 Task: Buy 4 Tattoo Machine Parts from Piercing & Tattoo Supplies section under best seller category for shipping address: Leah Clark, 525 Junior Avenue, Duluth, Georgia 30097, Cell Number 4046170247. Pay from credit card ending with 7965, CVV 549
Action: Mouse moved to (14, 84)
Screenshot: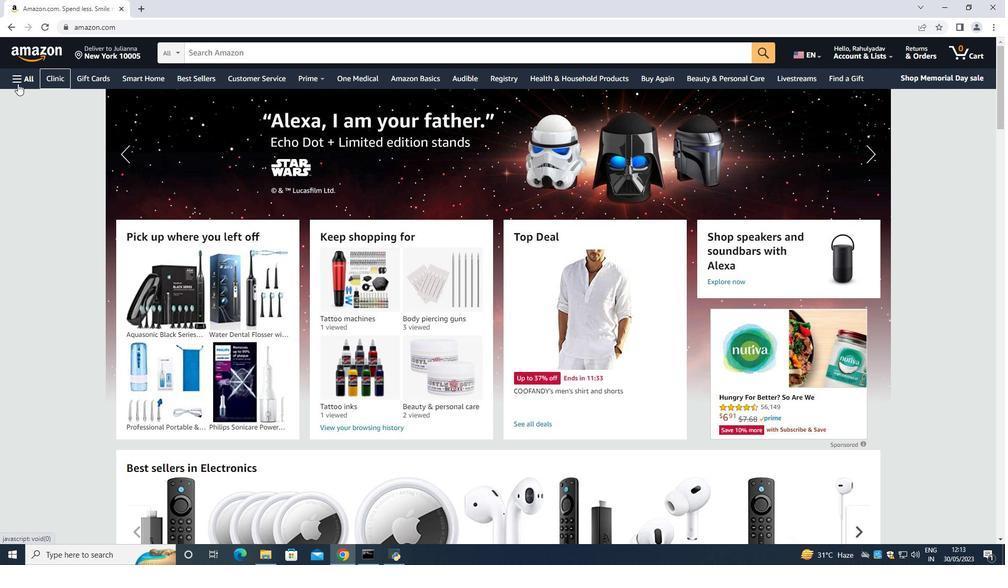 
Action: Mouse pressed left at (14, 84)
Screenshot: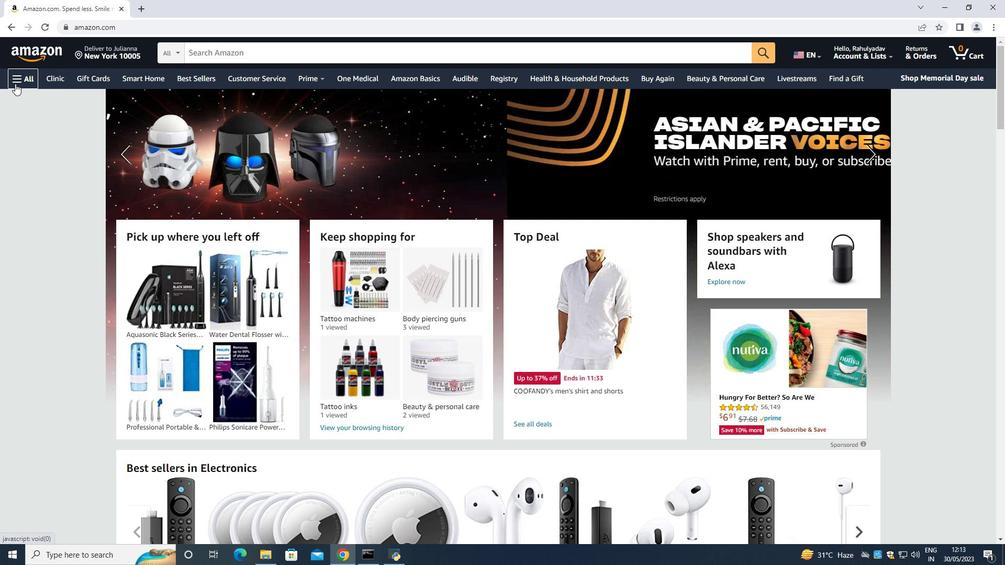 
Action: Mouse moved to (32, 107)
Screenshot: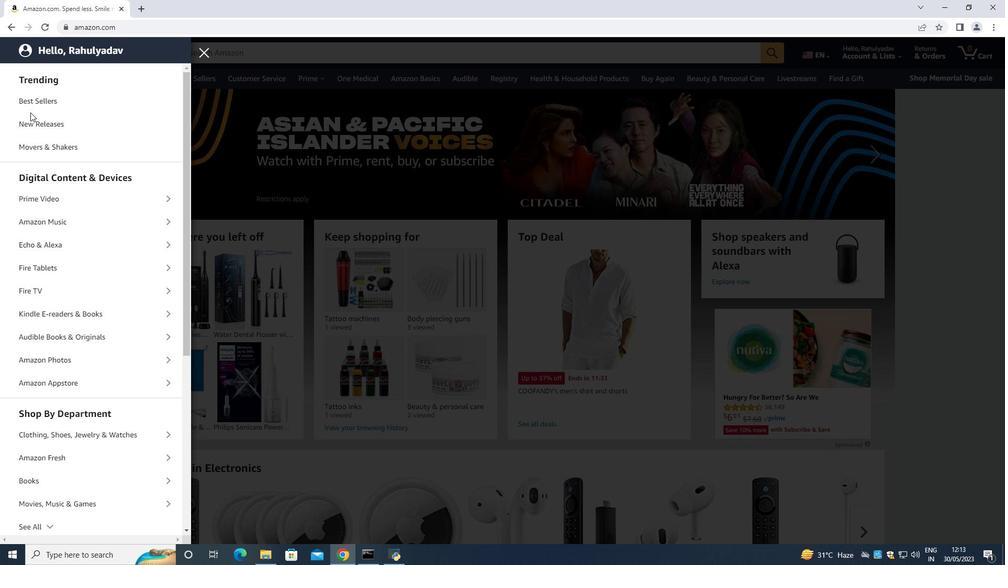 
Action: Mouse pressed left at (32, 107)
Screenshot: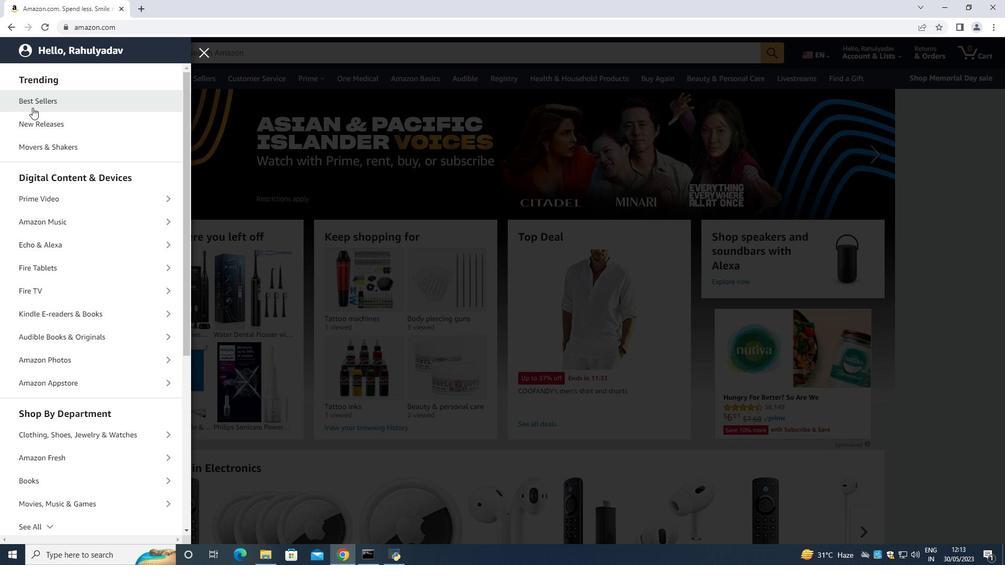 
Action: Mouse moved to (300, 51)
Screenshot: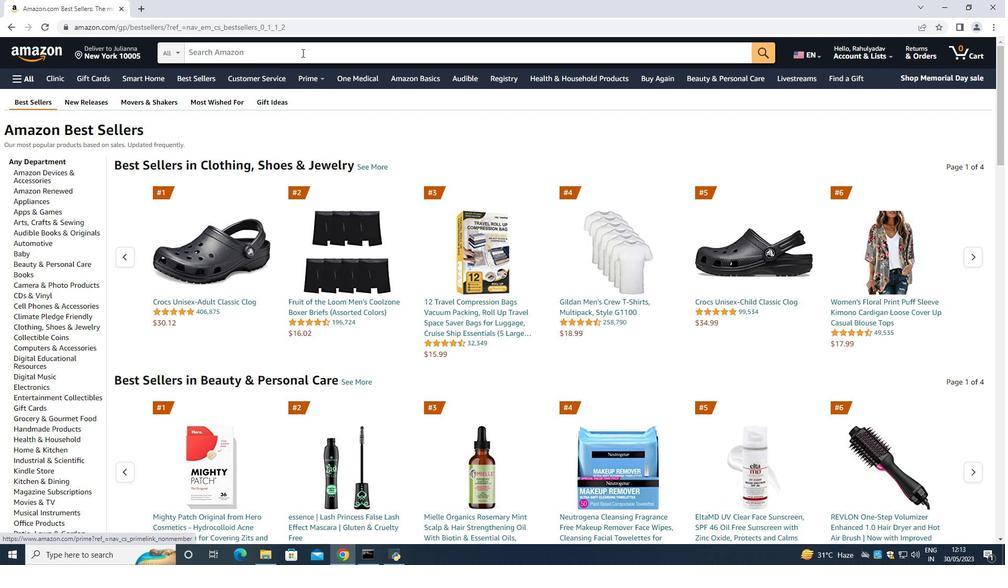 
Action: Mouse pressed left at (300, 51)
Screenshot: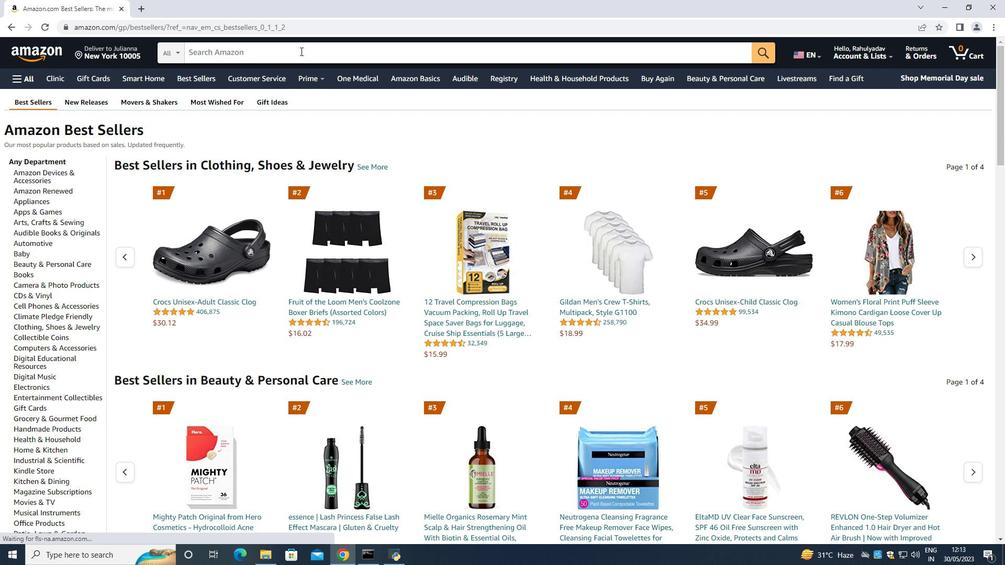 
Action: Key pressed <Key.shift><Key.shift><Key.shift><Key.shift><Key.shift><Key.shift><Key.shift><Key.shift><Key.shift><Key.shift><Key.shift><Key.shift>Tattoo<Key.space><Key.shift_r>Machine<Key.space><Key.shift_r>Parts<Key.space><Key.enter>
Screenshot: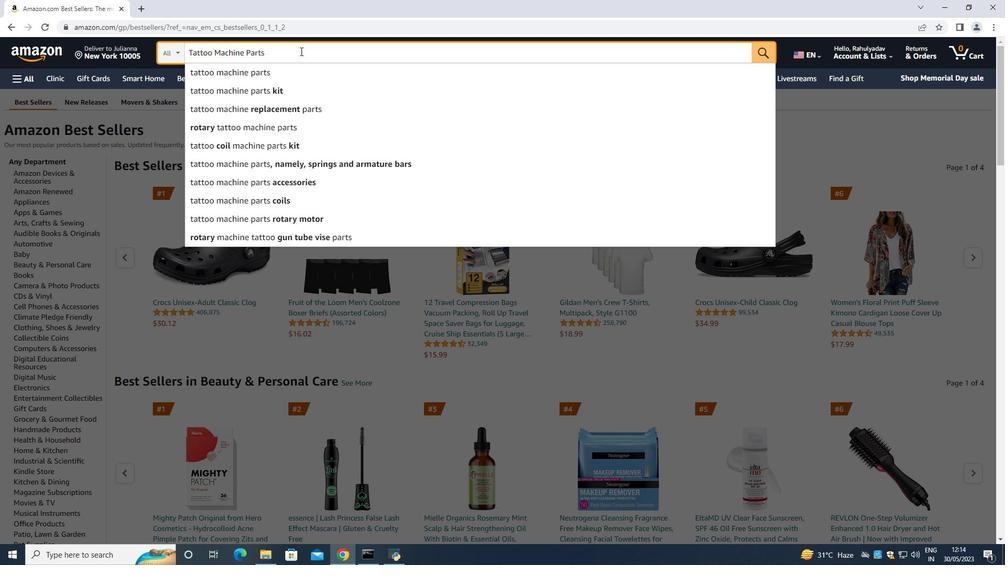 
Action: Mouse moved to (71, 216)
Screenshot: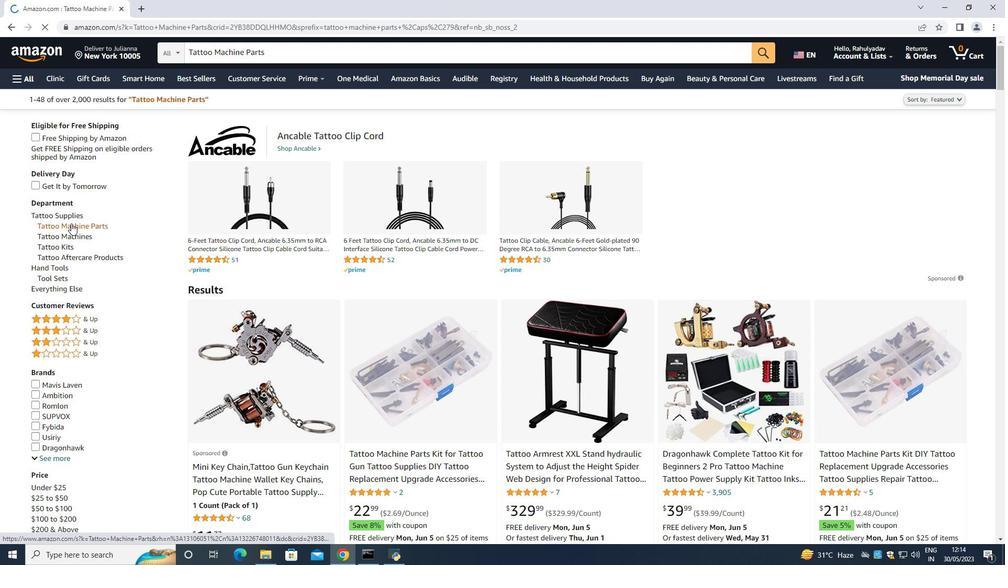 
Action: Mouse pressed left at (71, 216)
Screenshot: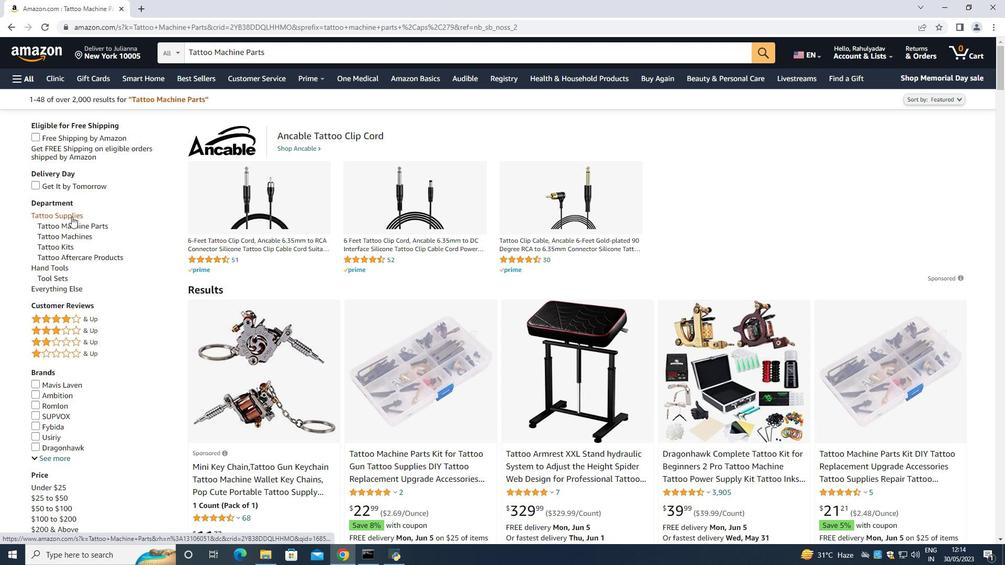 
Action: Mouse moved to (97, 294)
Screenshot: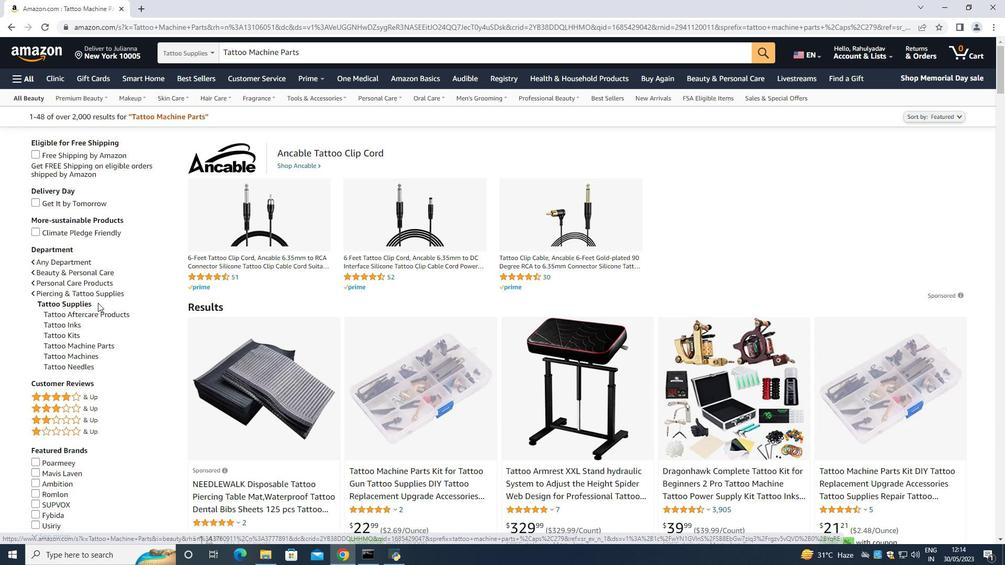 
Action: Mouse pressed left at (97, 294)
Screenshot: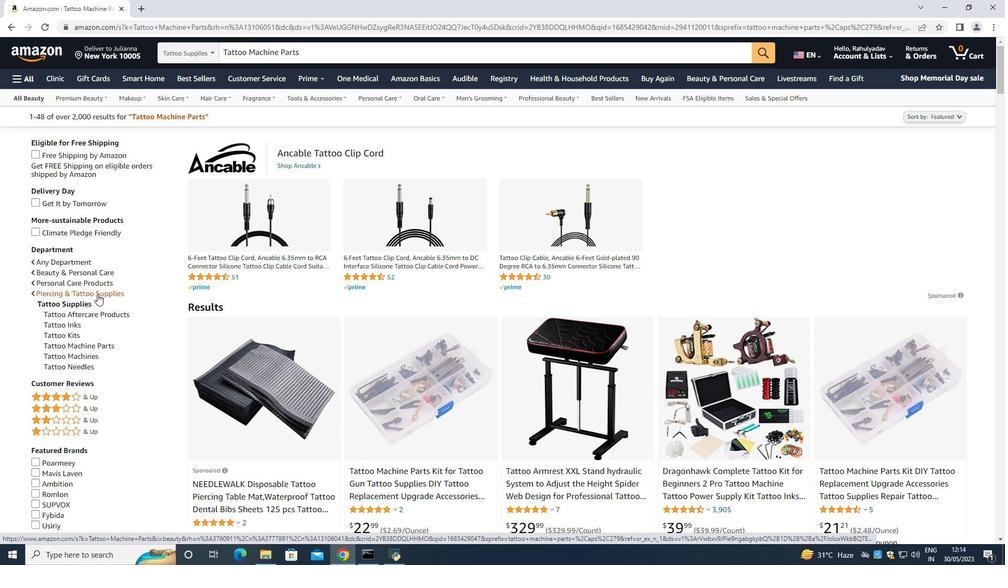 
Action: Mouse moved to (356, 303)
Screenshot: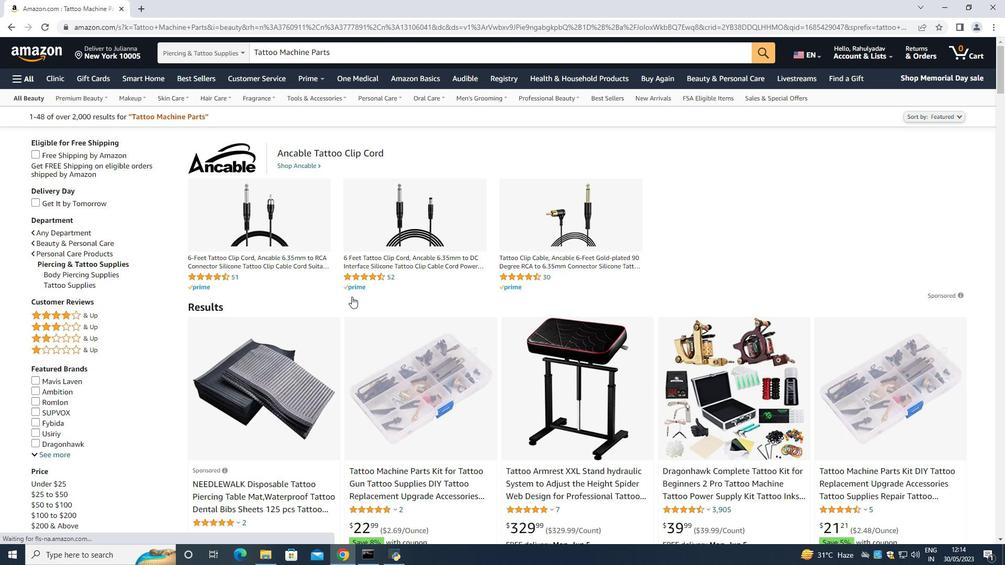 
Action: Mouse scrolled (356, 302) with delta (0, 0)
Screenshot: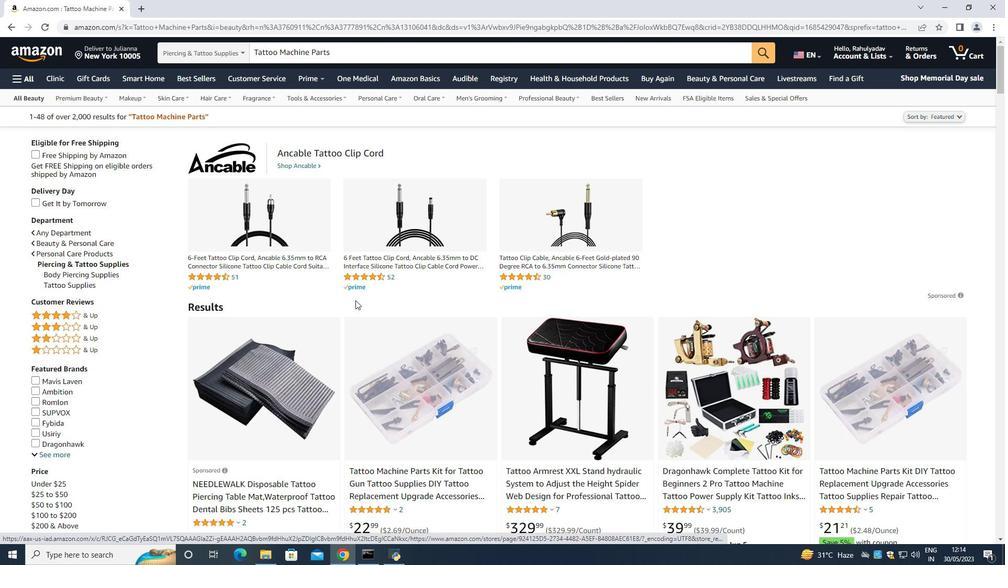 
Action: Mouse scrolled (356, 302) with delta (0, 0)
Screenshot: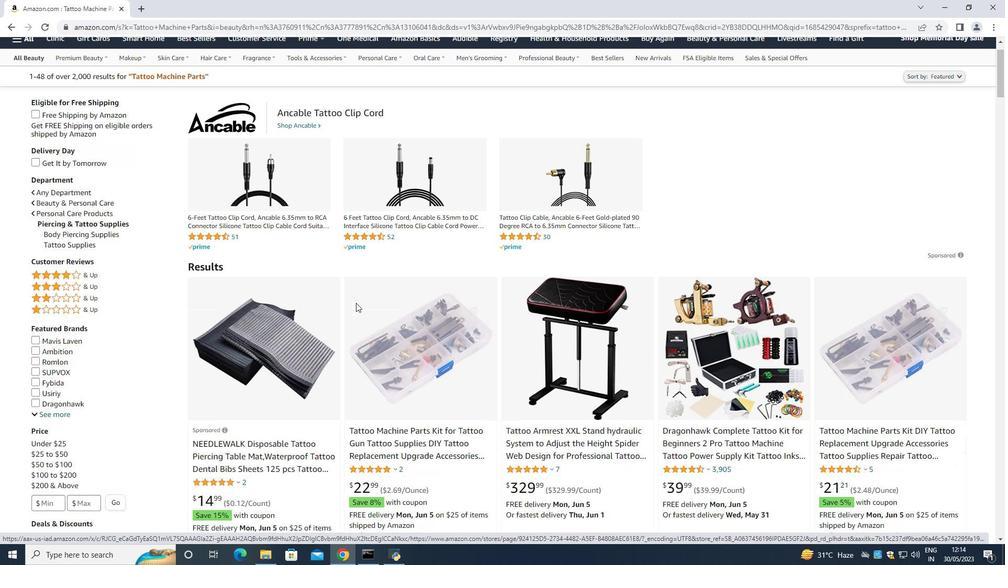 
Action: Mouse moved to (468, 287)
Screenshot: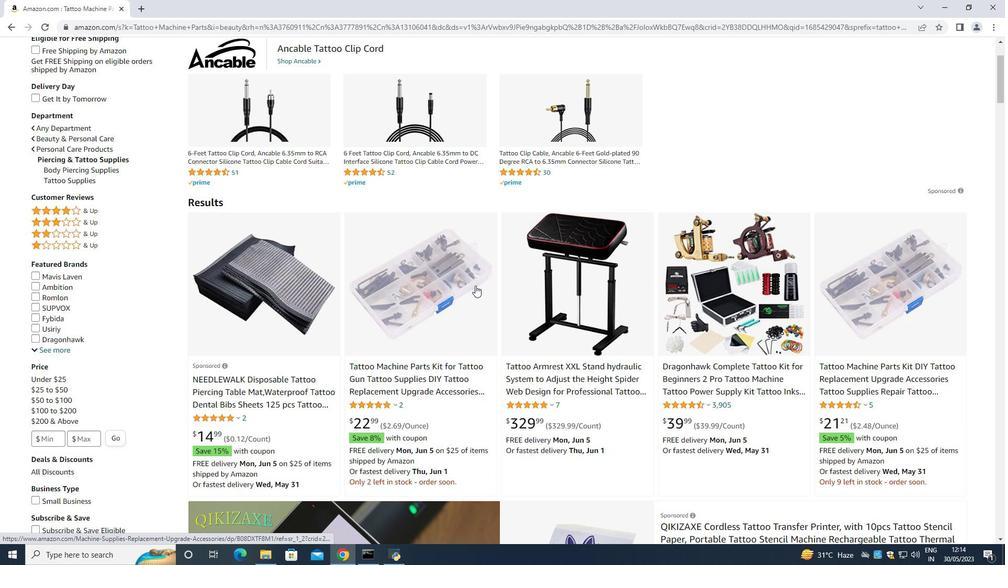 
Action: Mouse scrolled (468, 286) with delta (0, 0)
Screenshot: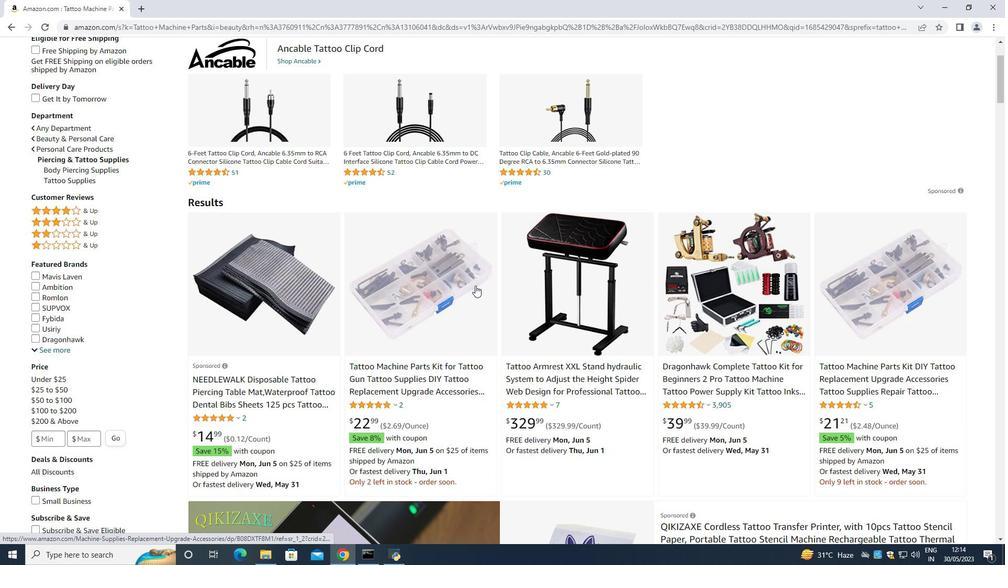 
Action: Mouse moved to (460, 298)
Screenshot: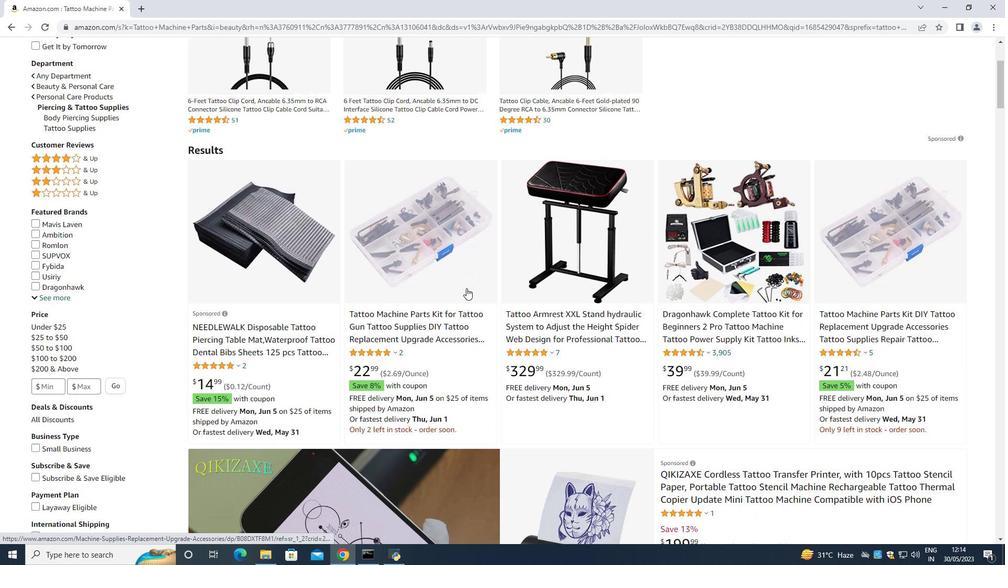 
Action: Mouse scrolled (460, 297) with delta (0, 0)
Screenshot: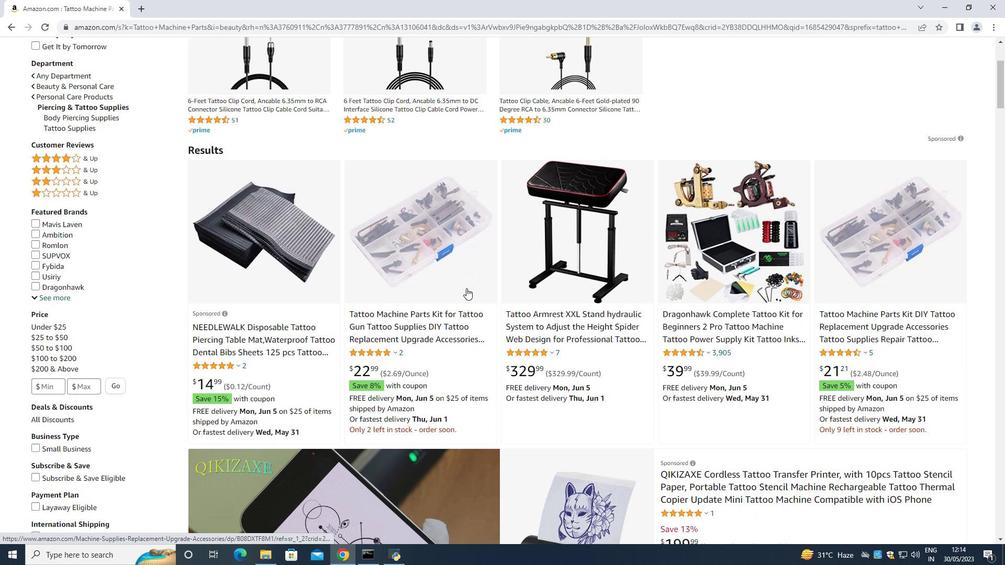 
Action: Mouse moved to (460, 299)
Screenshot: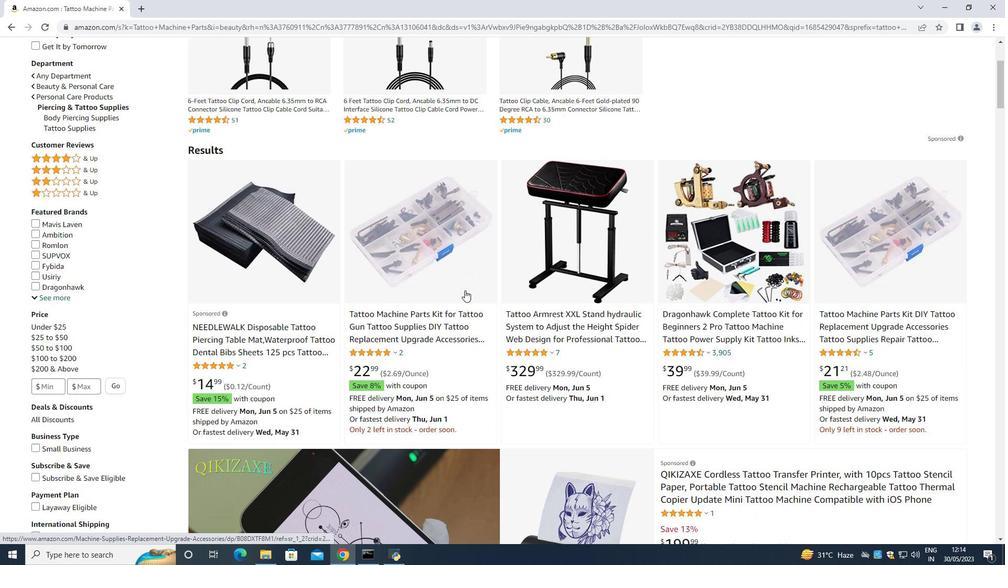 
Action: Mouse scrolled (460, 299) with delta (0, 0)
Screenshot: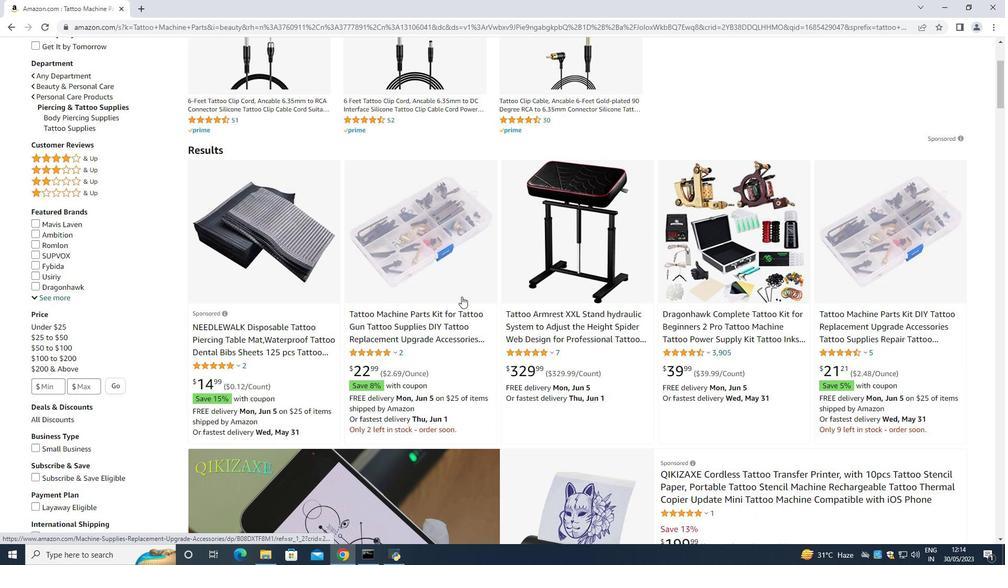 
Action: Mouse scrolled (460, 299) with delta (0, 0)
Screenshot: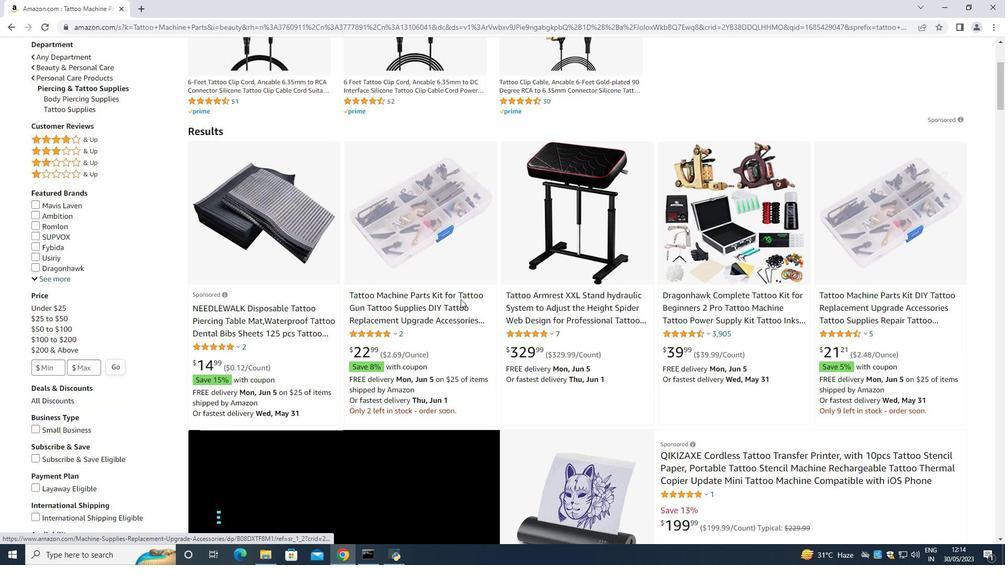 
Action: Mouse scrolled (460, 299) with delta (0, 0)
Screenshot: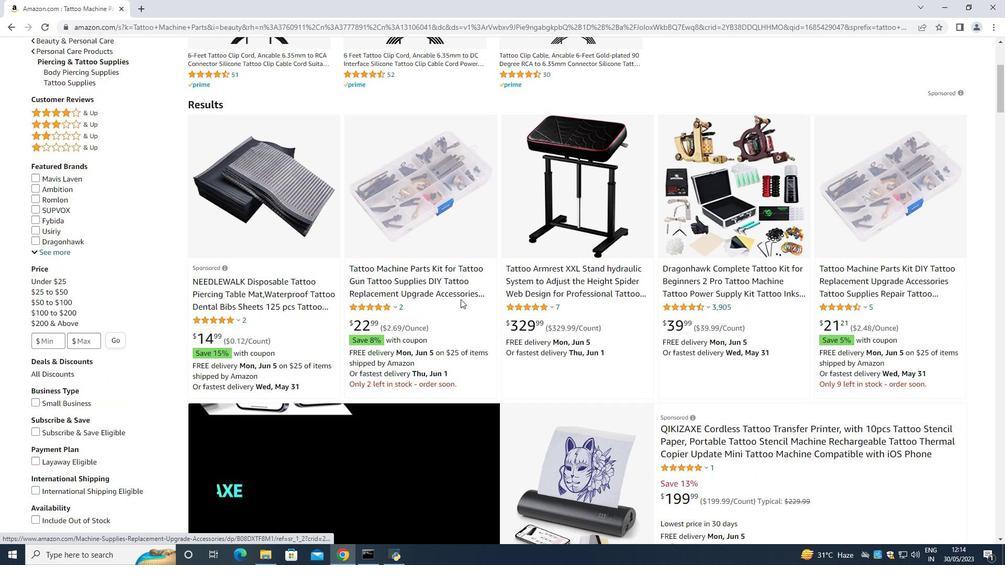 
Action: Mouse scrolled (460, 299) with delta (0, 0)
Screenshot: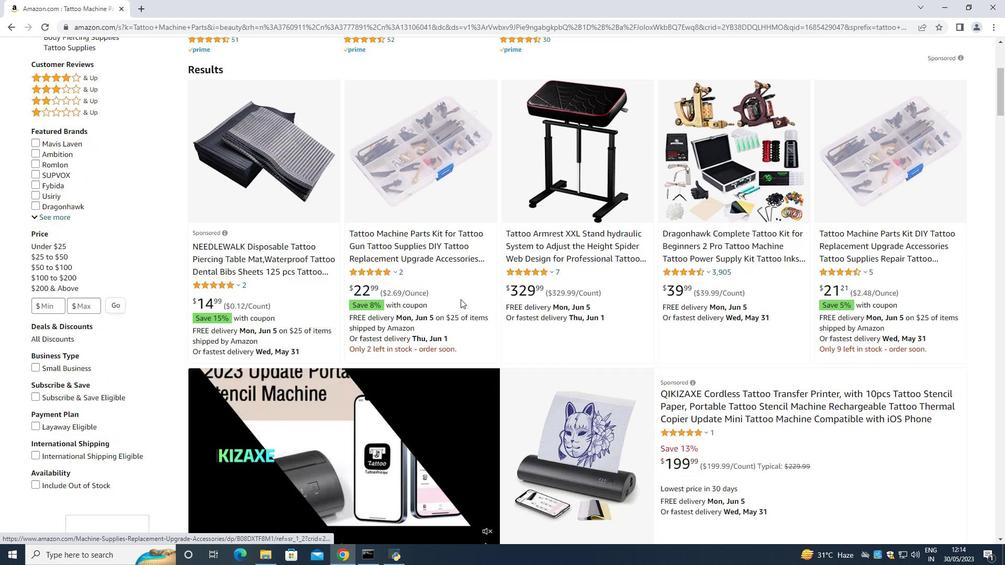 
Action: Mouse scrolled (460, 299) with delta (0, 0)
Screenshot: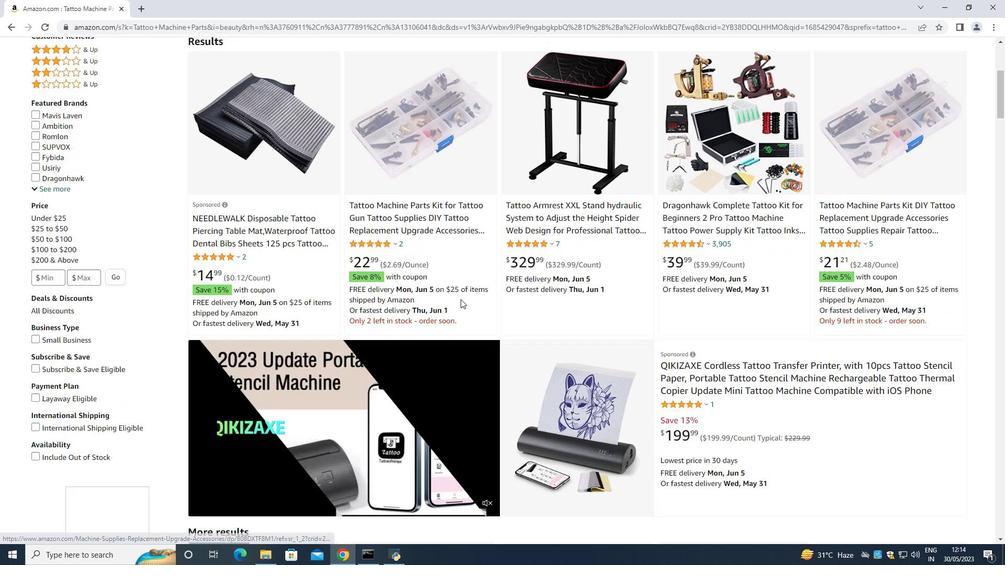 
Action: Mouse moved to (389, 355)
Screenshot: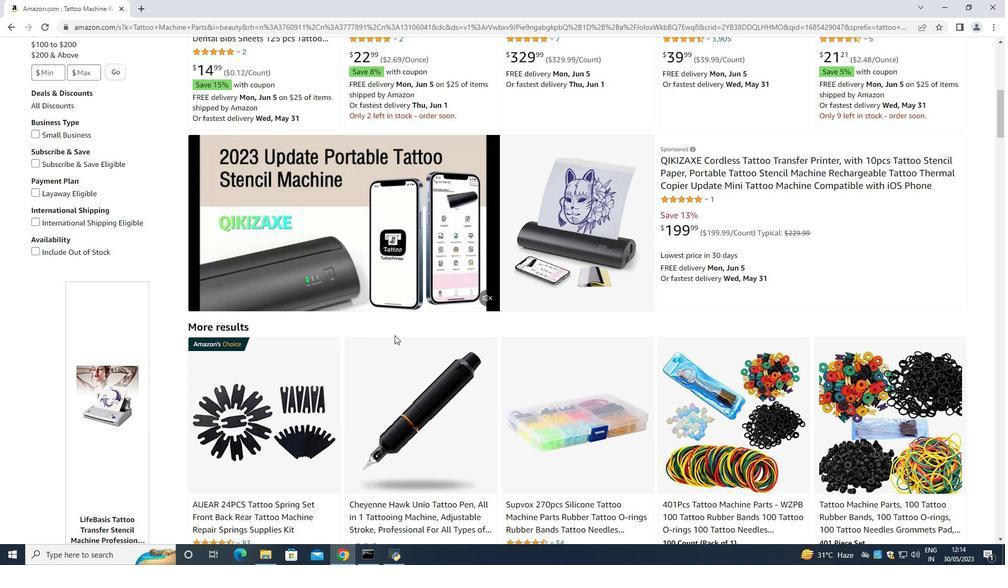 
Action: Mouse scrolled (389, 354) with delta (0, 0)
Screenshot: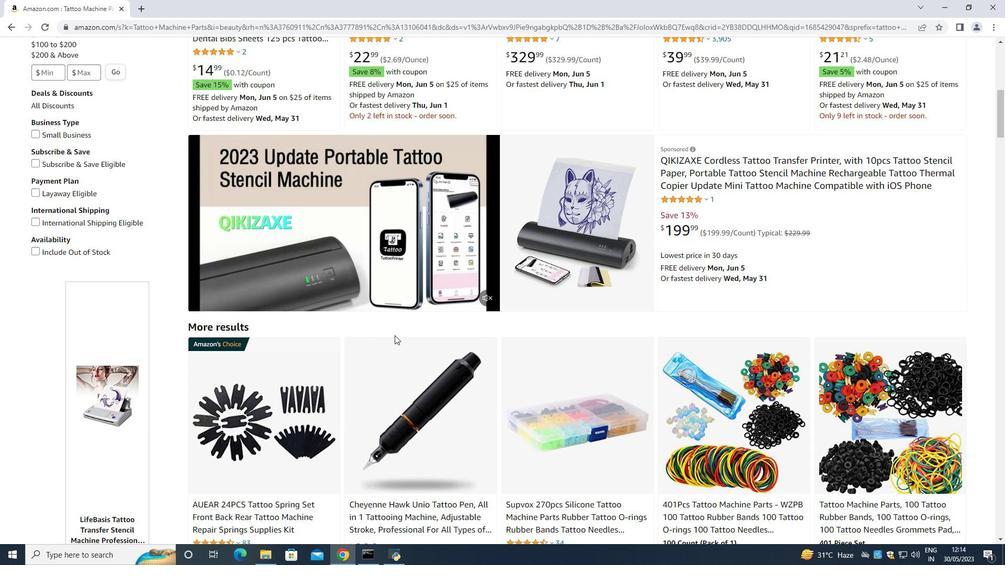 
Action: Mouse moved to (392, 356)
Screenshot: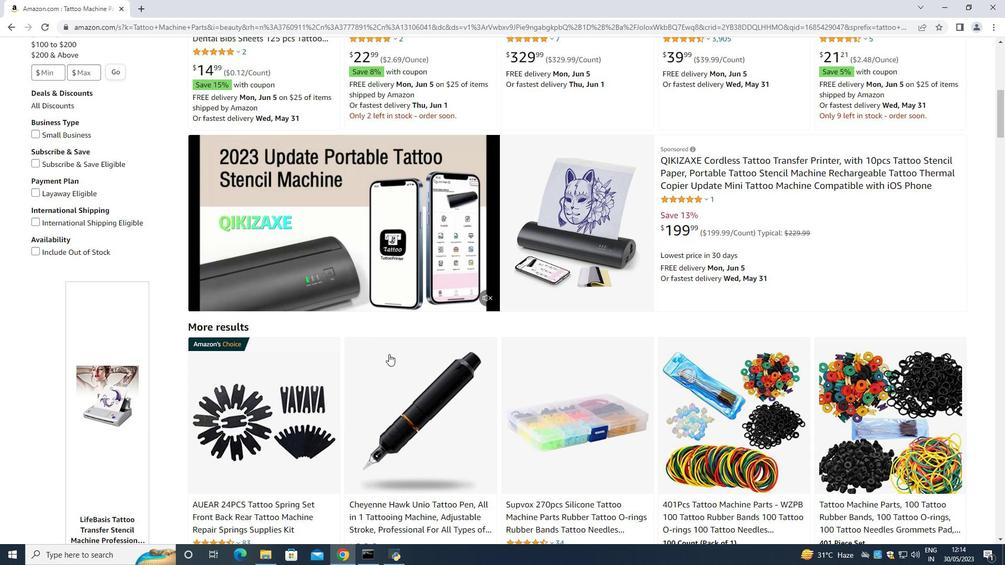 
Action: Mouse scrolled (392, 356) with delta (0, 0)
Screenshot: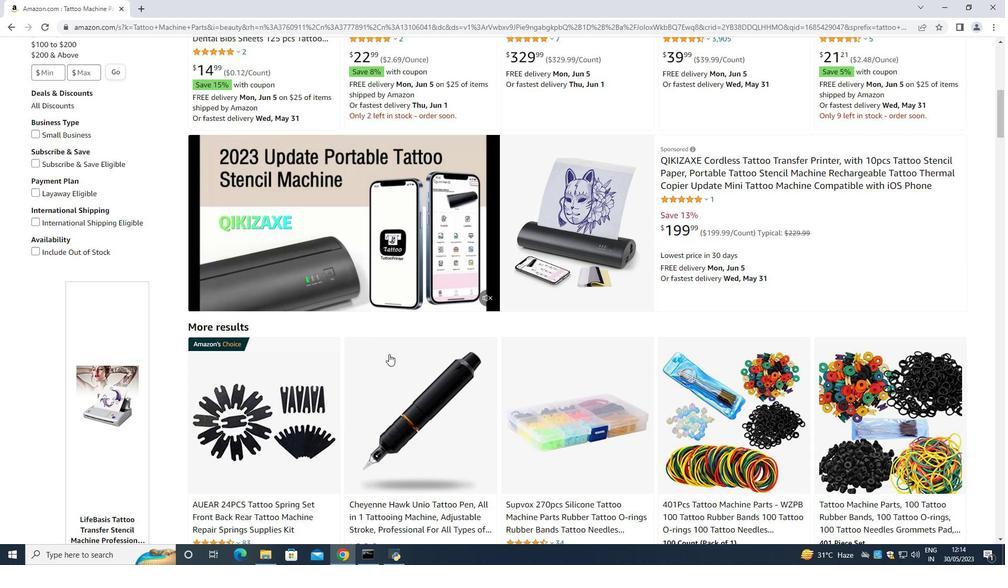
Action: Mouse moved to (520, 467)
Screenshot: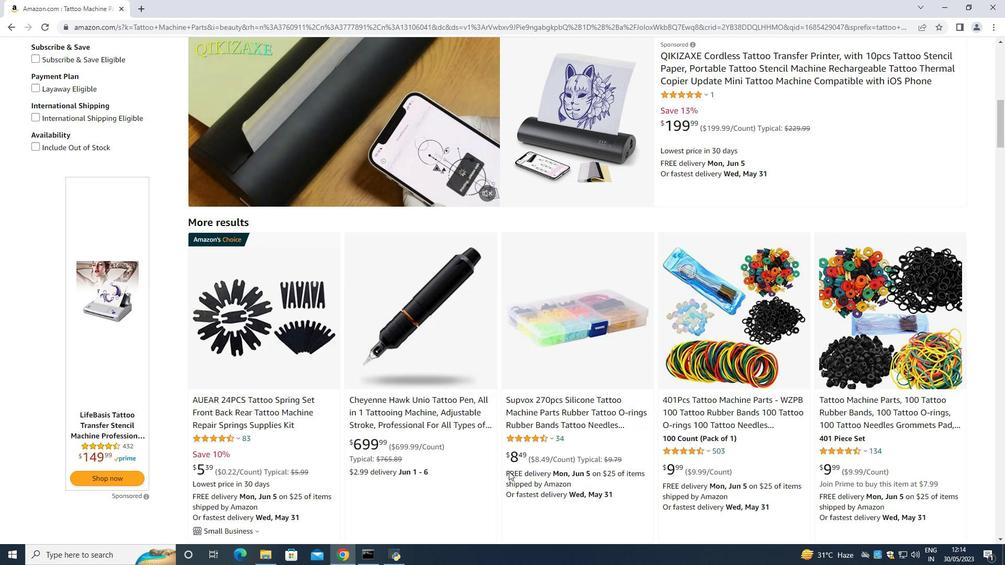 
Action: Mouse scrolled (520, 467) with delta (0, 0)
Screenshot: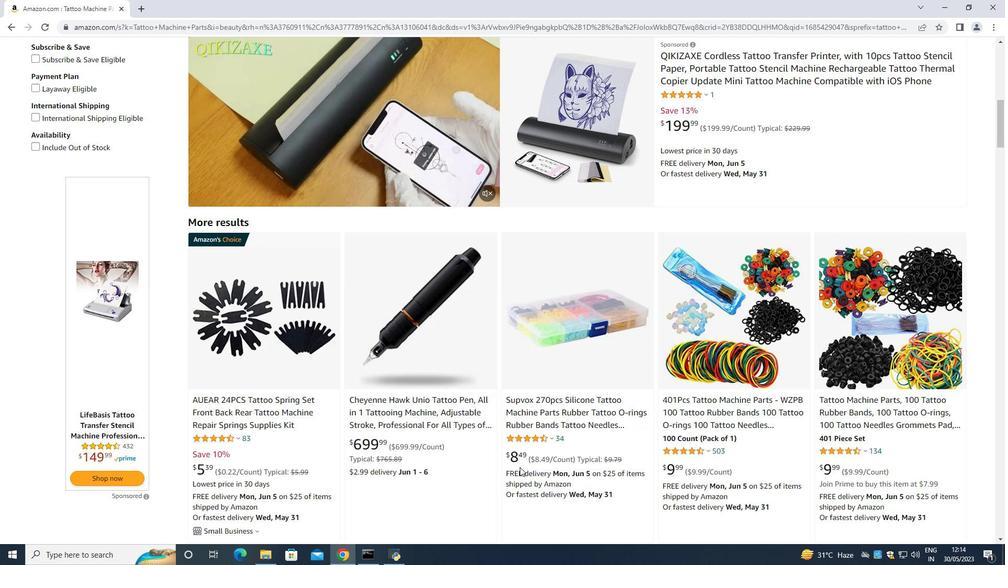 
Action: Mouse moved to (518, 468)
Screenshot: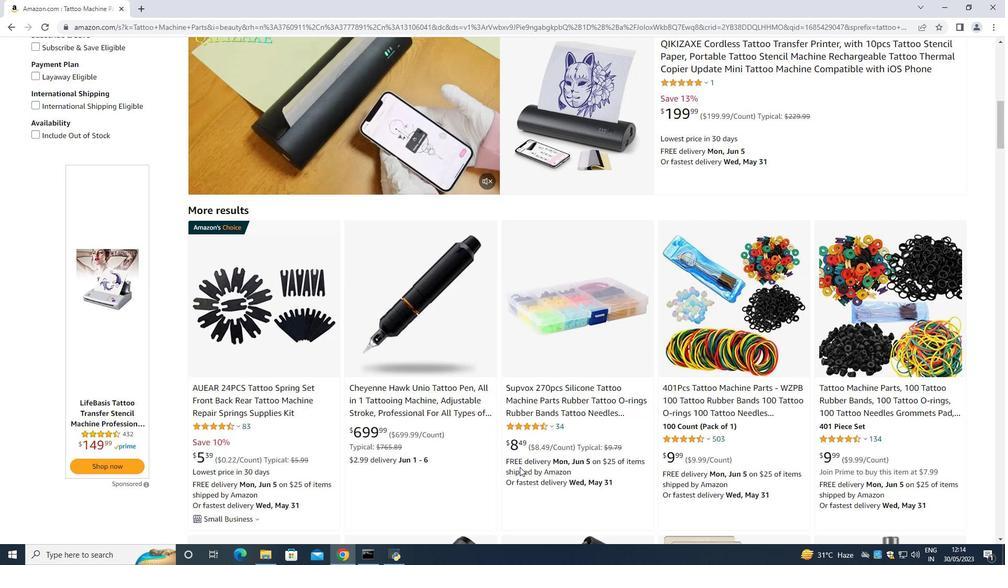
Action: Mouse scrolled (518, 467) with delta (0, 0)
Screenshot: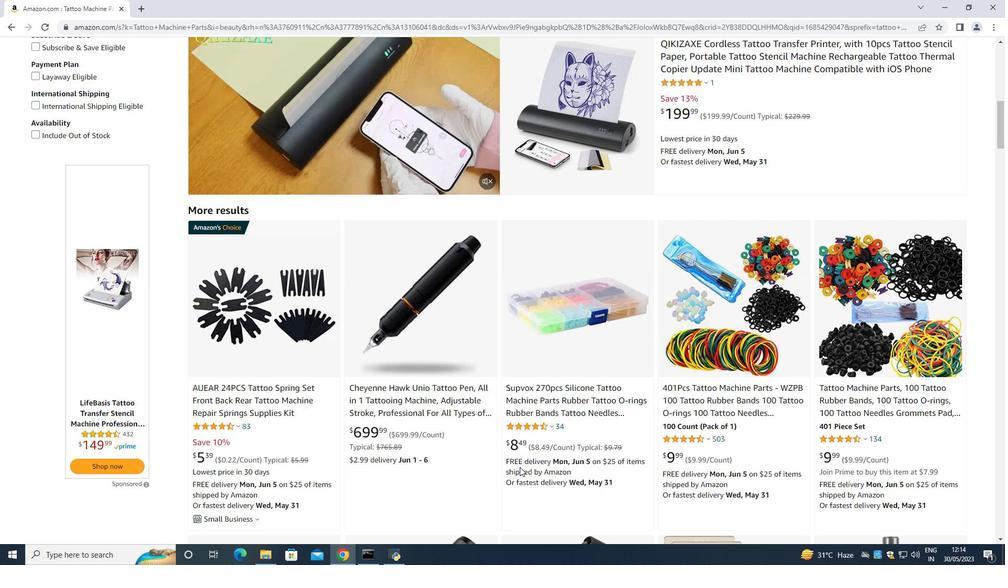 
Action: Mouse moved to (515, 468)
Screenshot: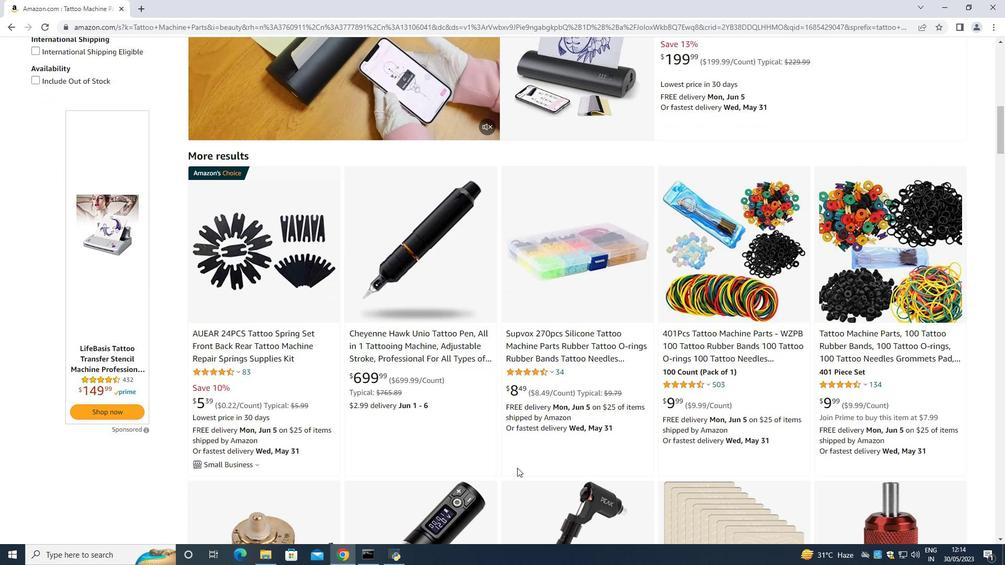 
Action: Mouse scrolled (515, 467) with delta (0, 0)
Screenshot: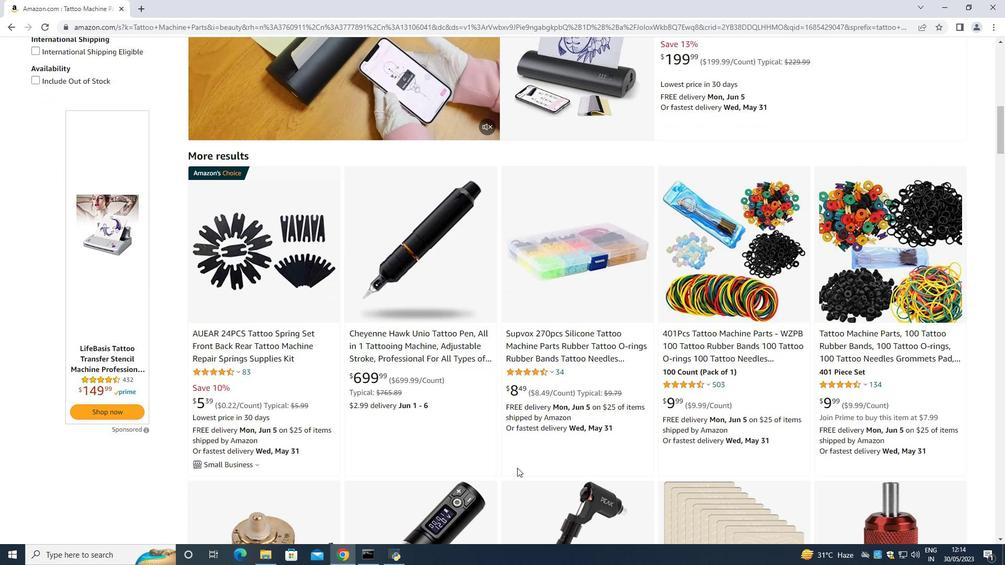 
Action: Mouse moved to (506, 465)
Screenshot: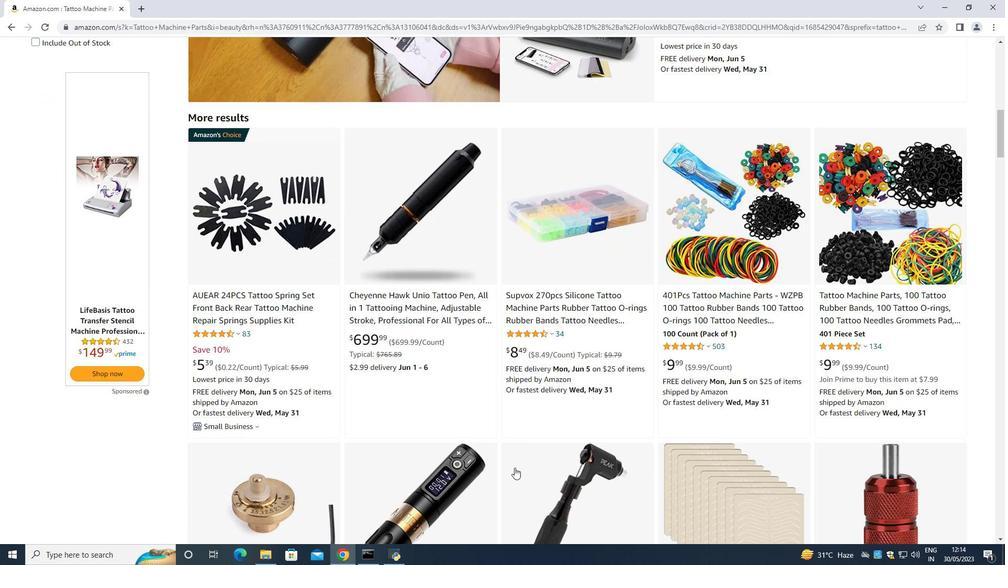 
Action: Mouse scrolled (507, 465) with delta (0, 0)
Screenshot: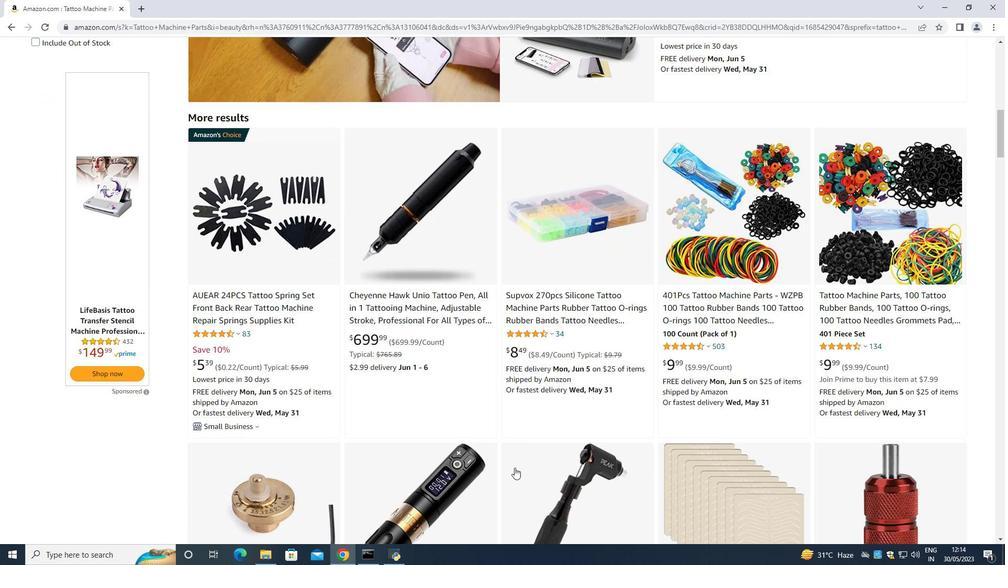 
Action: Mouse moved to (503, 464)
Screenshot: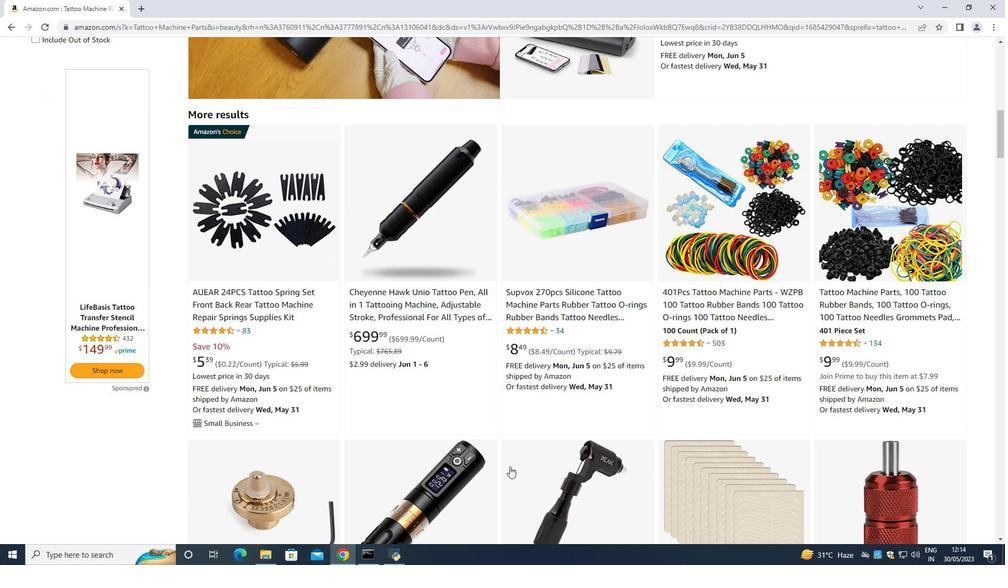 
Action: Mouse scrolled (503, 463) with delta (0, 0)
Screenshot: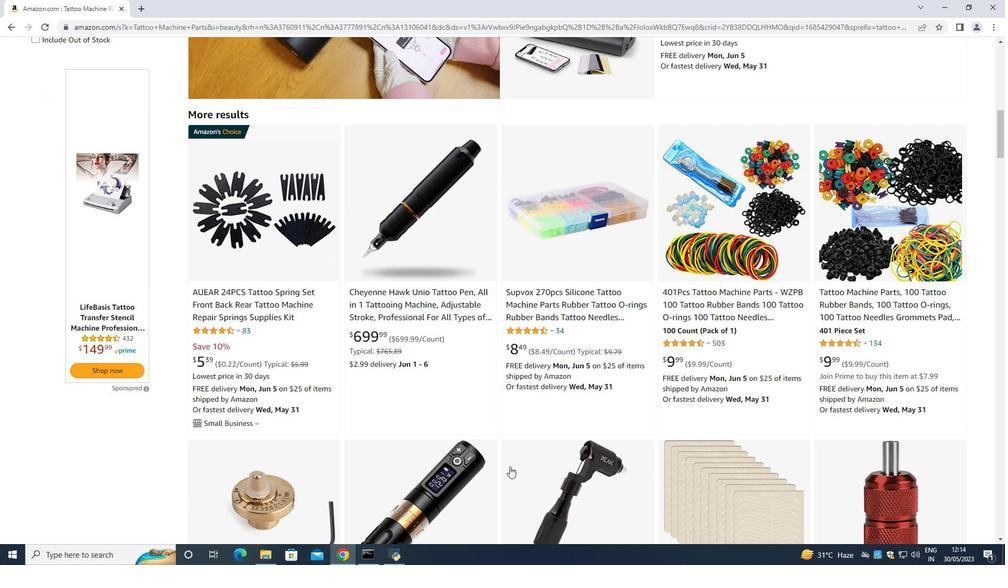
Action: Mouse moved to (424, 394)
Screenshot: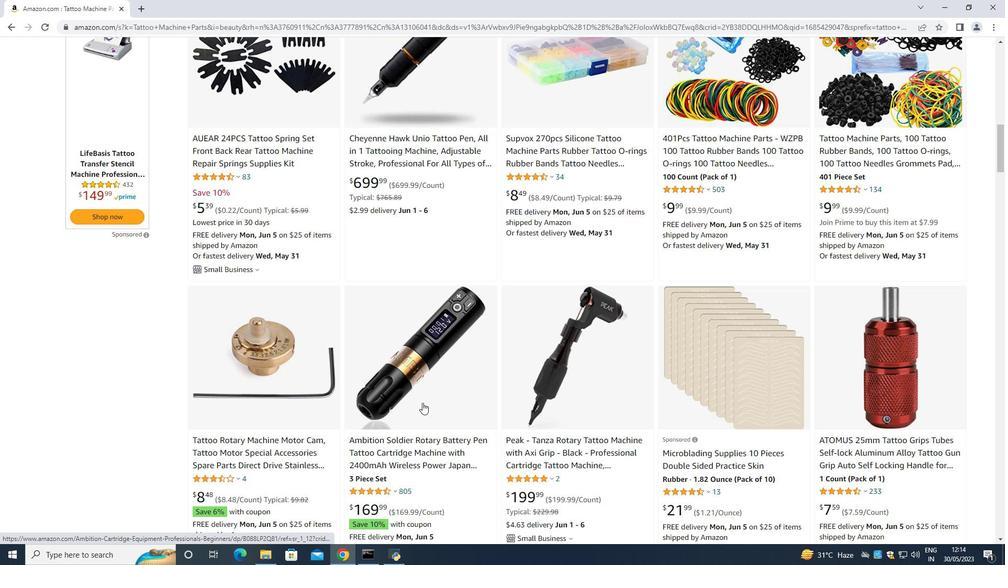 
Action: Mouse scrolled (424, 394) with delta (0, 0)
Screenshot: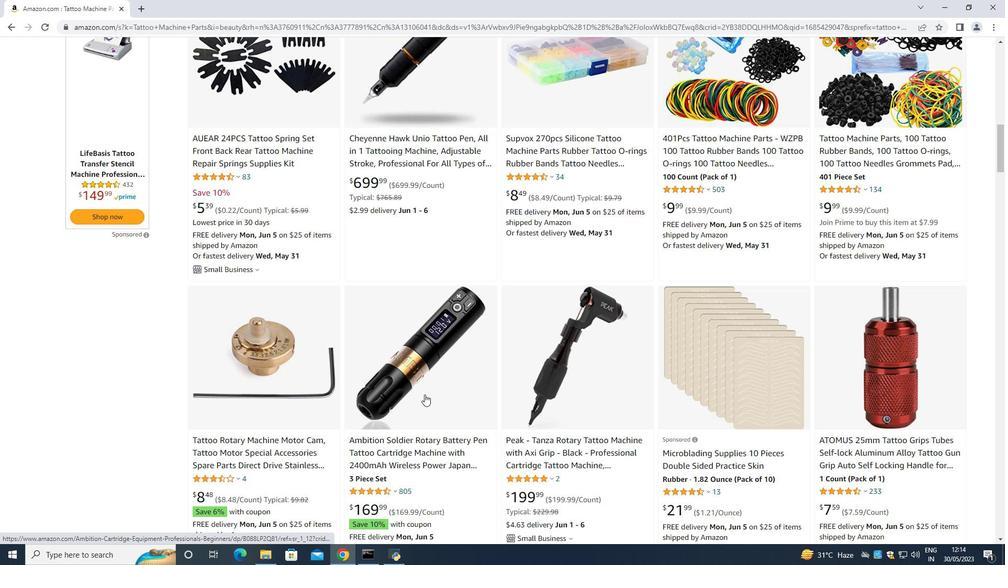 
Action: Mouse scrolled (424, 394) with delta (0, 0)
Screenshot: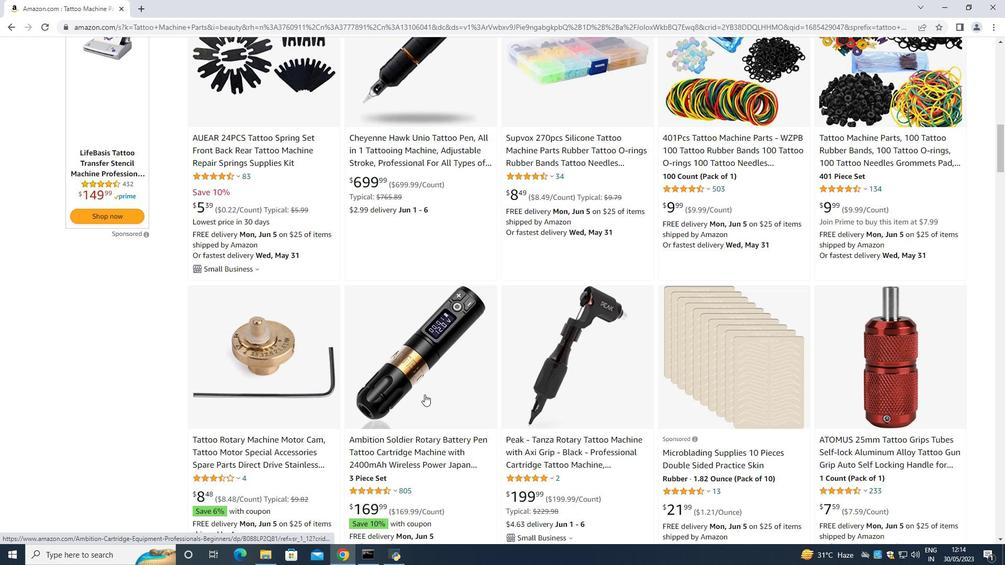 
Action: Mouse scrolled (424, 394) with delta (0, 0)
Screenshot: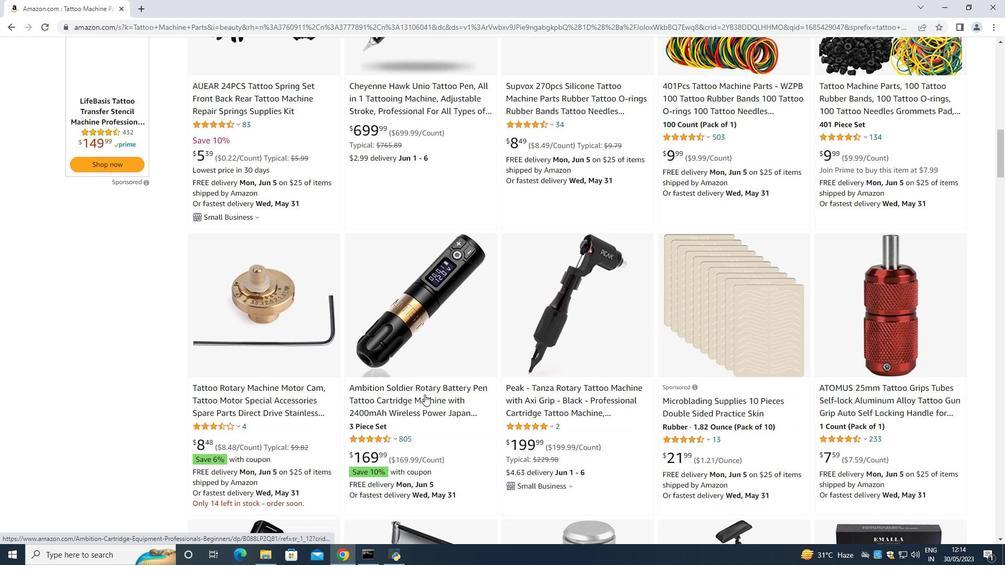
Action: Mouse scrolled (424, 394) with delta (0, 0)
Screenshot: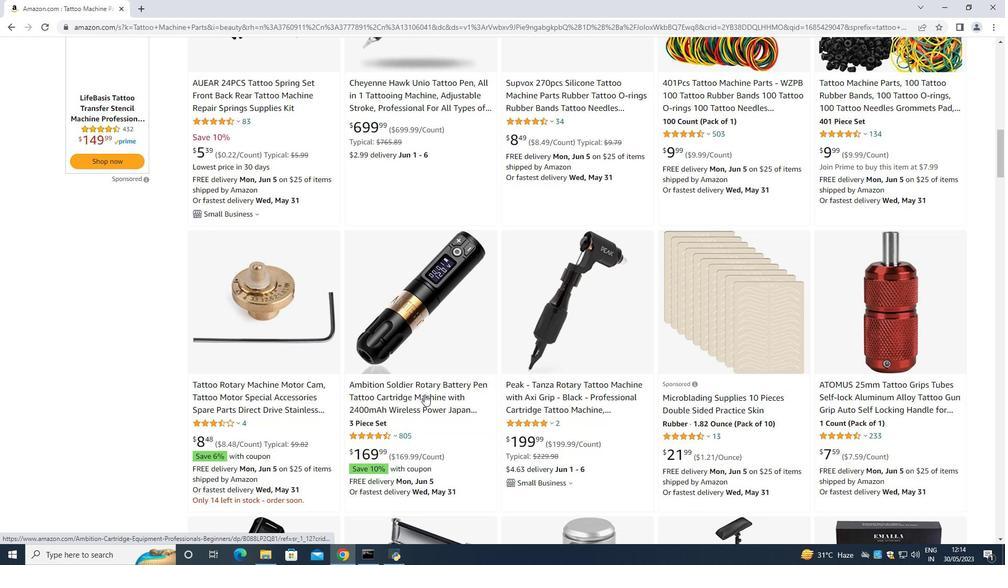 
Action: Mouse moved to (424, 392)
Screenshot: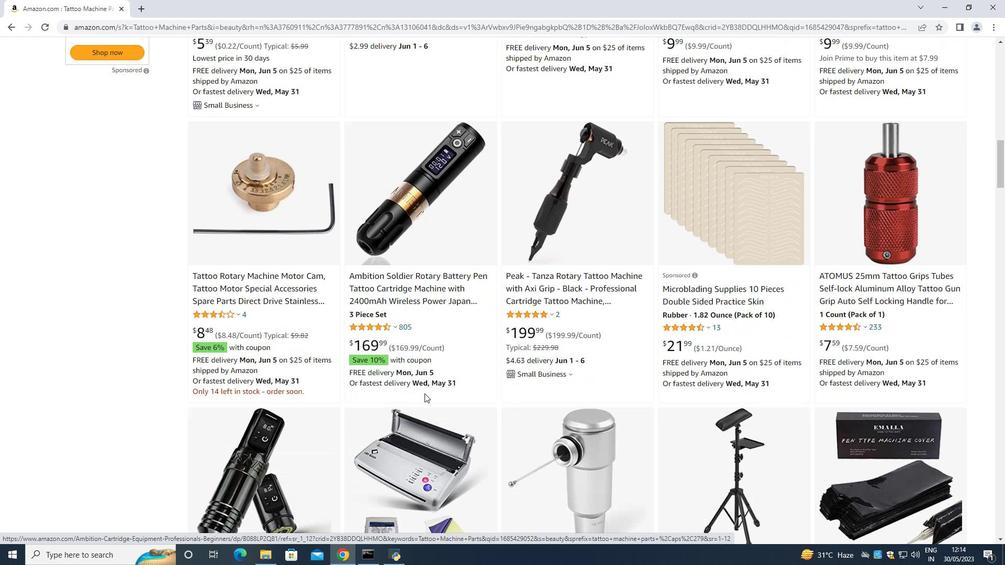 
Action: Mouse scrolled (424, 392) with delta (0, 0)
Screenshot: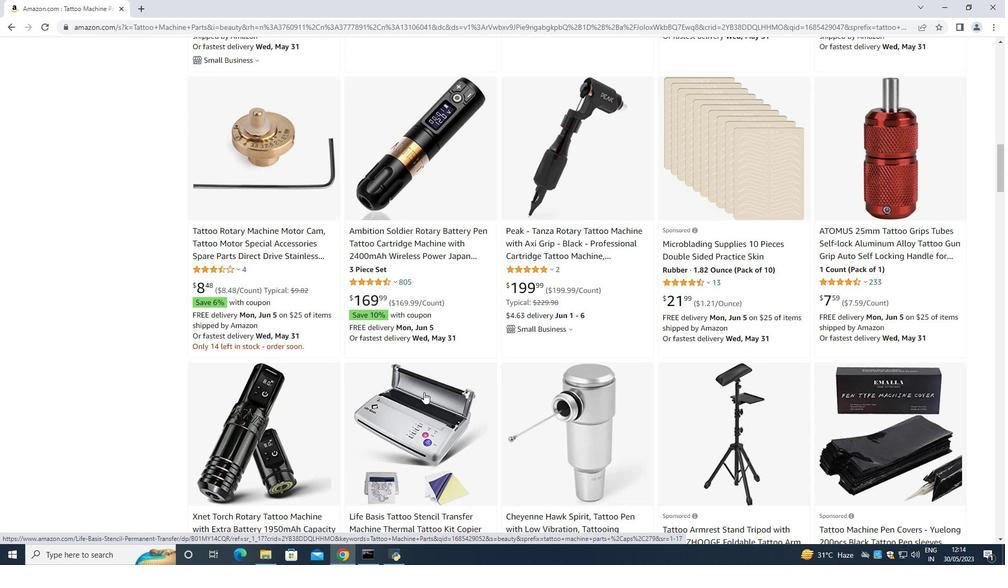
Action: Mouse moved to (424, 391)
Screenshot: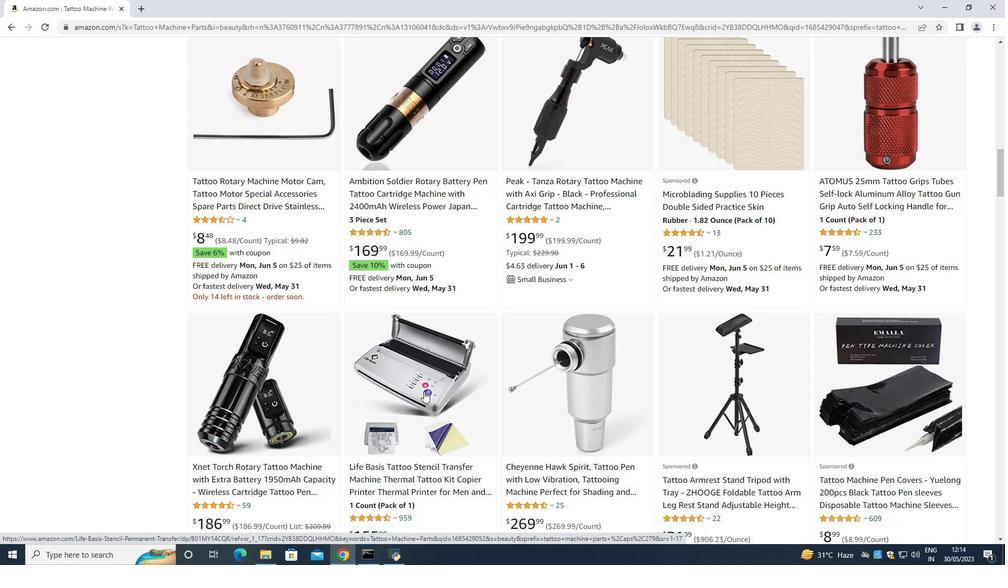 
Action: Mouse scrolled (424, 391) with delta (0, 0)
Screenshot: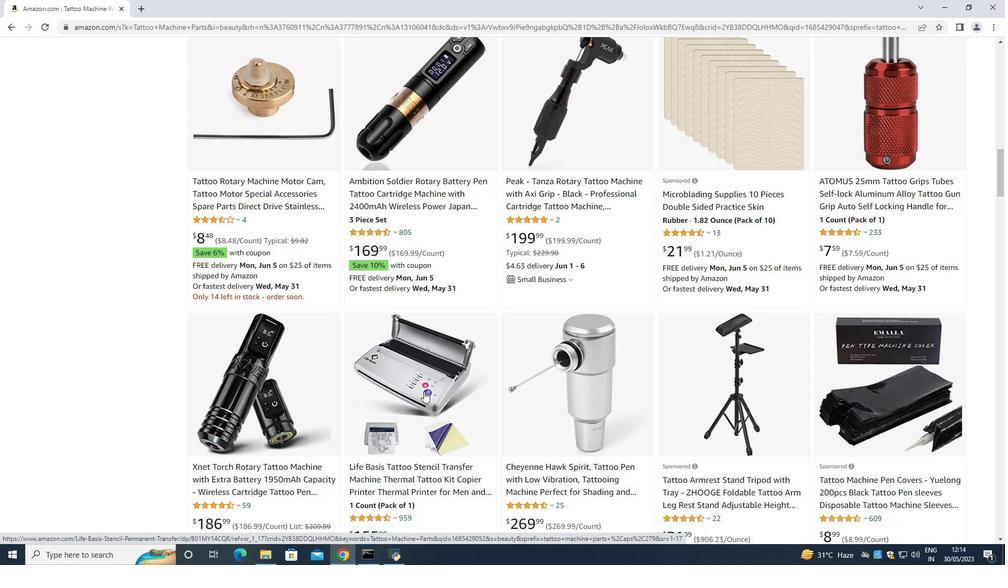 
Action: Mouse moved to (439, 443)
Screenshot: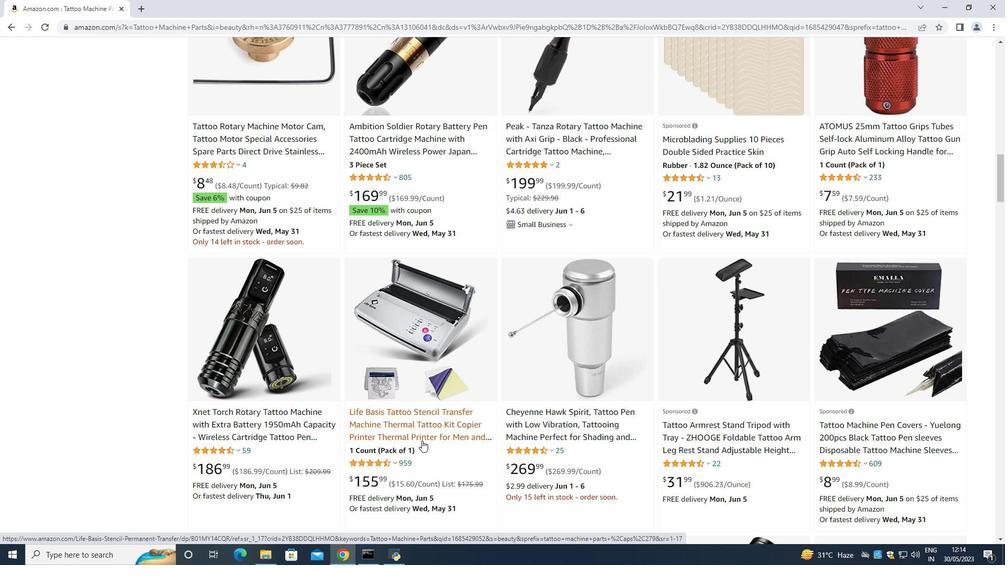 
Action: Mouse scrolled (439, 442) with delta (0, 0)
Screenshot: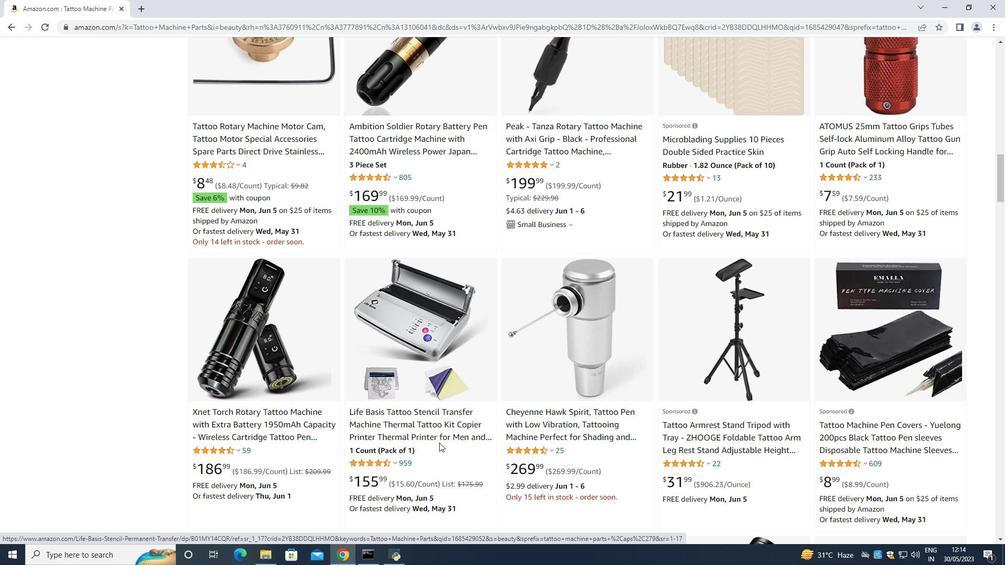 
Action: Mouse scrolled (439, 442) with delta (0, 0)
Screenshot: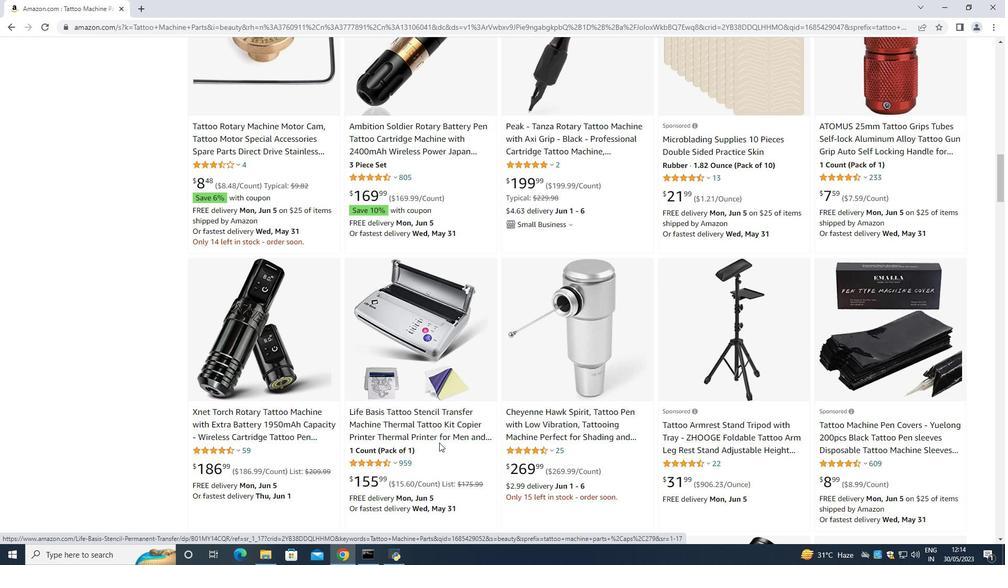 
Action: Mouse moved to (439, 443)
Screenshot: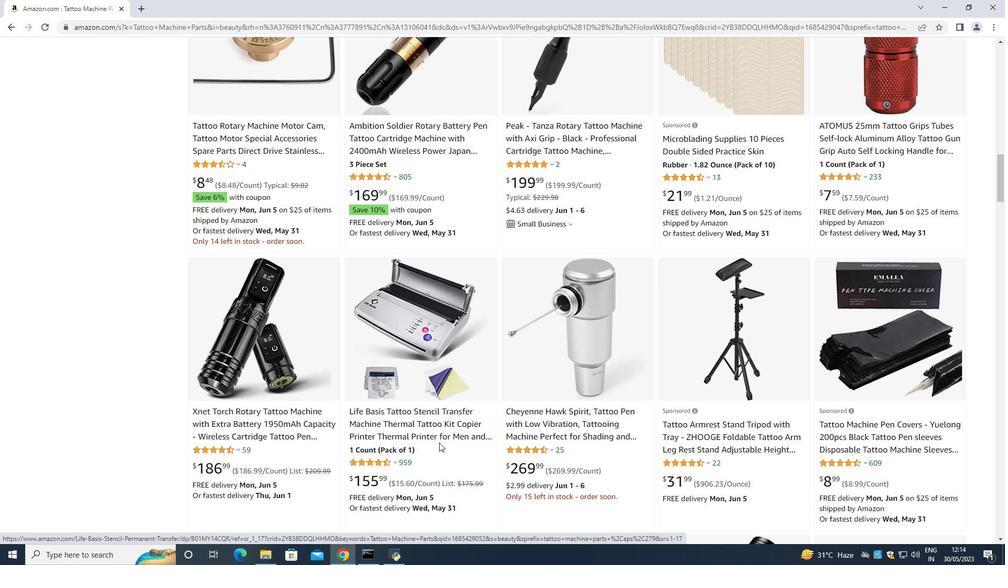 
Action: Mouse scrolled (439, 442) with delta (0, 0)
Screenshot: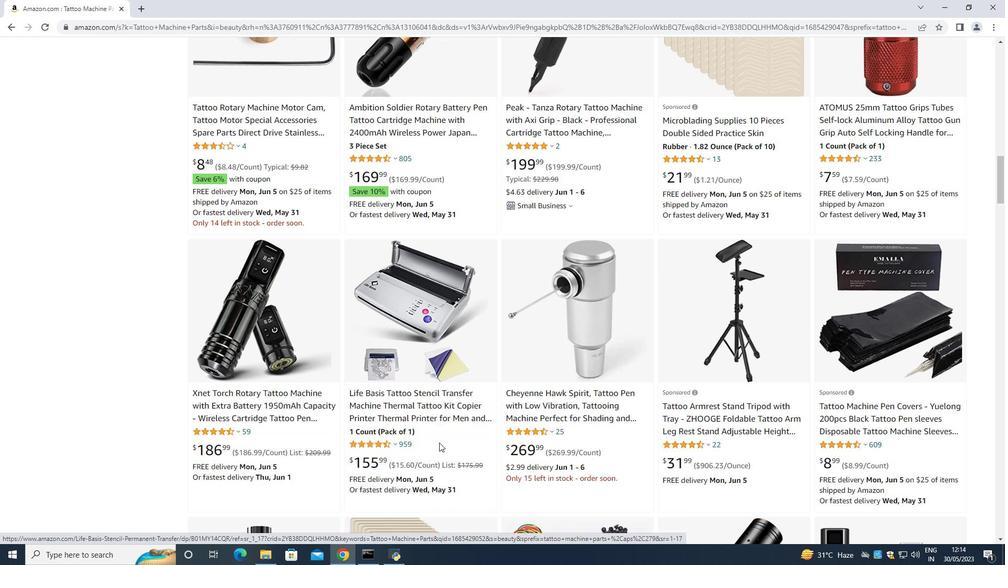 
Action: Mouse scrolled (439, 442) with delta (0, 0)
Screenshot: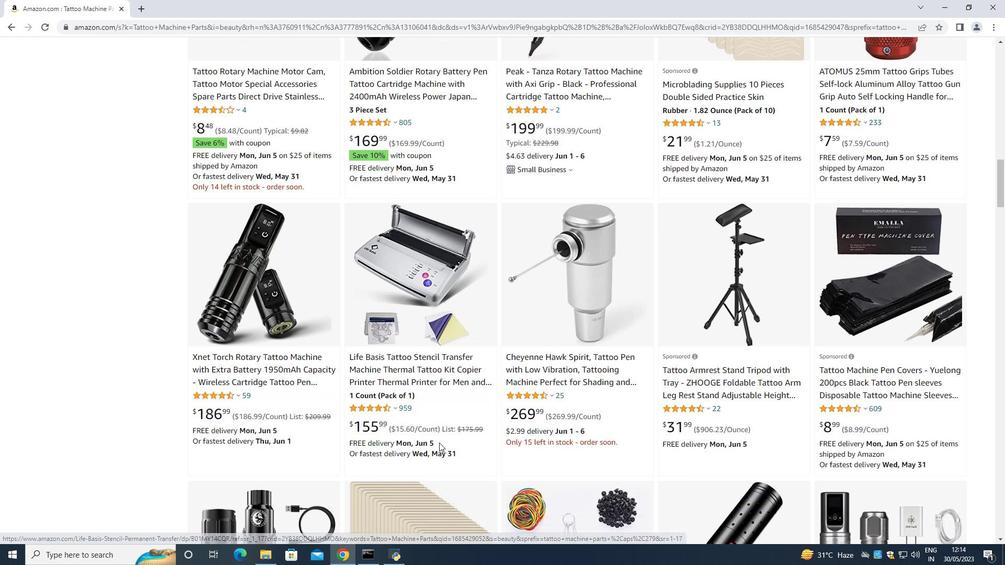 
Action: Mouse moved to (439, 441)
Screenshot: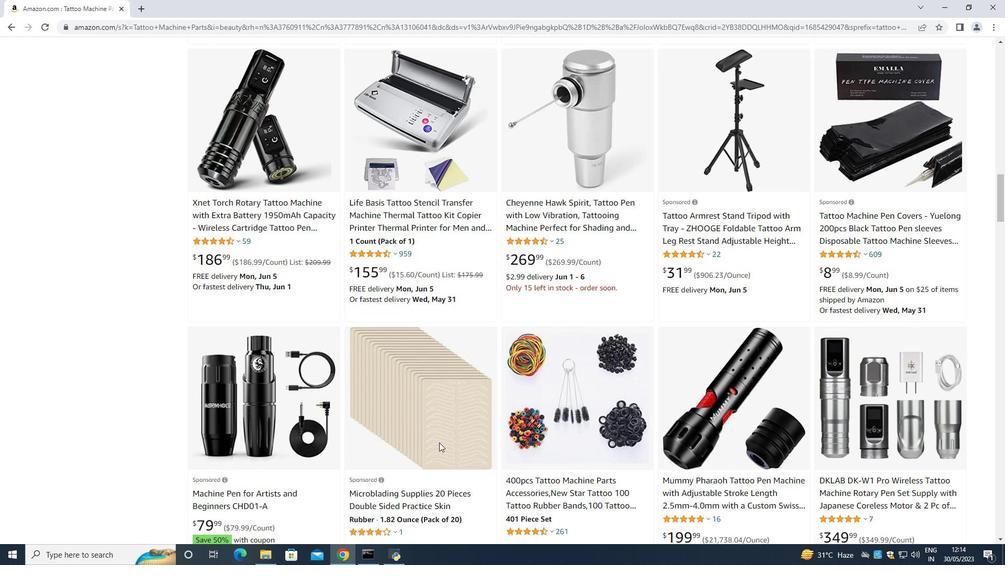 
Action: Mouse scrolled (439, 441) with delta (0, 0)
Screenshot: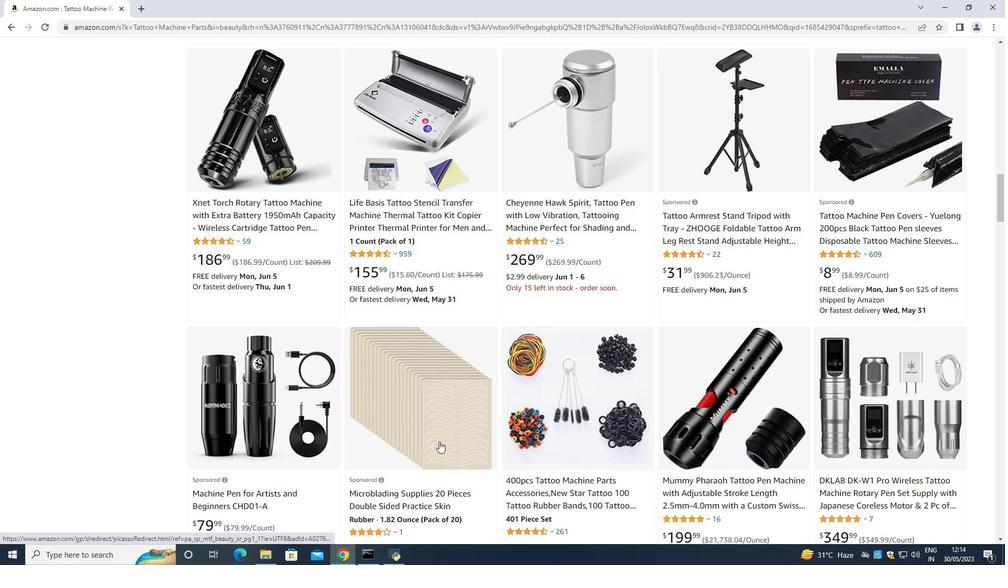 
Action: Mouse scrolled (439, 441) with delta (0, 0)
Screenshot: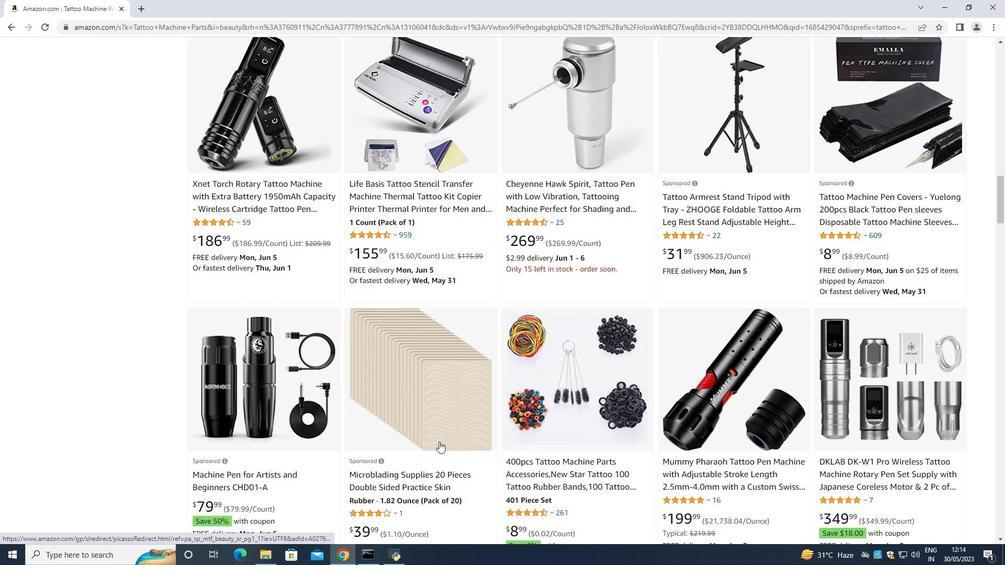 
Action: Mouse moved to (445, 424)
Screenshot: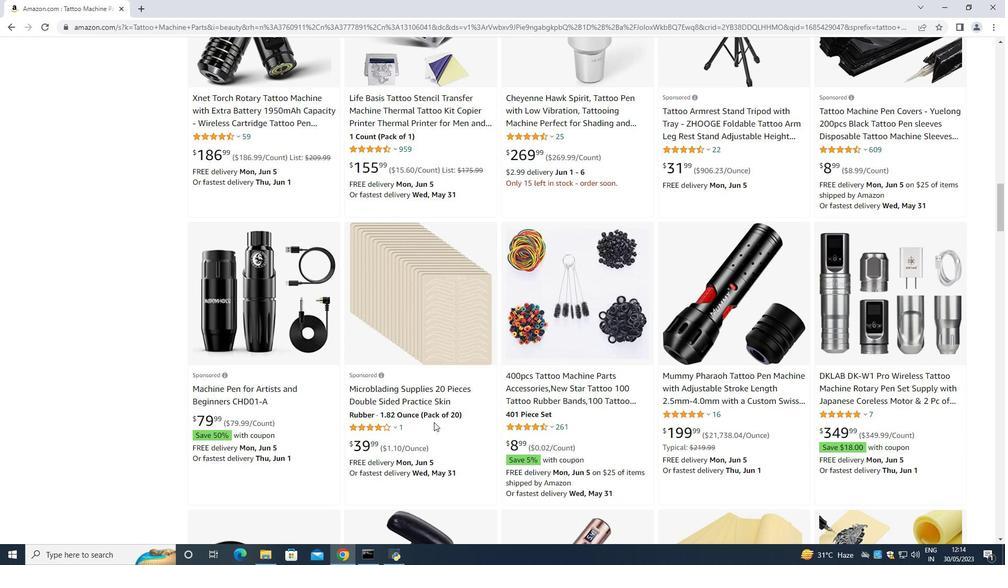 
Action: Mouse scrolled (445, 424) with delta (0, 0)
Screenshot: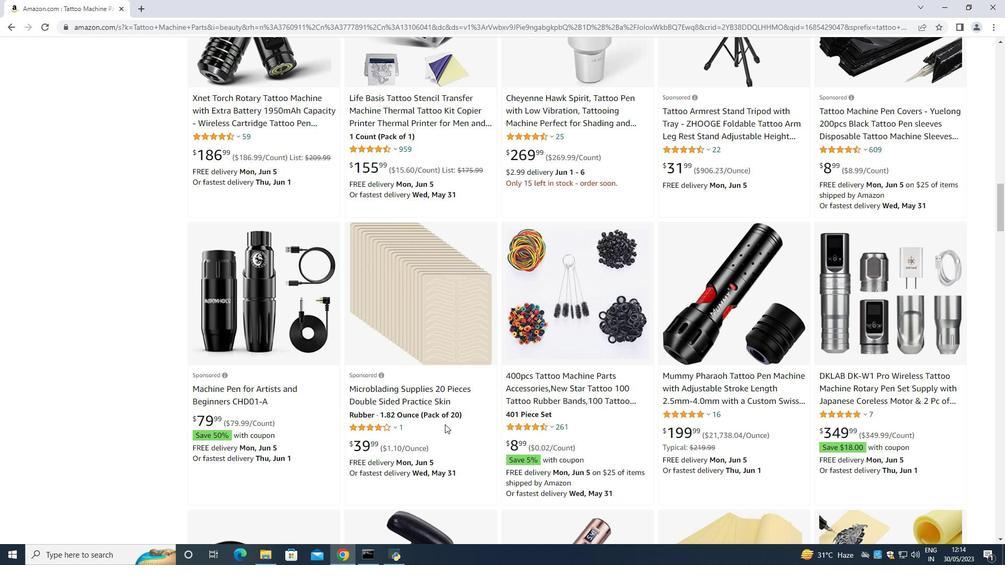 
Action: Mouse scrolled (445, 424) with delta (0, 0)
Screenshot: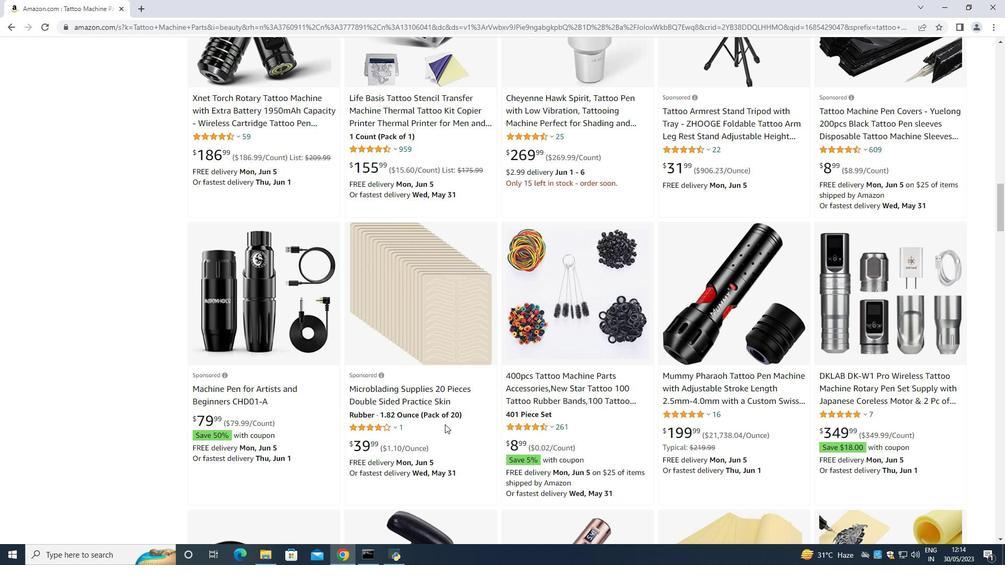 
Action: Mouse scrolled (445, 424) with delta (0, 0)
Screenshot: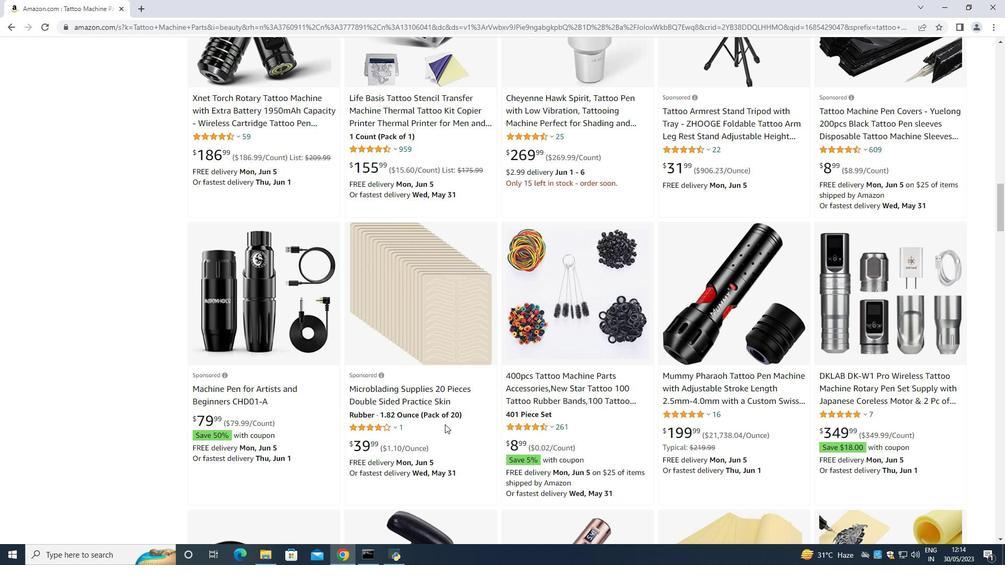 
Action: Mouse scrolled (445, 424) with delta (0, 0)
Screenshot: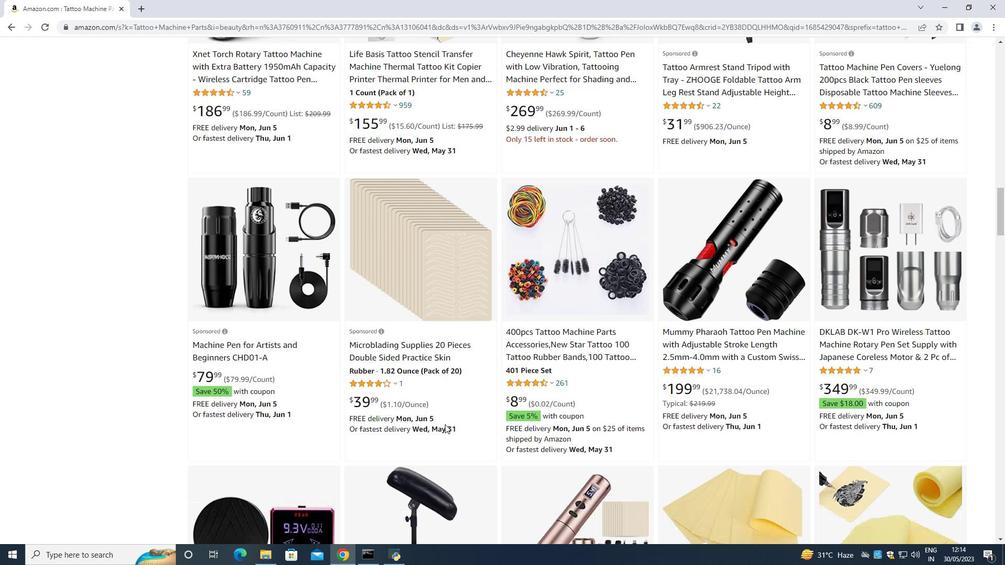 
Action: Mouse moved to (445, 424)
Screenshot: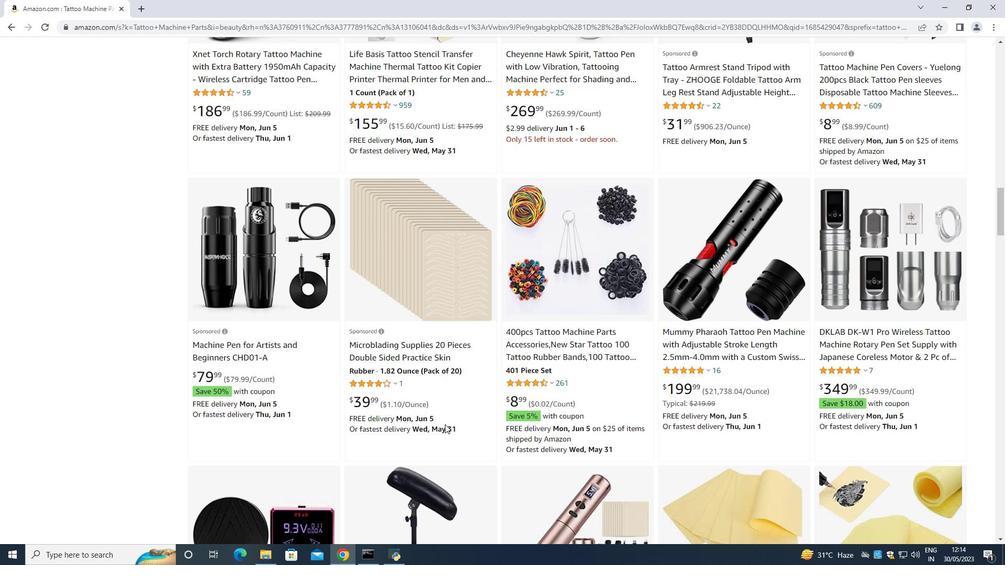 
Action: Mouse scrolled (445, 424) with delta (0, 0)
Screenshot: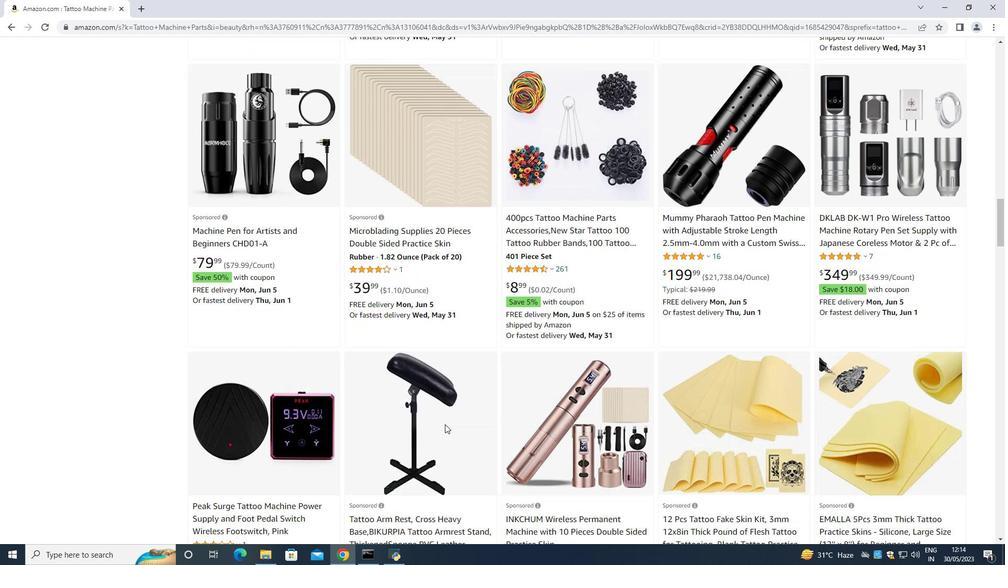 
Action: Mouse moved to (444, 424)
Screenshot: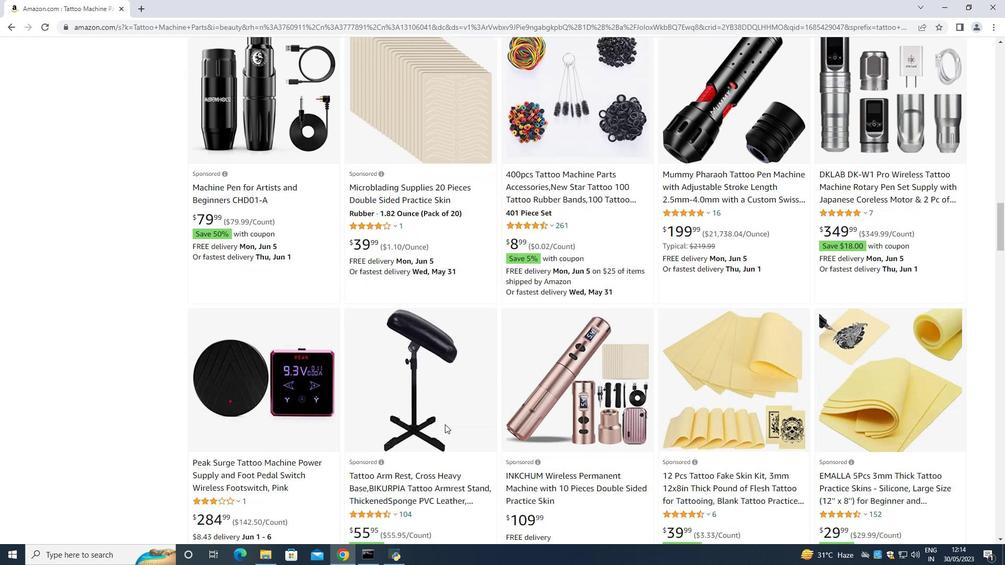 
Action: Mouse scrolled (444, 425) with delta (0, 0)
Screenshot: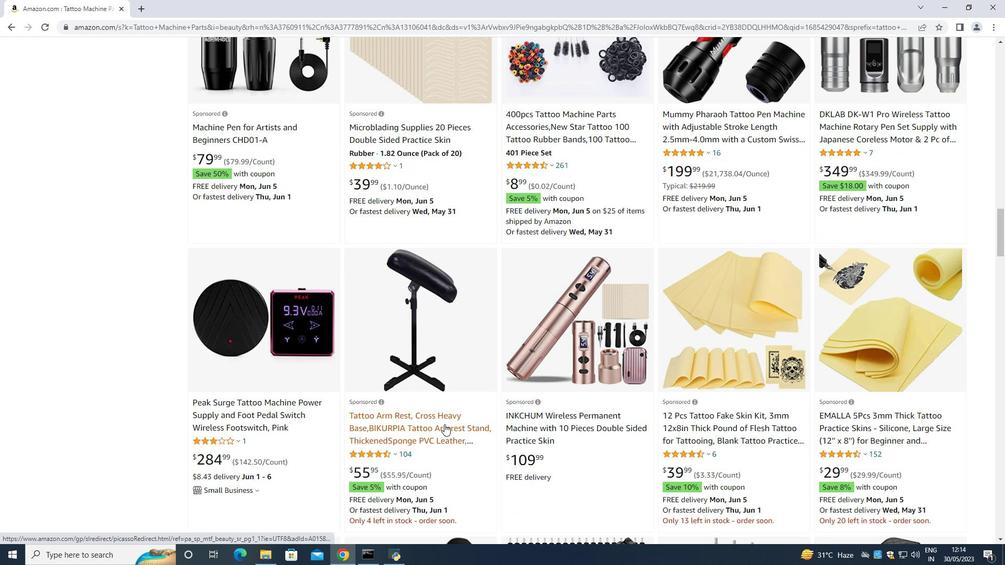 
Action: Mouse scrolled (444, 425) with delta (0, 0)
Screenshot: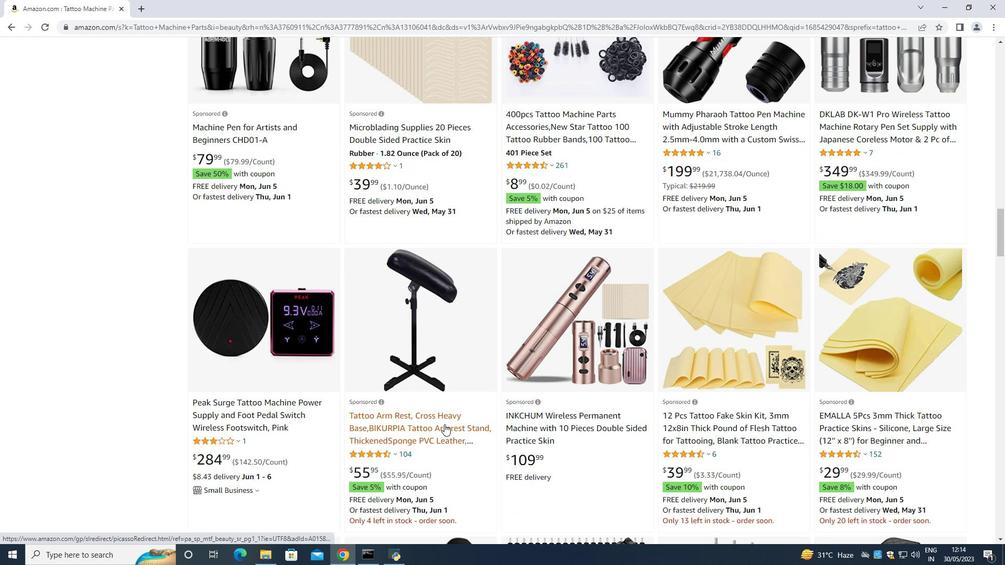 
Action: Mouse scrolled (444, 425) with delta (0, 0)
Screenshot: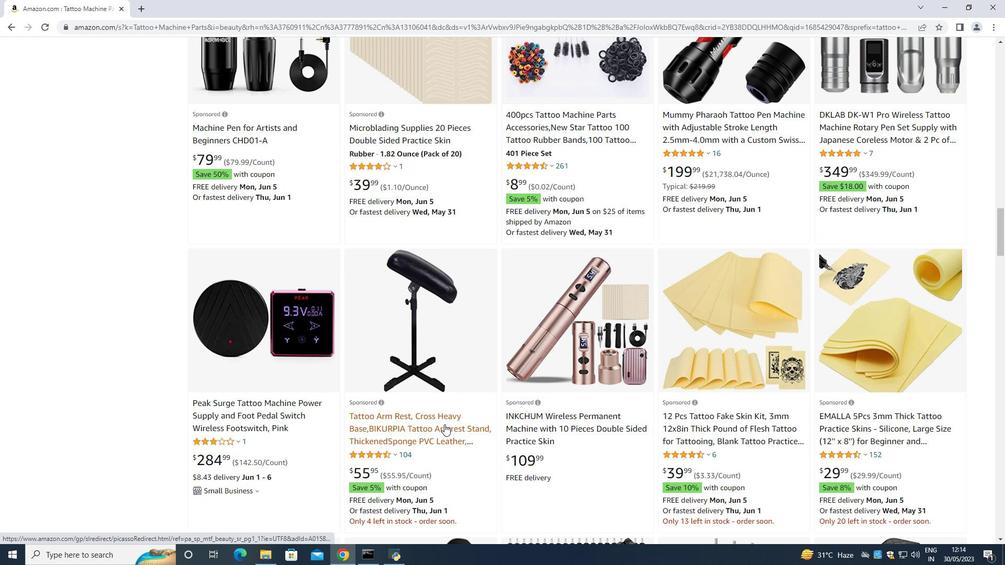 
Action: Mouse scrolled (444, 425) with delta (0, 0)
Screenshot: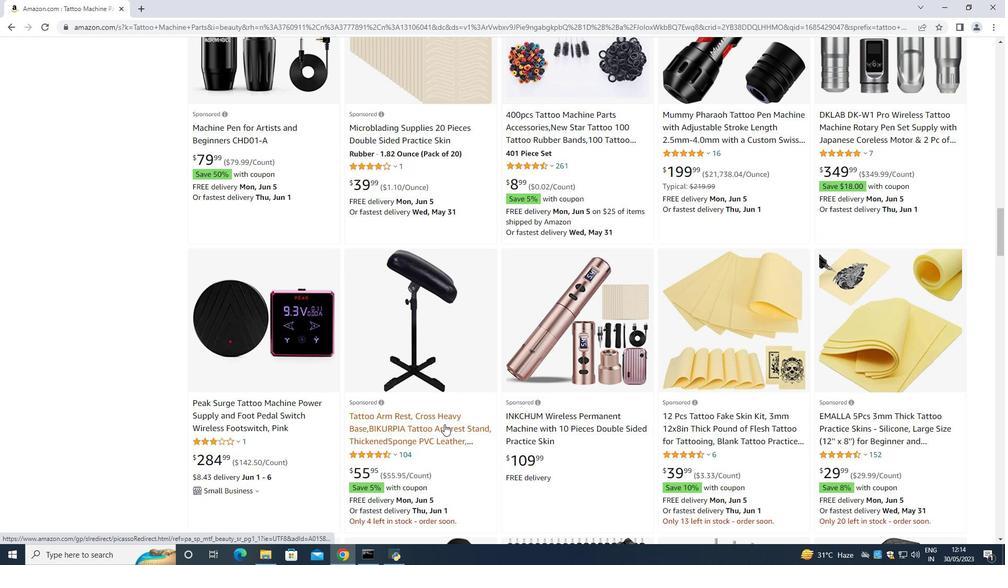 
Action: Mouse scrolled (444, 425) with delta (0, 0)
Screenshot: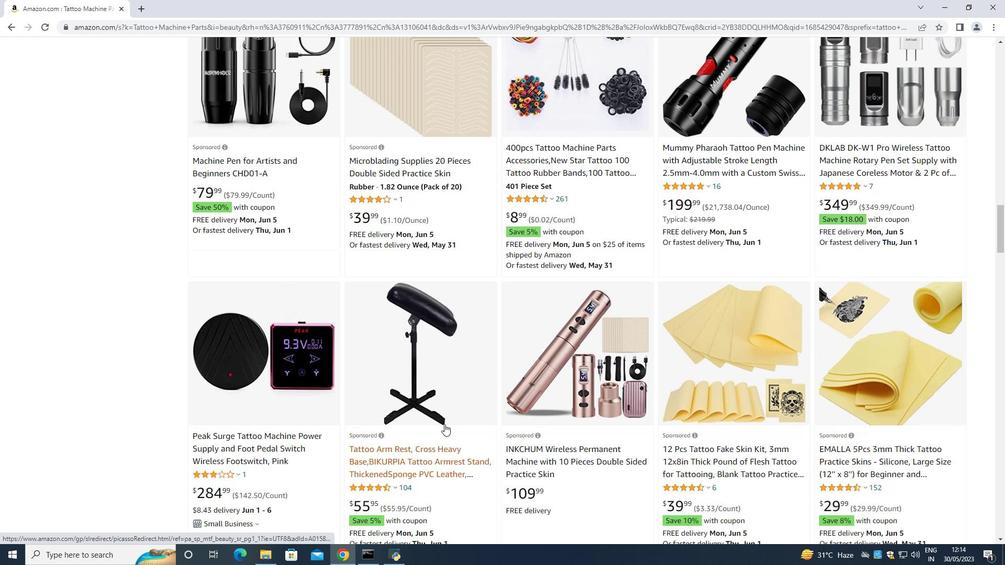 
Action: Mouse scrolled (444, 425) with delta (0, 0)
Screenshot: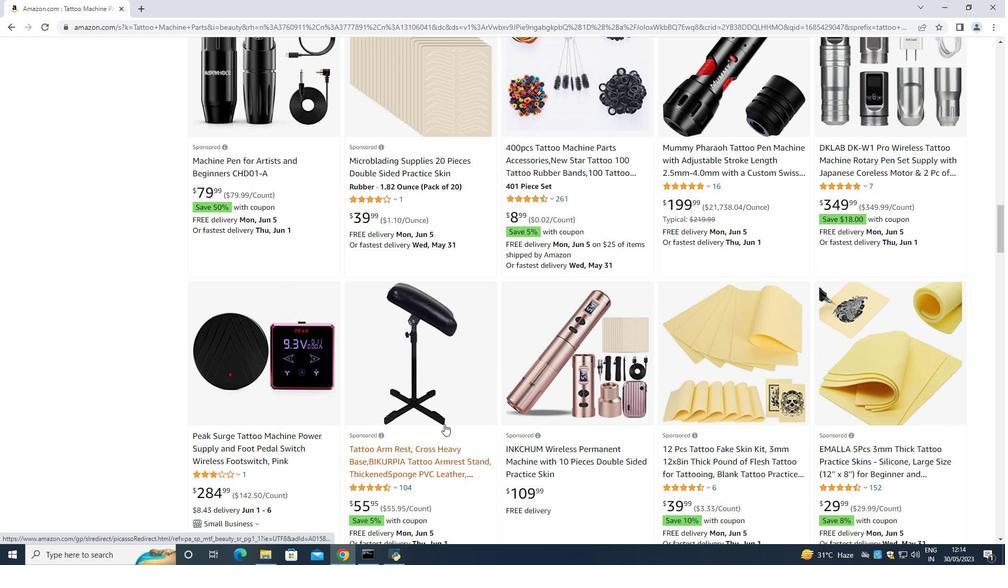 
Action: Mouse scrolled (444, 425) with delta (0, 0)
Screenshot: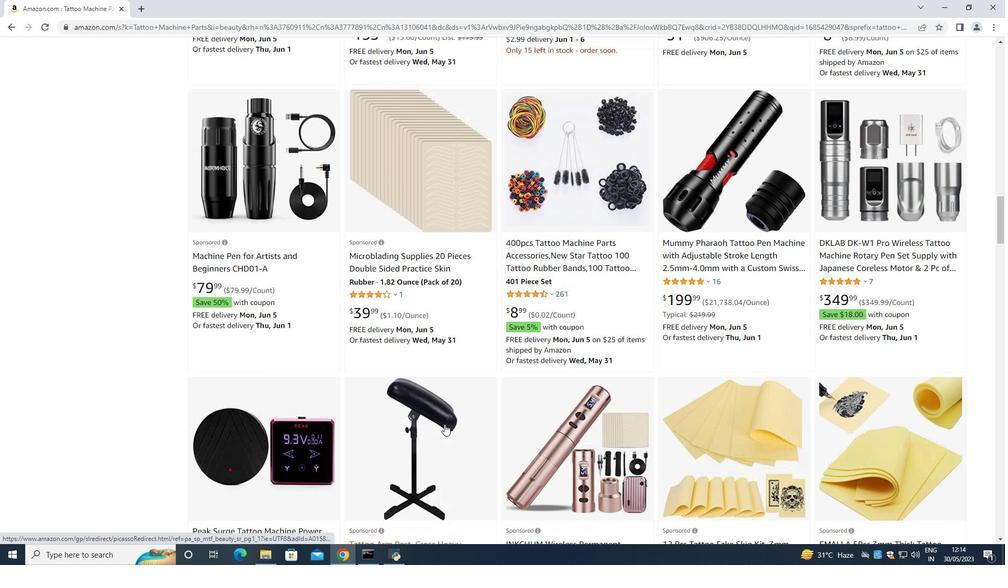 
Action: Mouse scrolled (444, 425) with delta (0, 0)
Screenshot: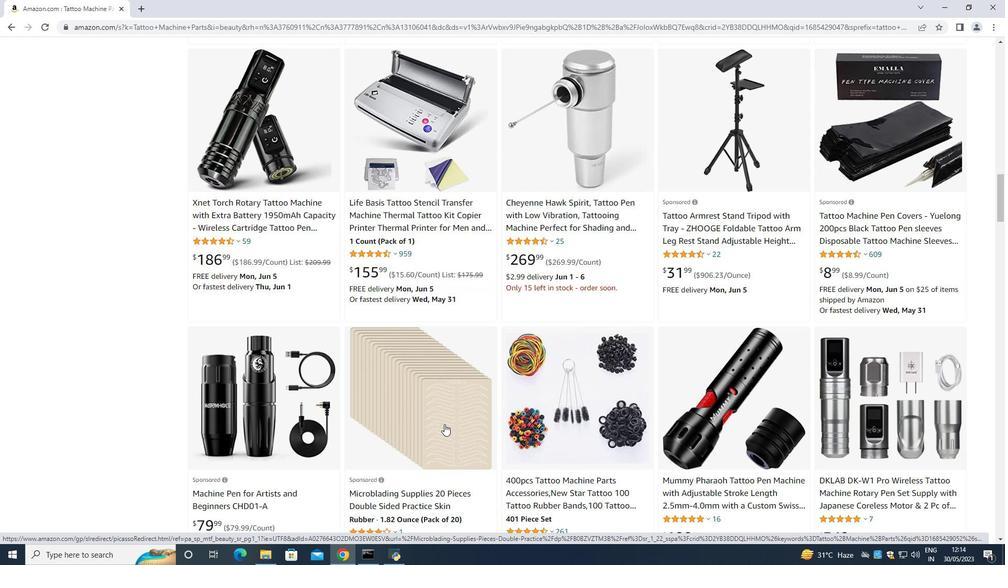 
Action: Mouse scrolled (444, 425) with delta (0, 0)
Screenshot: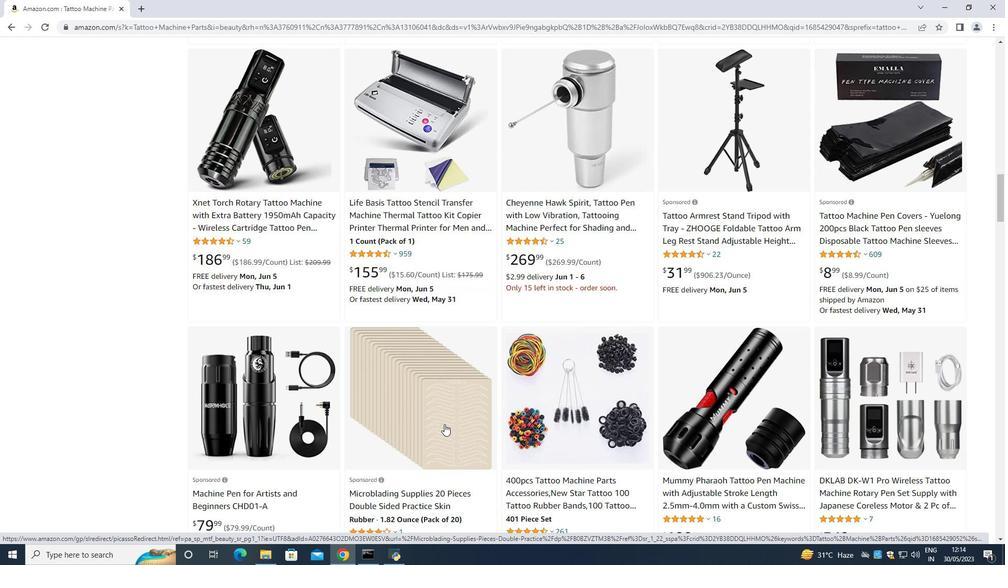 
Action: Mouse moved to (432, 312)
Screenshot: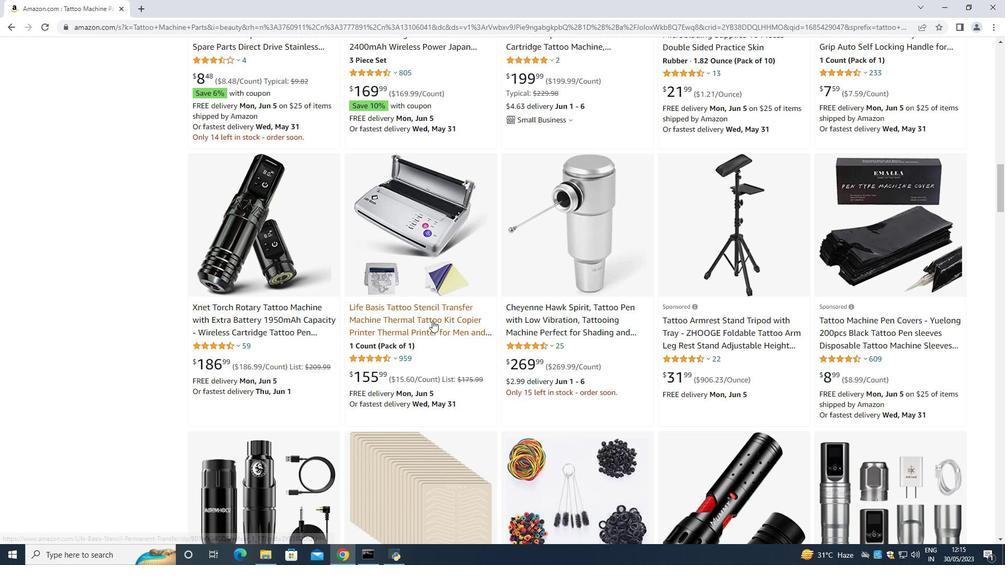 
Action: Mouse scrolled (432, 312) with delta (0, 0)
Screenshot: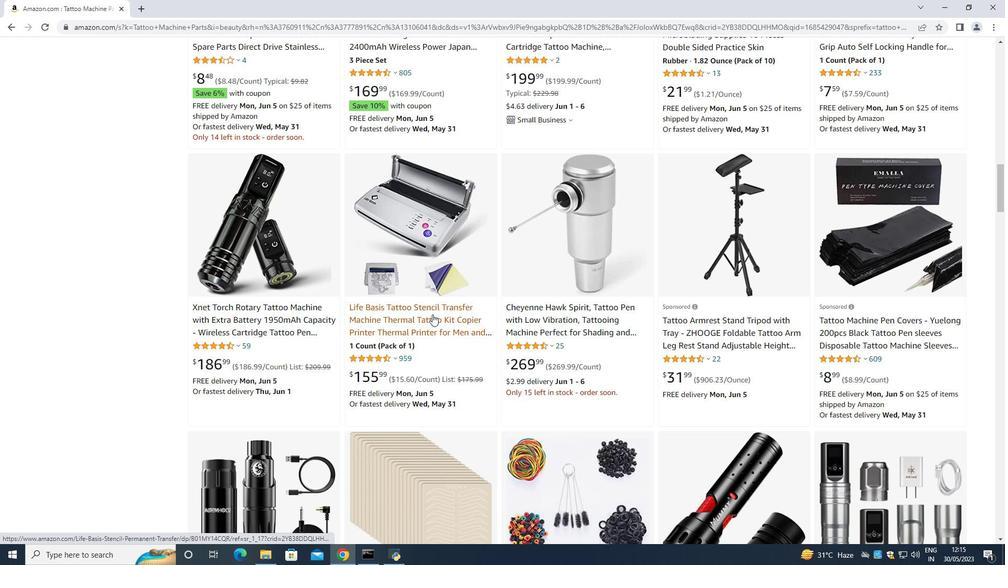 
Action: Mouse scrolled (432, 312) with delta (0, 0)
Screenshot: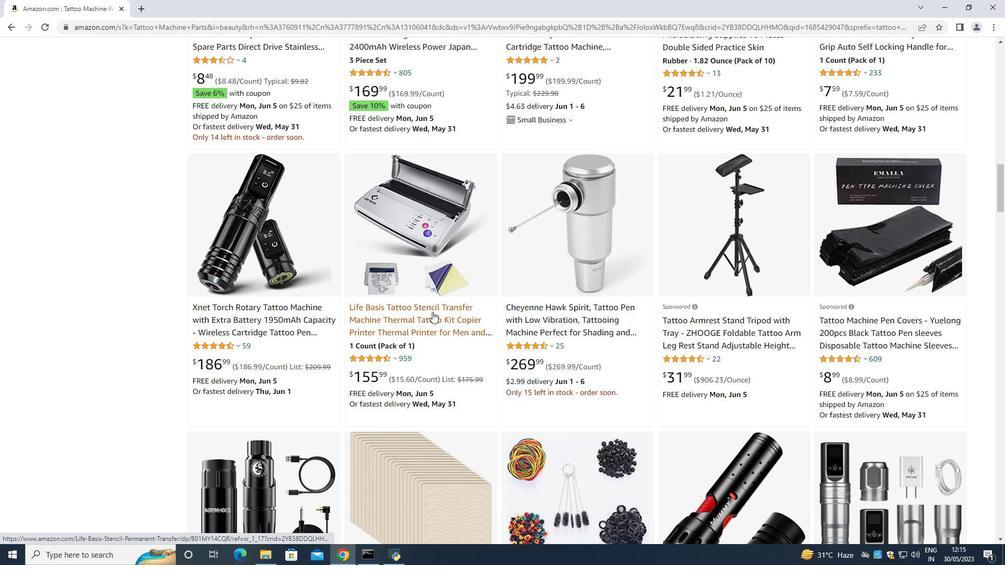 
Action: Mouse scrolled (432, 312) with delta (0, 0)
Screenshot: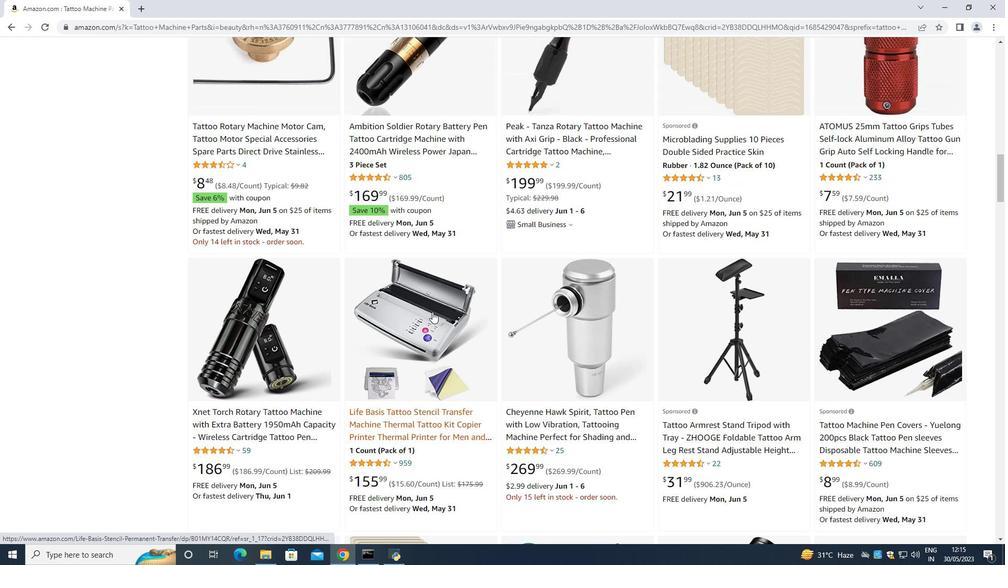 
Action: Mouse scrolled (432, 312) with delta (0, 0)
Screenshot: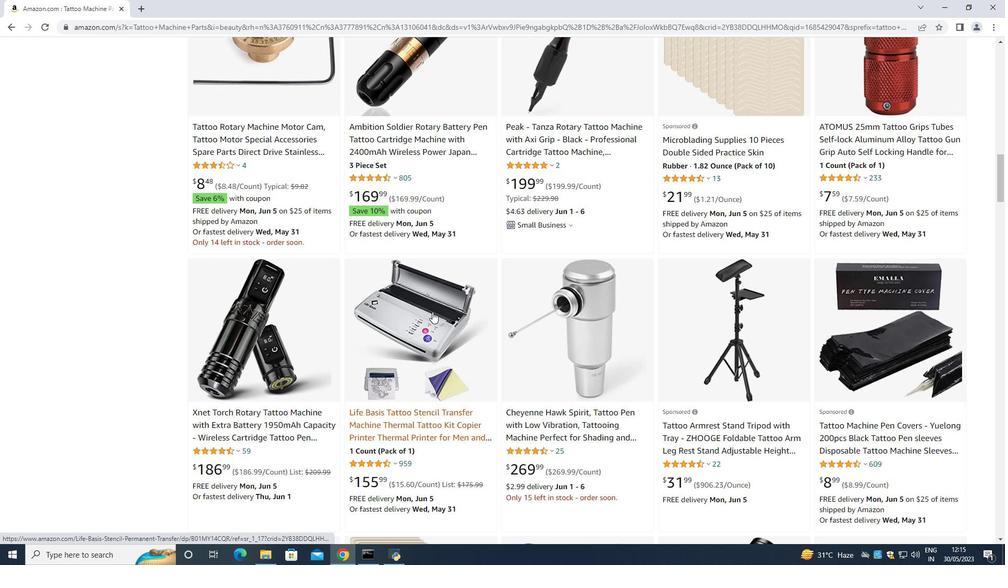 
Action: Mouse scrolled (432, 312) with delta (0, 0)
Screenshot: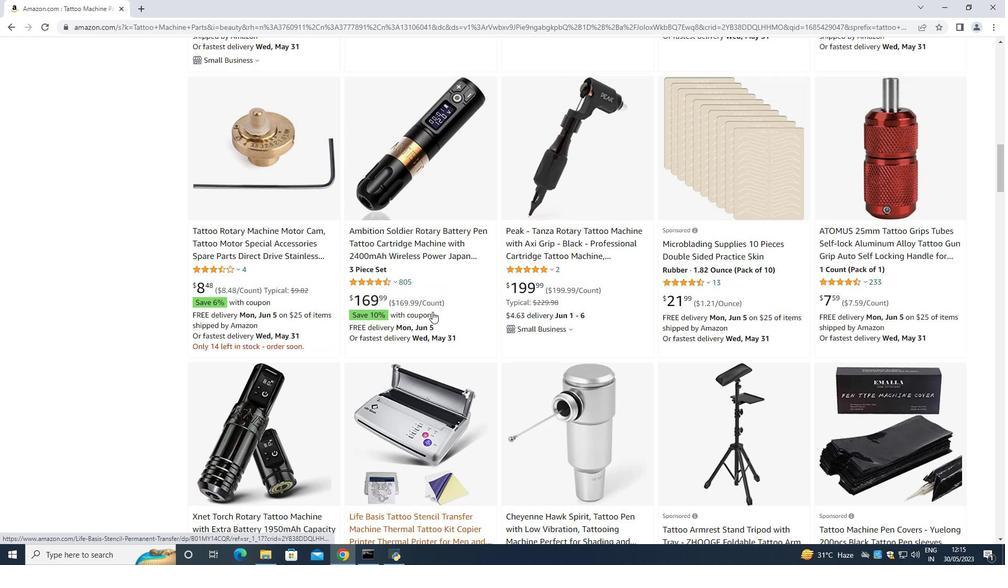 
Action: Mouse moved to (435, 293)
Screenshot: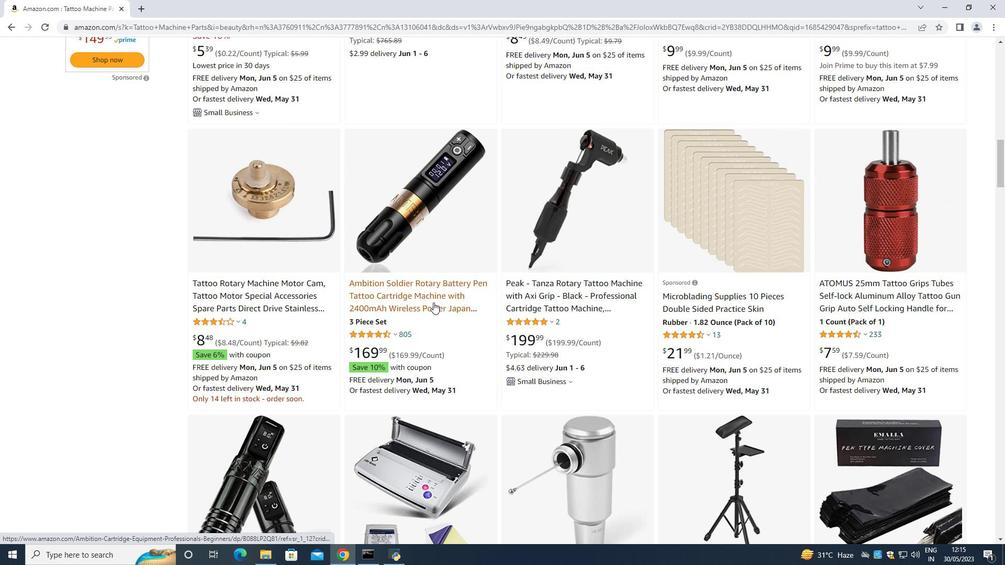 
Action: Mouse pressed left at (435, 293)
Screenshot: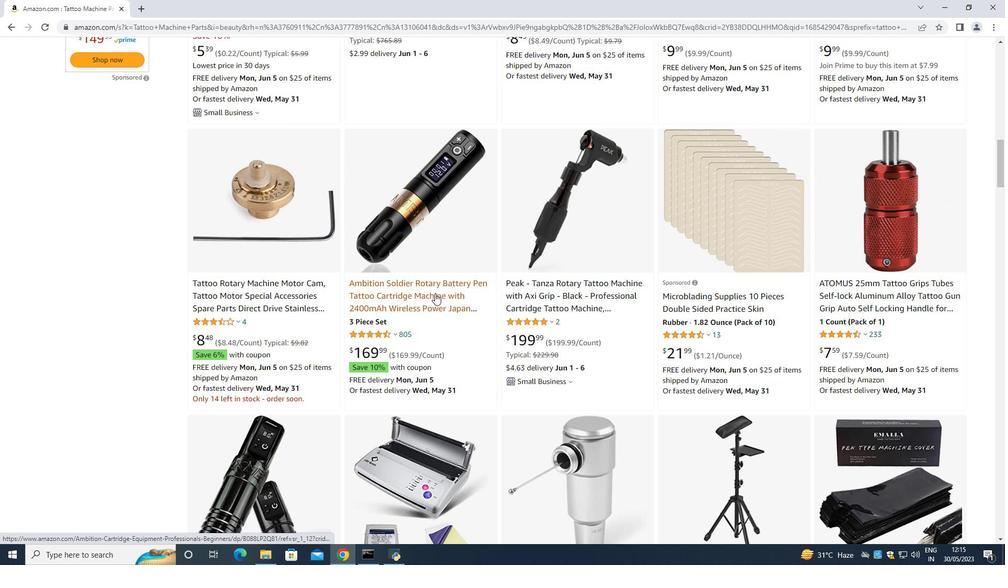 
Action: Mouse moved to (791, 381)
Screenshot: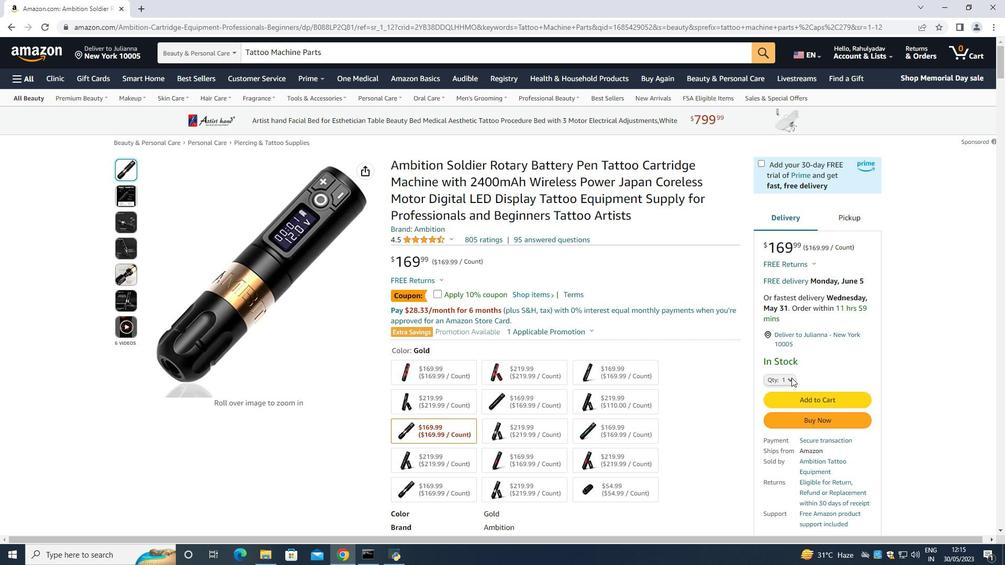 
Action: Mouse pressed left at (791, 381)
Screenshot: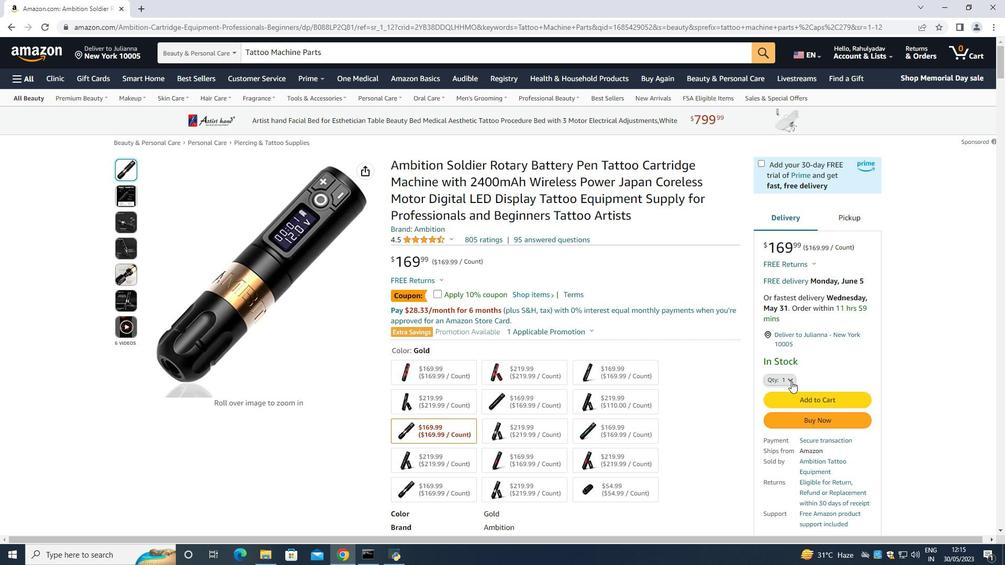 
Action: Mouse moved to (780, 103)
Screenshot: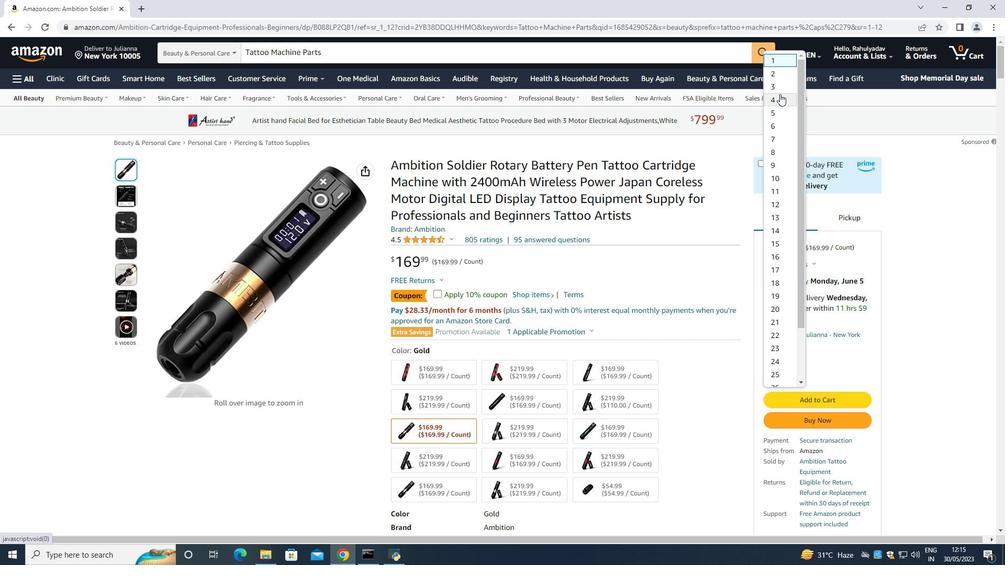 
Action: Mouse pressed left at (780, 103)
Screenshot: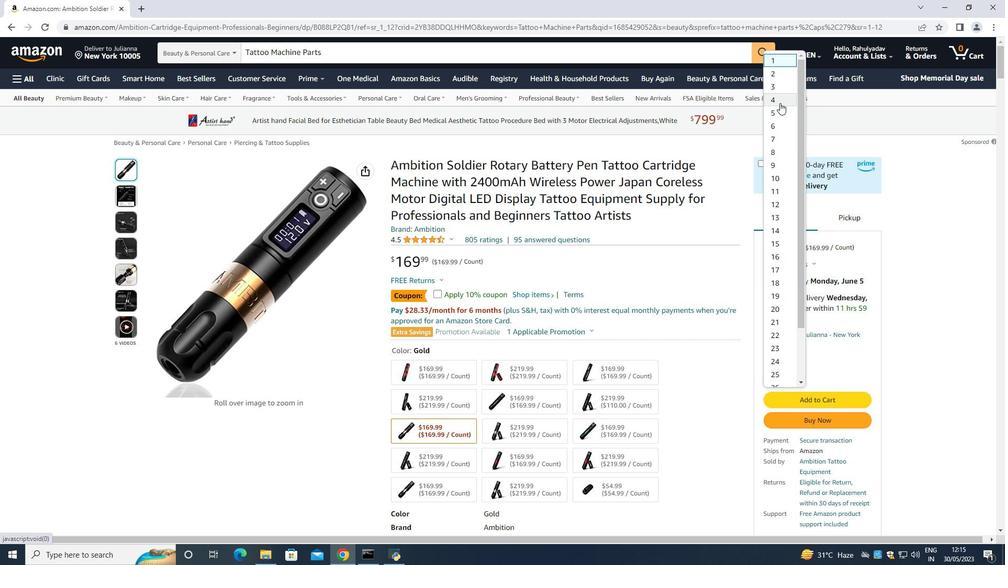 
Action: Mouse moved to (827, 417)
Screenshot: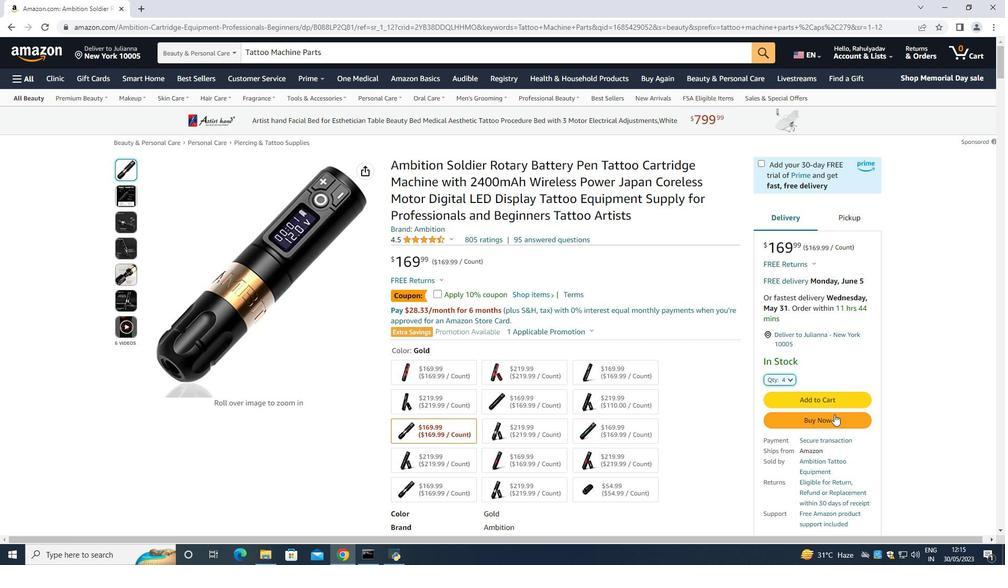 
Action: Mouse pressed left at (827, 417)
Screenshot: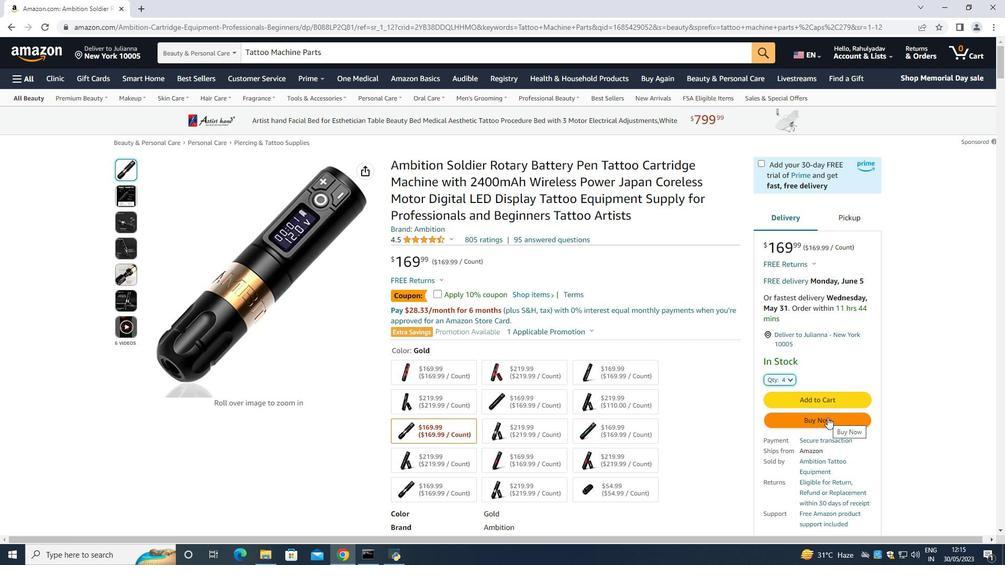 
Action: Mouse moved to (606, 85)
Screenshot: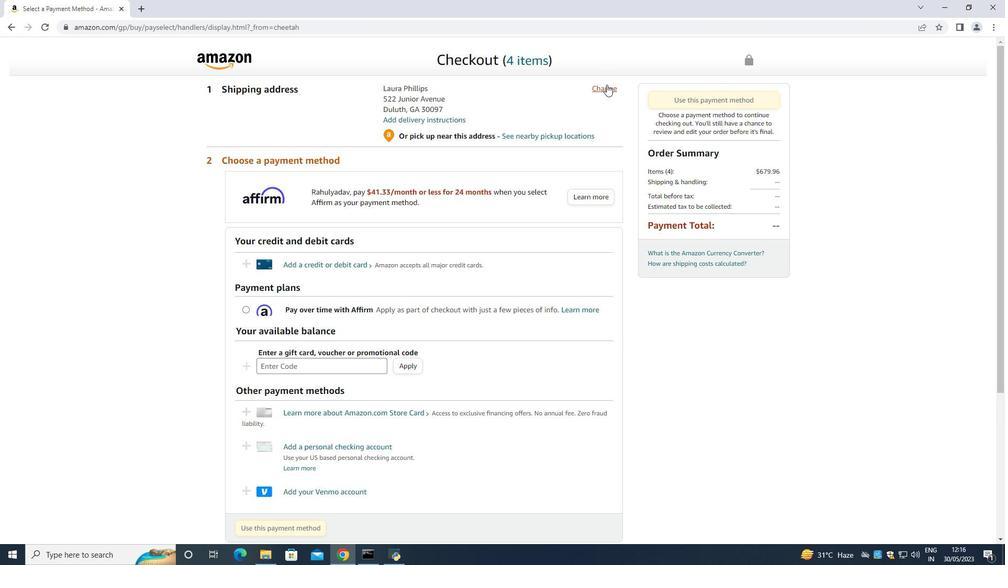 
Action: Mouse pressed left at (606, 85)
Screenshot: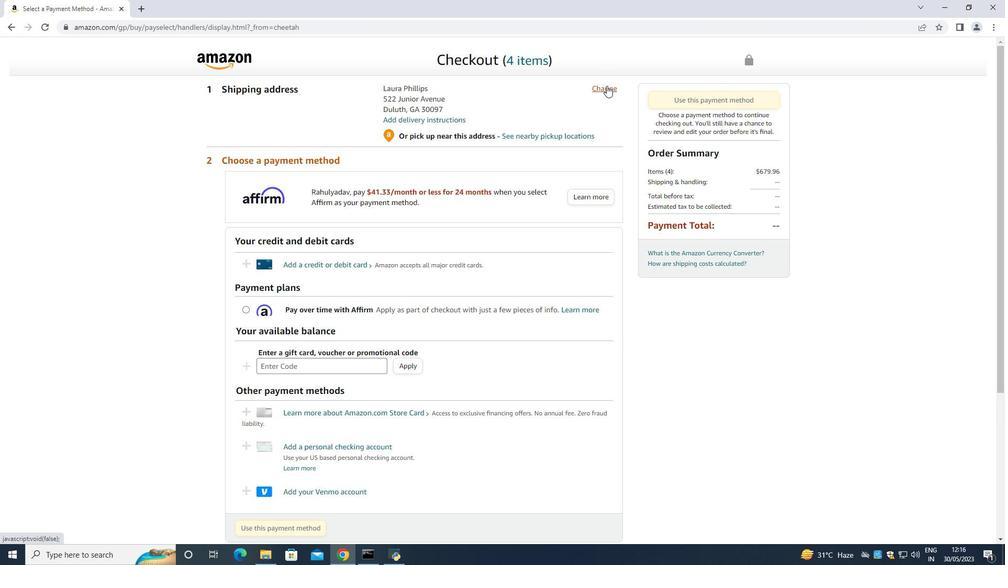 
Action: Mouse moved to (606, 87)
Screenshot: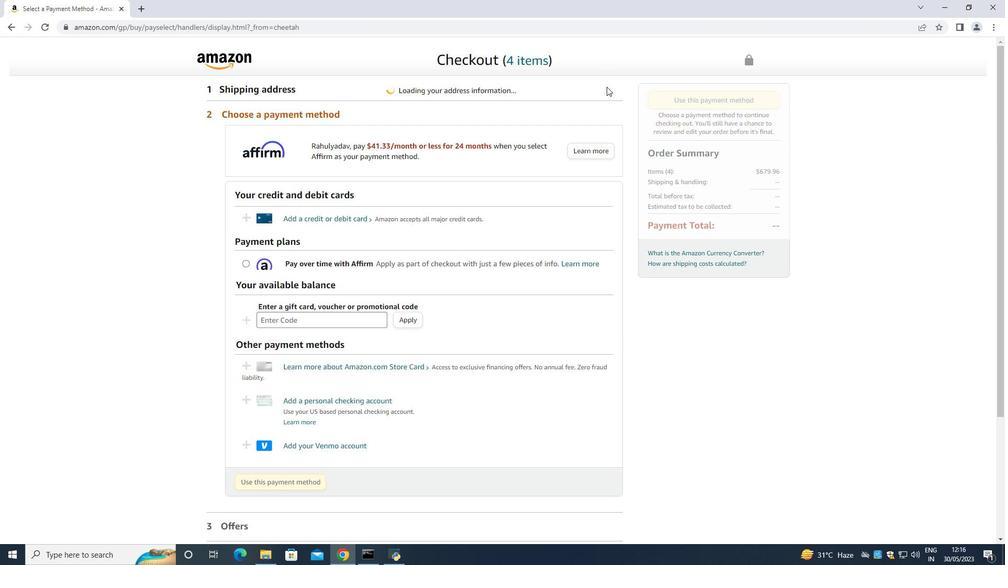 
Action: Key pressed <Key.down><Key.down><Key.down><Key.down><Key.down><Key.down><Key.down><Key.down><Key.down><Key.down><Key.down><Key.down><Key.down><Key.down><Key.down><Key.down><Key.down><Key.down><Key.down><Key.down><Key.down><Key.down><Key.down><Key.down><Key.down><Key.down><Key.down><Key.down><Key.down><Key.down><Key.down><Key.down><Key.down><Key.down><Key.down><Key.down><Key.down><Key.down><Key.down><Key.down><Key.down><Key.down><Key.down><Key.down><Key.down><Key.down><Key.down><Key.down><Key.down><Key.down><Key.down><Key.down><Key.down><Key.down><Key.down><Key.down><Key.down><Key.down><Key.down><Key.down><Key.down><Key.down><Key.down><Key.down><Key.down><Key.down><Key.down><Key.down><Key.down><Key.down><Key.down><Key.down><Key.down><Key.down><Key.down><Key.down><Key.down><Key.down><Key.down><Key.down><Key.down><Key.down><Key.down><Key.down><Key.down><Key.down><Key.down><Key.down><Key.down><Key.down><Key.down><Key.down><Key.down><Key.down><Key.down><Key.down><Key.down><Key.down><Key.down><Key.down><Key.down><Key.down><Key.down><Key.down><Key.down><Key.down><Key.down><Key.down><Key.down><Key.down><Key.down><Key.down><Key.down><Key.down><Key.down><Key.down><Key.down><Key.down><Key.down><Key.down><Key.down><Key.down><Key.down><Key.down><Key.down><Key.down><Key.down><Key.down><Key.down><Key.down><Key.down><Key.down><Key.down><Key.down><Key.down><Key.down><Key.down><Key.down><Key.down><Key.down><Key.down><Key.down><Key.down><Key.down><Key.down><Key.down><Key.down><Key.down><Key.down><Key.down><Key.down><Key.down><Key.down><Key.down>
Screenshot: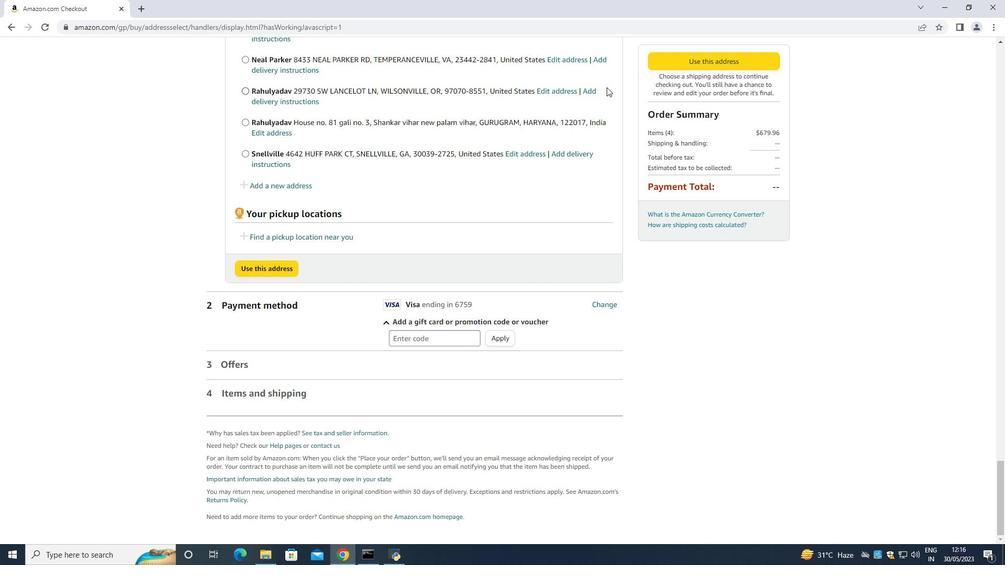 
Action: Mouse moved to (275, 184)
Screenshot: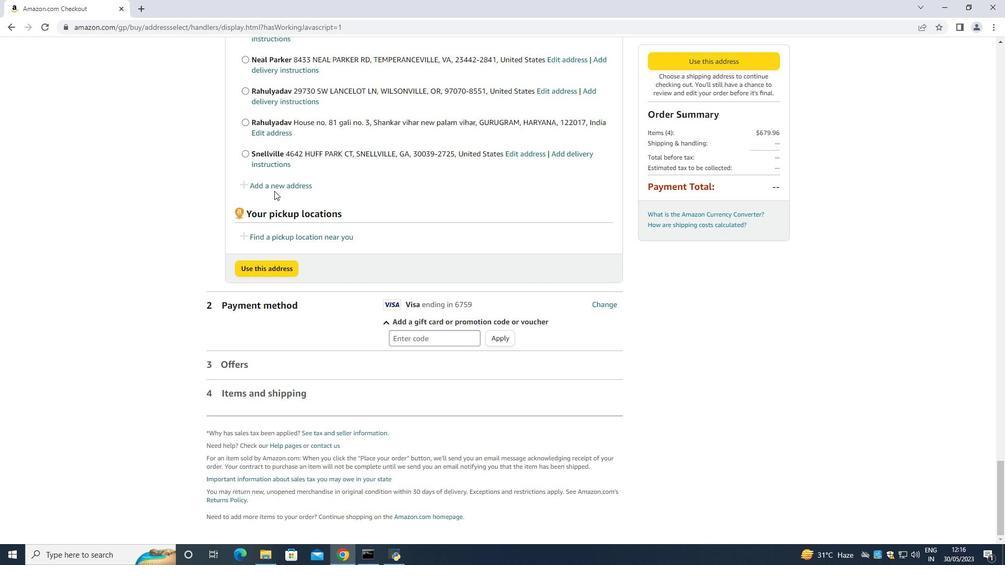 
Action: Mouse pressed left at (275, 184)
Screenshot: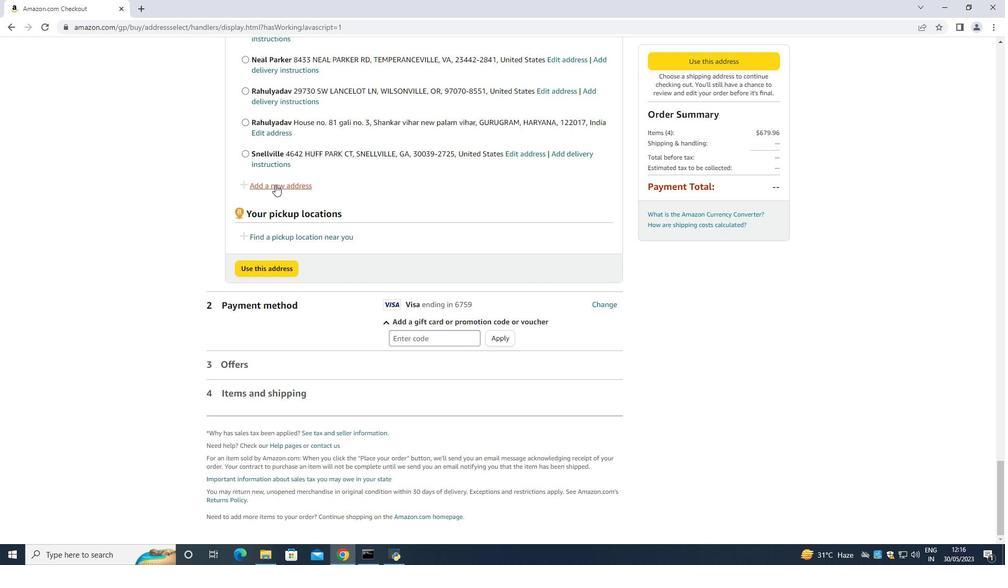
Action: Mouse moved to (360, 248)
Screenshot: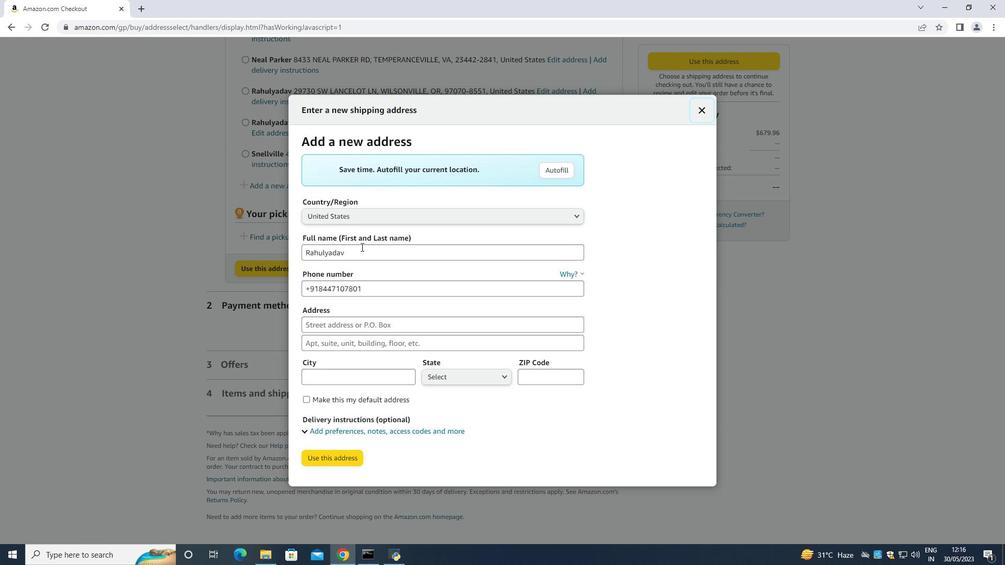 
Action: Mouse pressed left at (360, 248)
Screenshot: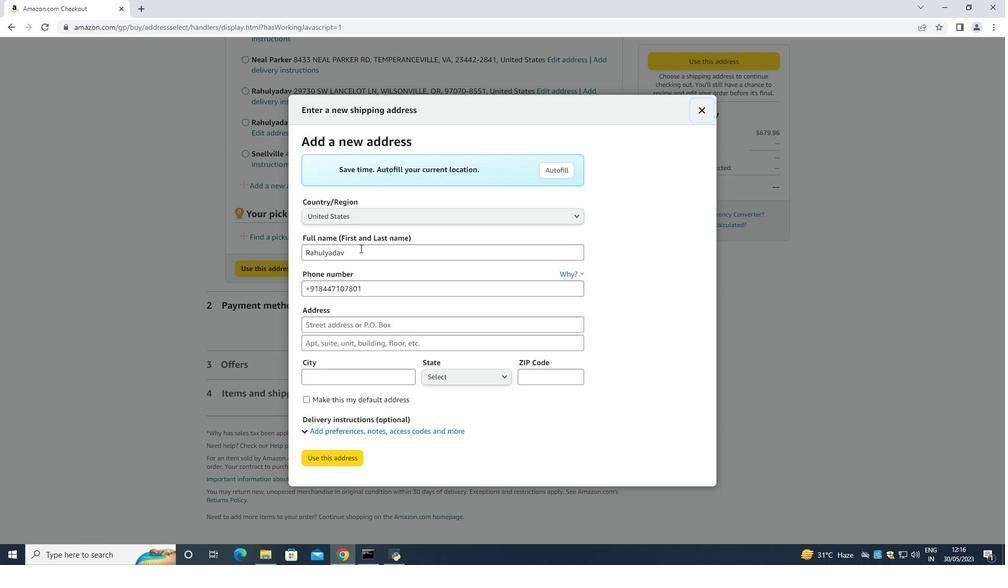 
Action: Key pressed <Key.backspace><Key.backspace><Key.backspace><Key.backspace><Key.backspace><Key.backspace><Key.backspace><Key.backspace><Key.backspace><Key.backspace><Key.backspace><Key.backspace><Key.backspace><Key.backspace><Key.backspace><Key.backspace><Key.backspace><Key.backspace><Key.backspace><Key.backspace><Key.backspace><Key.backspace><Key.backspace><Key.backspace><Key.backspace><Key.shift_r>Leah<Key.space><Key.shift><Key.shift><Key.shift><Key.shift>Clark<Key.space><Key.tab><Key.tab><Key.backspace>4046170247
Screenshot: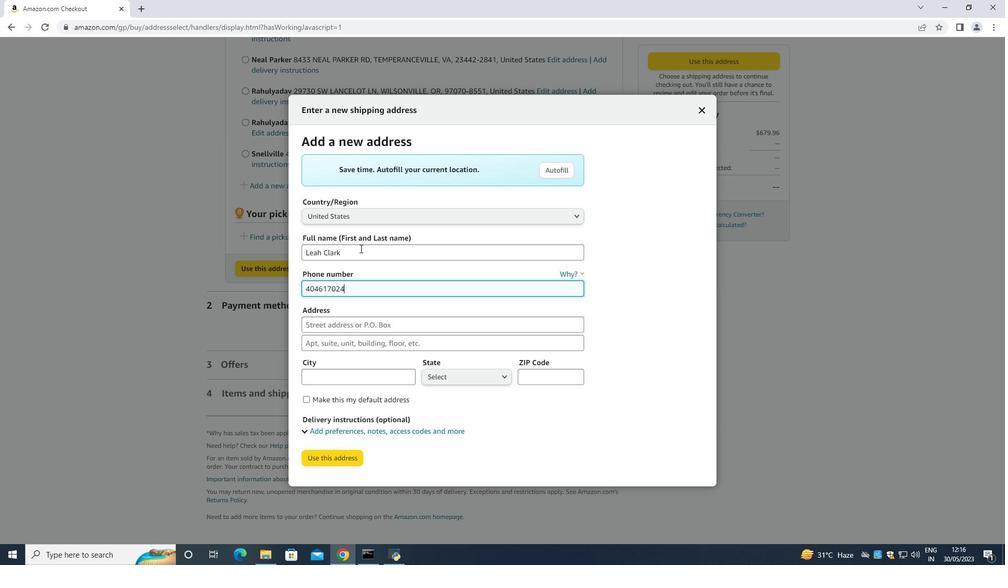 
Action: Mouse moved to (354, 319)
Screenshot: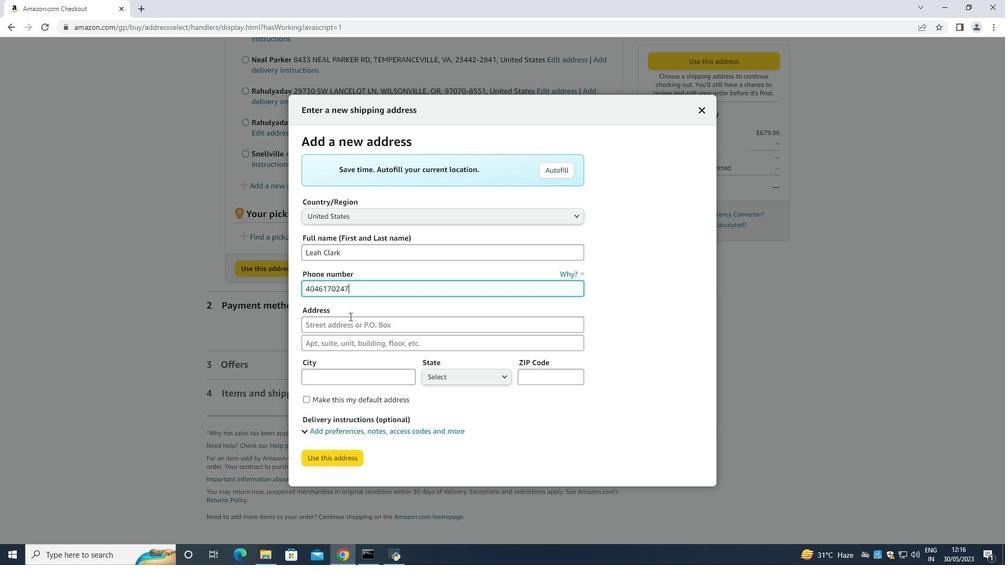 
Action: Mouse pressed left at (354, 319)
Screenshot: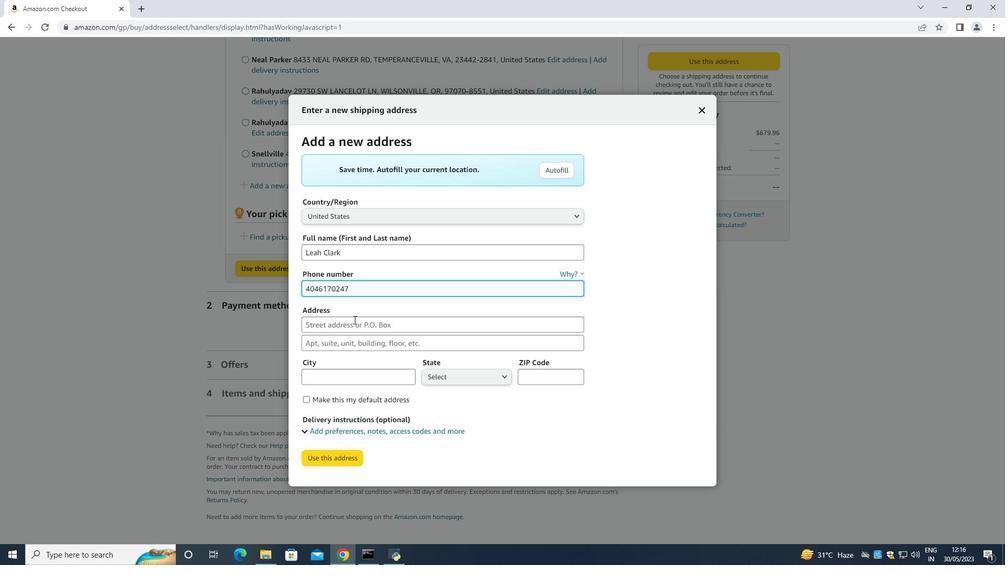 
Action: Mouse moved to (350, 317)
Screenshot: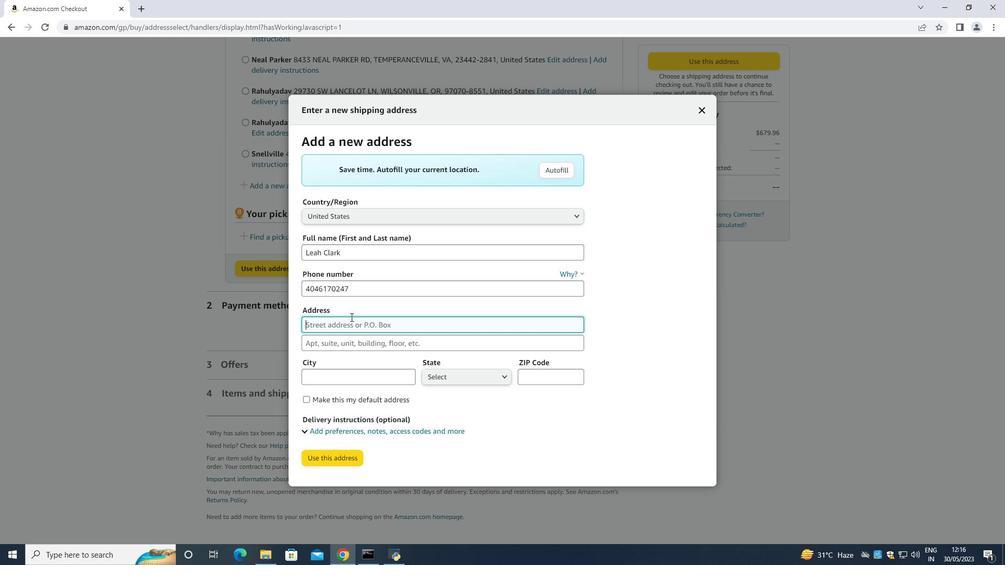 
Action: Key pressed 252<Key.space><Key.shift><Key.shift><Key.shift><Key.shift><Key.shift><Key.shift><Key.shift><Key.shift><Key.shift><Key.shift><Key.shift><Key.shift><Key.shift>Junior<Key.space><Key.shift>Avenue<Key.space><Key.tab><Key.tab><Key.shift><Key.shift><Key.shift><Key.shift><Key.shift><Key.shift><Key.shift><Key.shift><Key.shift><Key.shift><Key.shift>Duluth<Key.space>
Screenshot: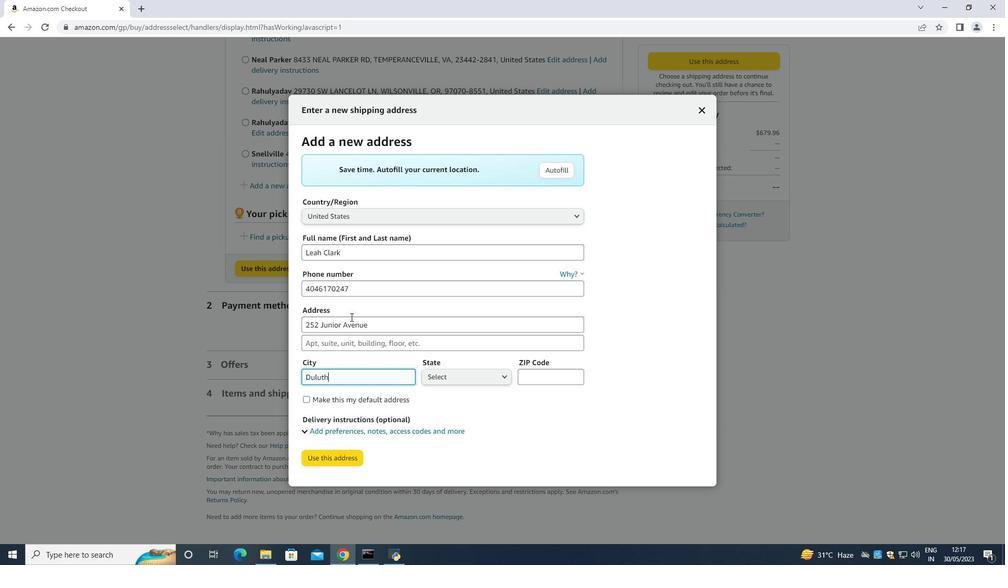 
Action: Mouse moved to (462, 379)
Screenshot: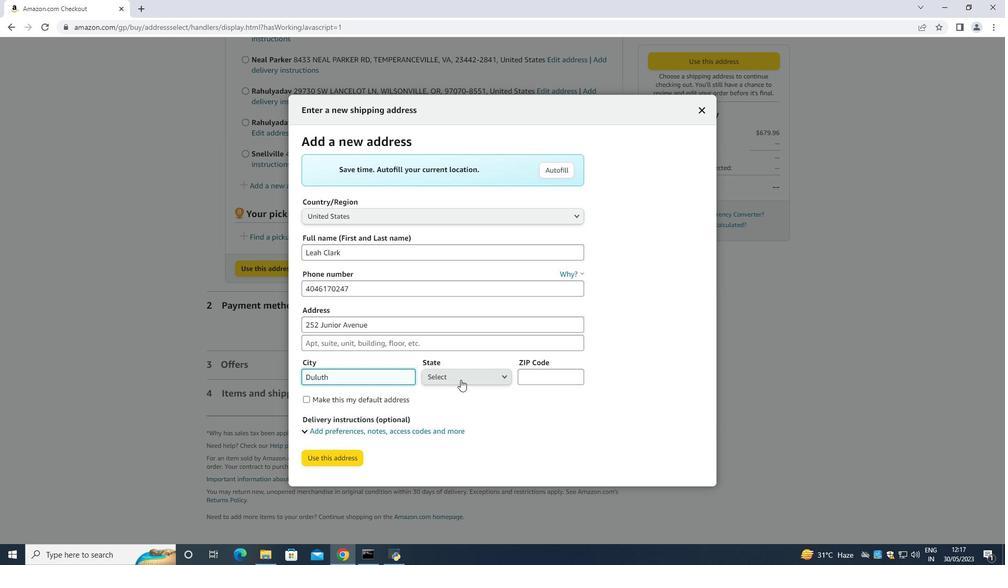 
Action: Mouse pressed left at (462, 379)
Screenshot: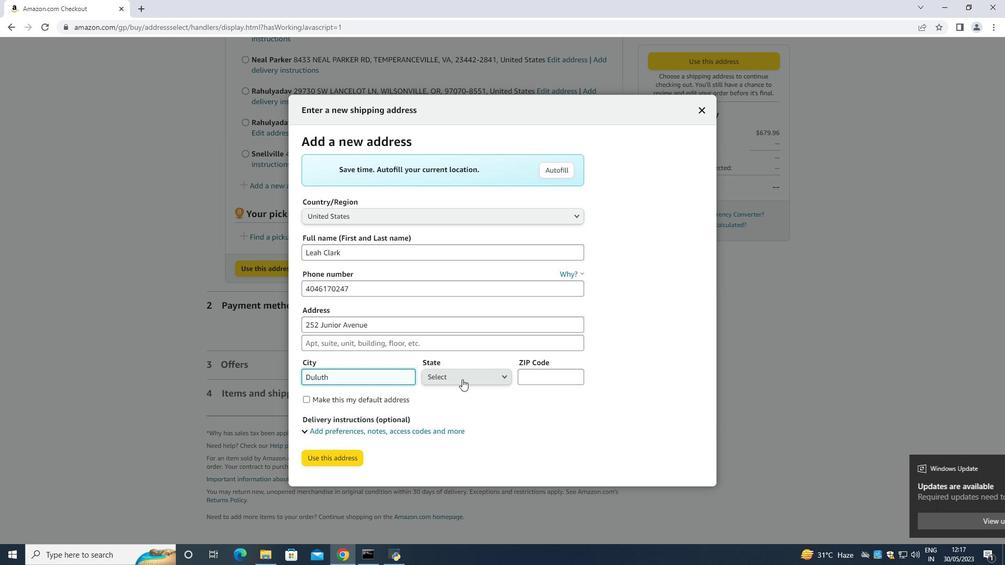 
Action: Mouse moved to (465, 219)
Screenshot: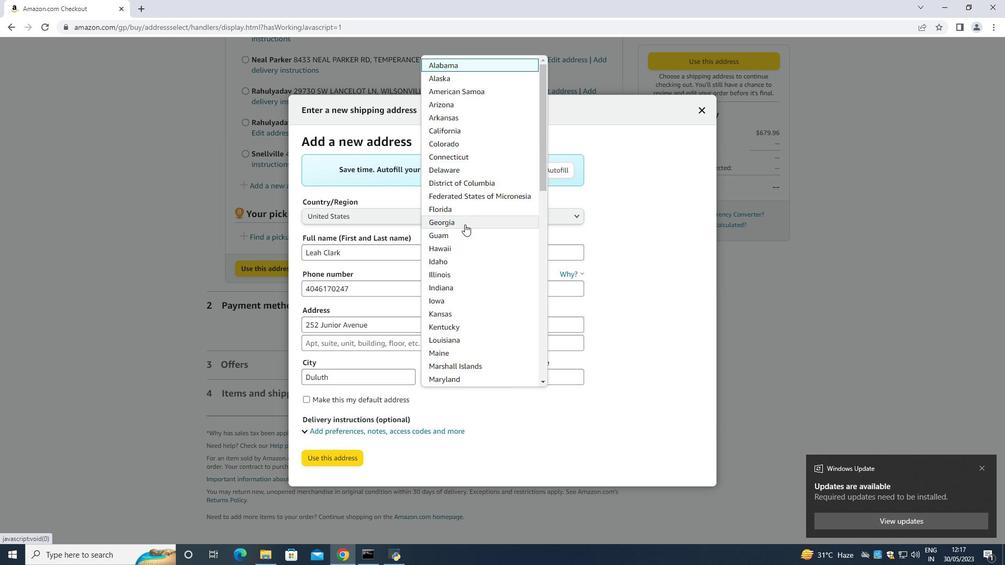 
Action: Mouse pressed left at (465, 219)
Screenshot: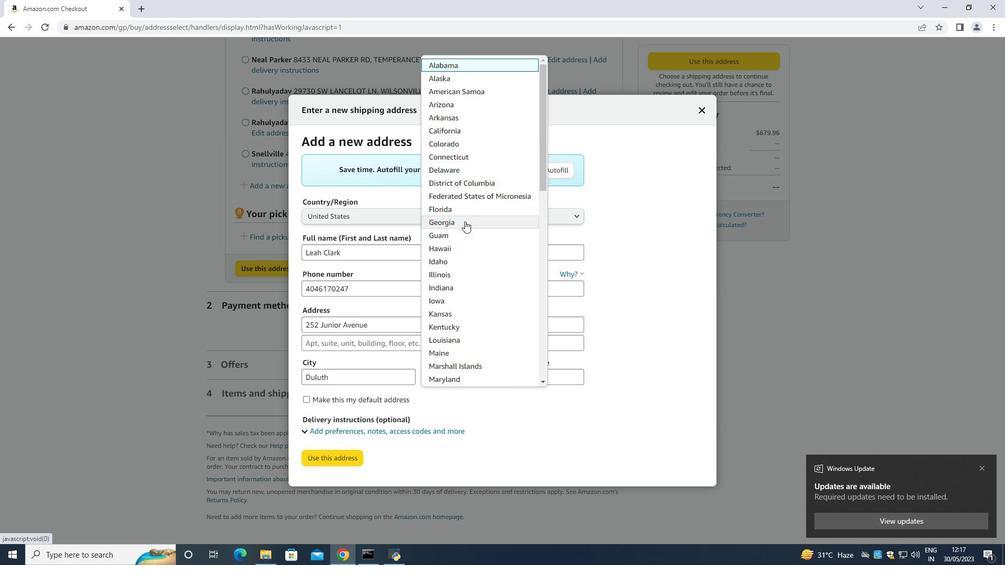 
Action: Mouse moved to (542, 377)
Screenshot: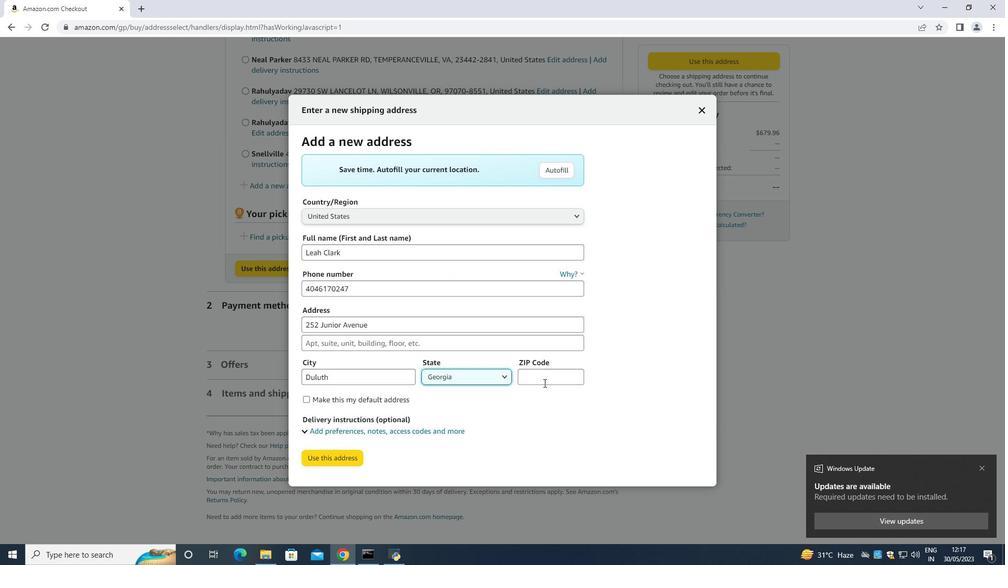 
Action: Mouse pressed left at (542, 377)
Screenshot: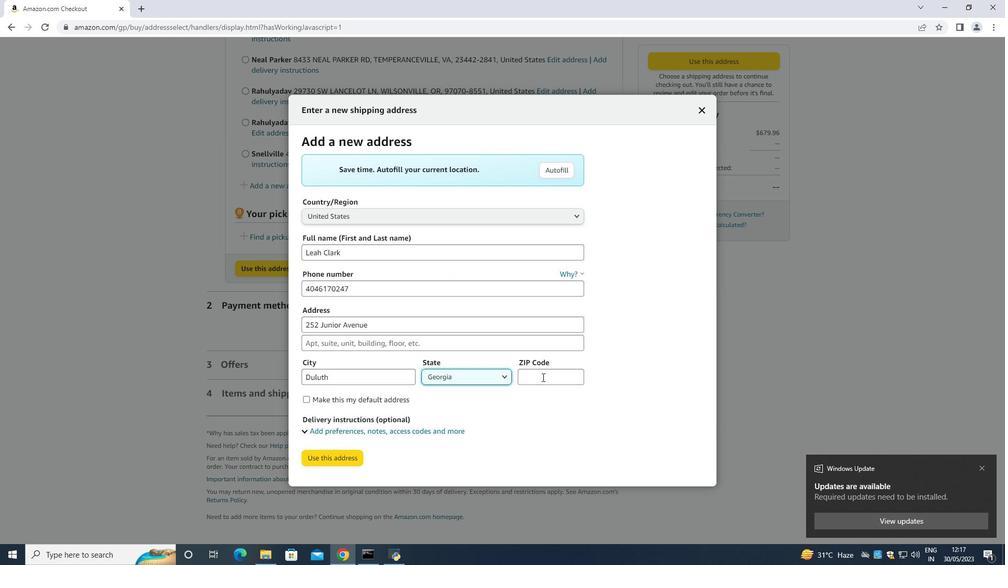 
Action: Mouse moved to (518, 360)
Screenshot: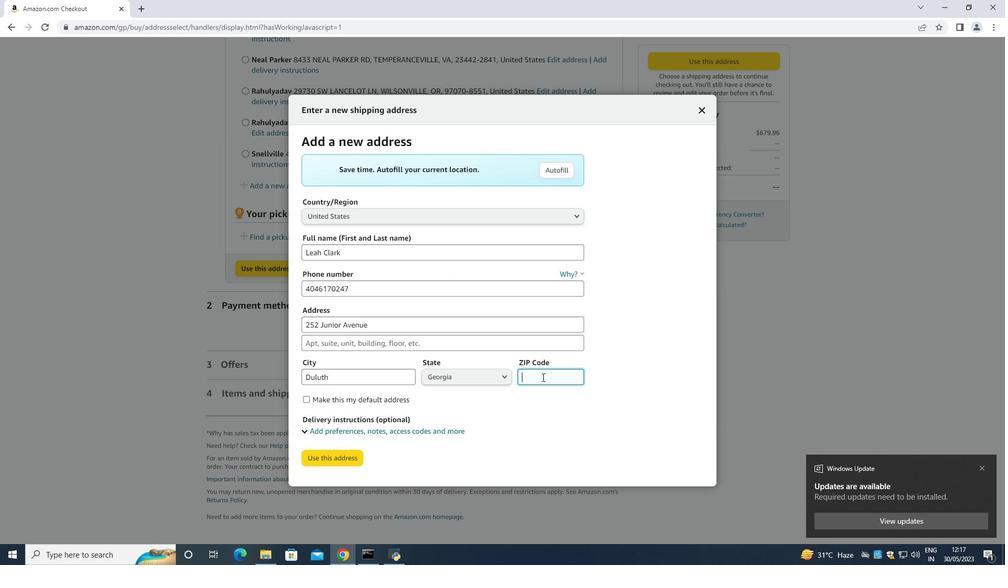 
Action: Key pressed 0<Key.backspace>30097
Screenshot: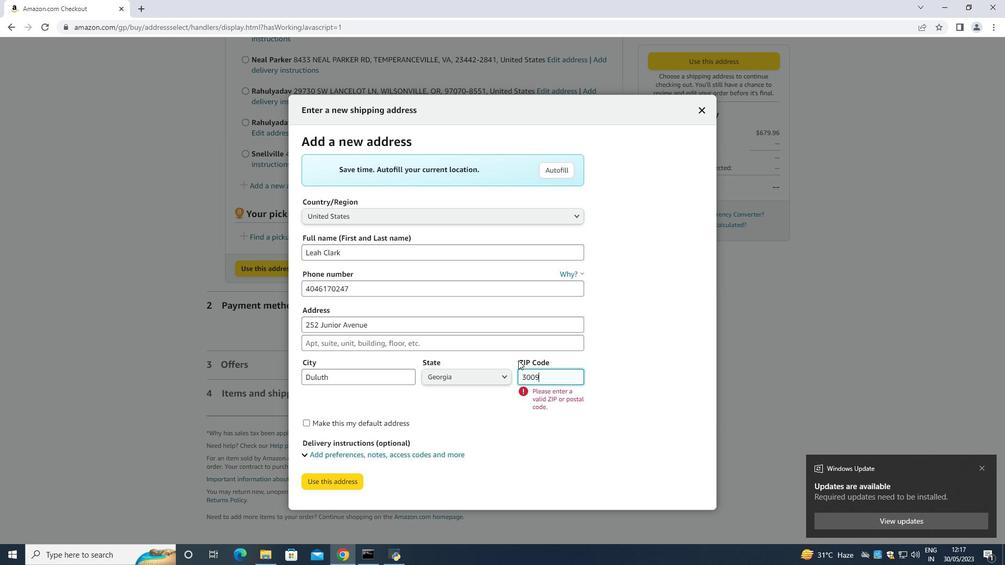 
Action: Mouse moved to (307, 388)
Screenshot: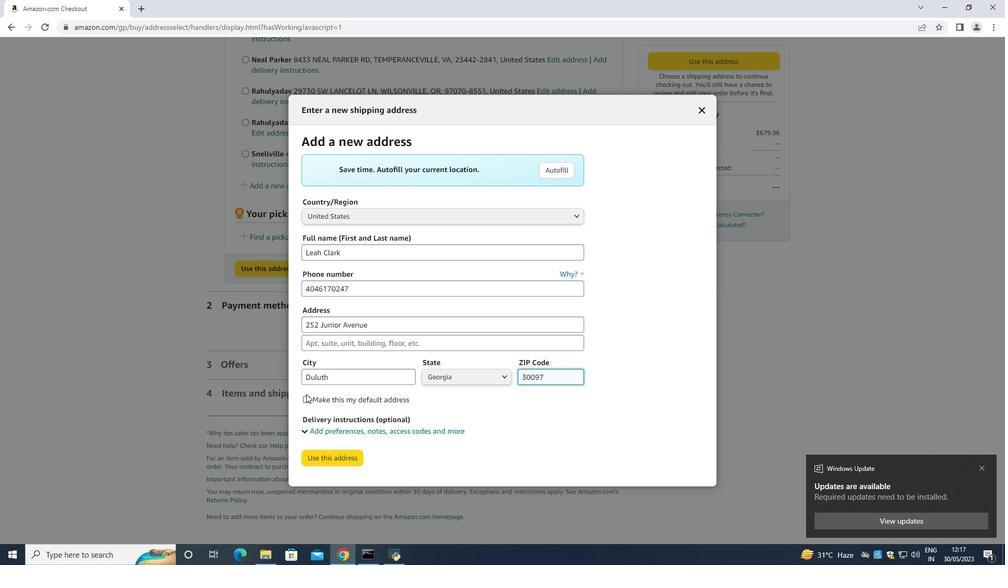 
Action: Mouse pressed left at (307, 388)
Screenshot: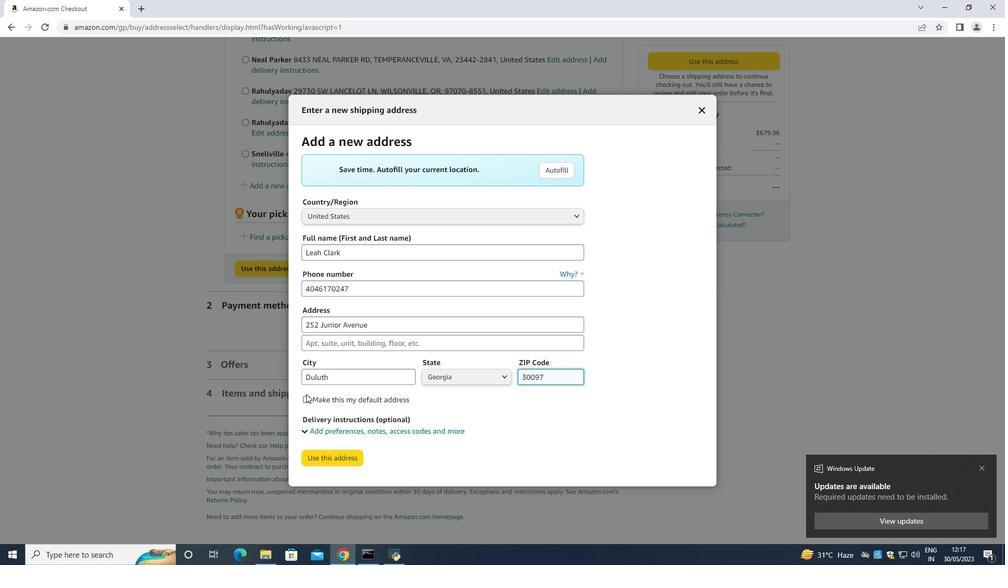 
Action: Mouse moved to (310, 394)
Screenshot: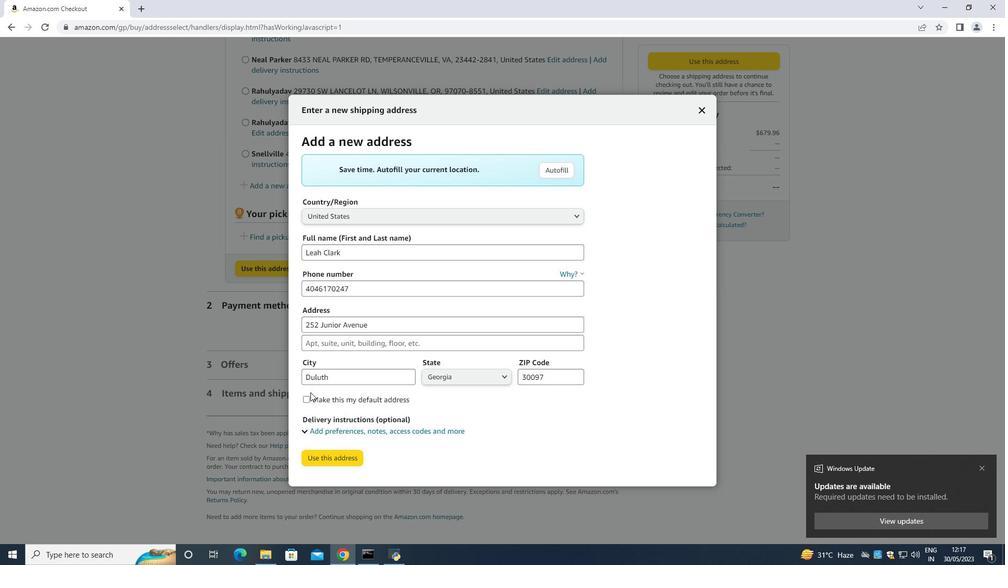 
Action: Mouse pressed left at (310, 394)
Screenshot: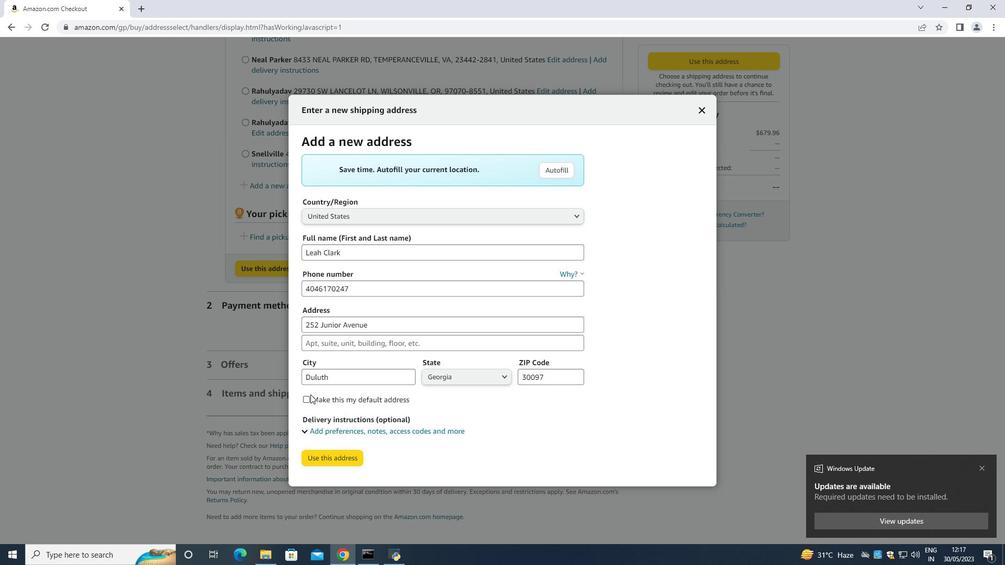 
Action: Mouse moved to (317, 462)
Screenshot: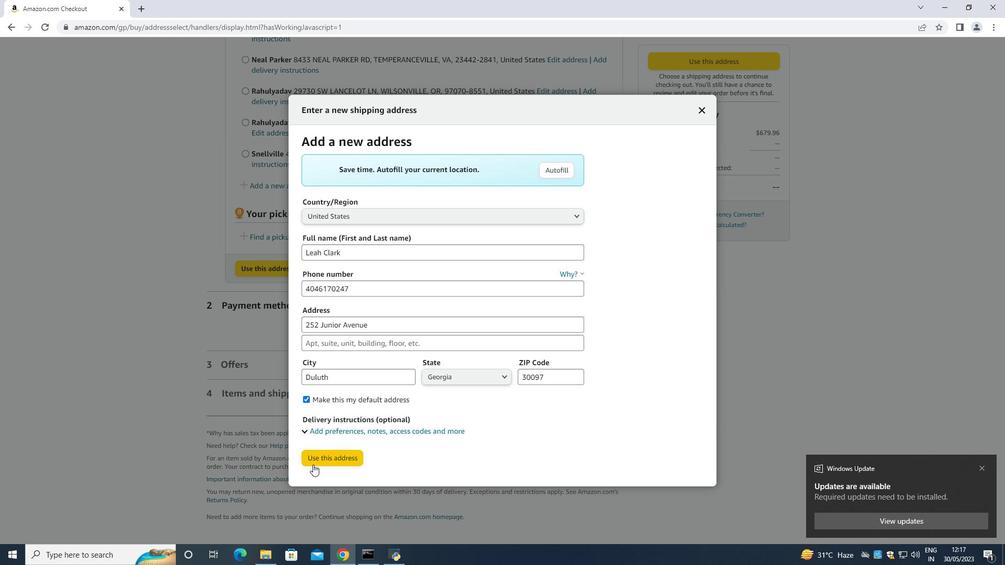 
Action: Mouse pressed left at (317, 462)
Screenshot: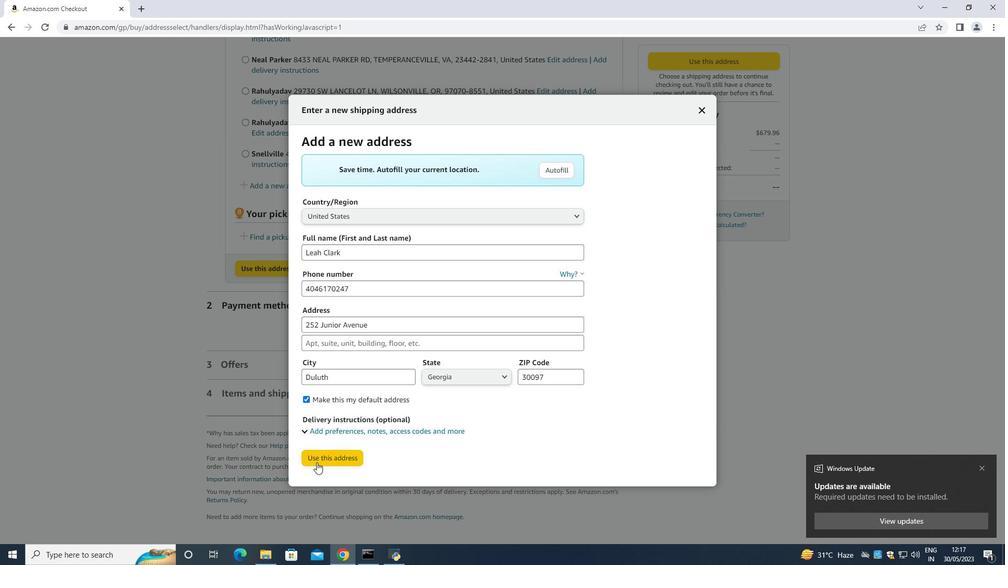 
Action: Mouse moved to (314, 531)
Screenshot: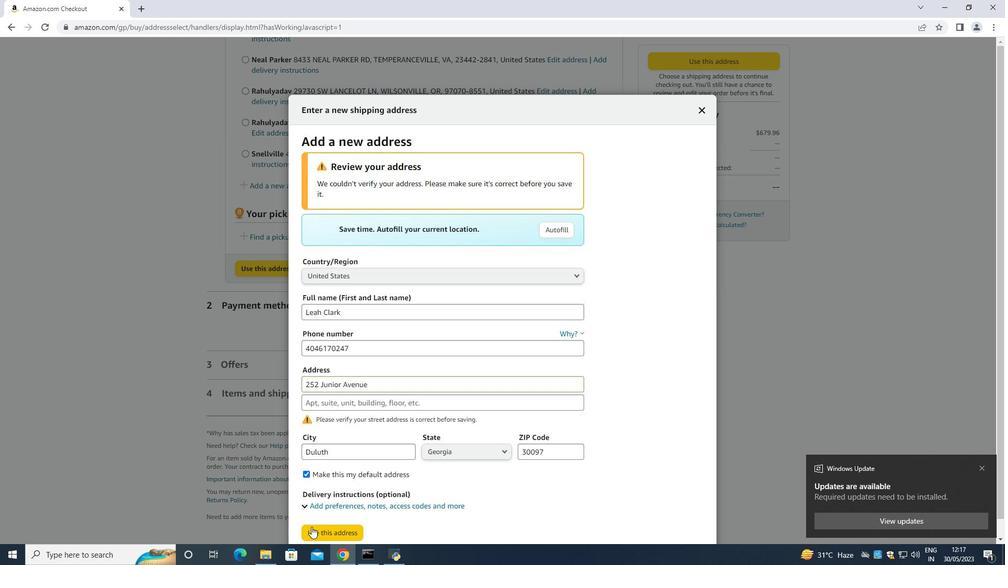 
Action: Mouse pressed left at (314, 531)
Screenshot: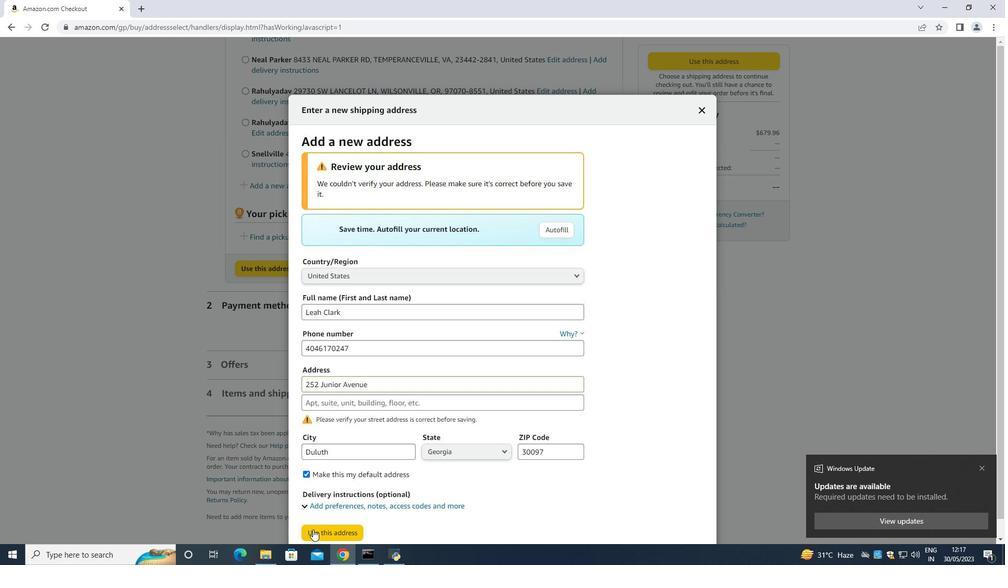 
Action: Mouse moved to (983, 468)
Screenshot: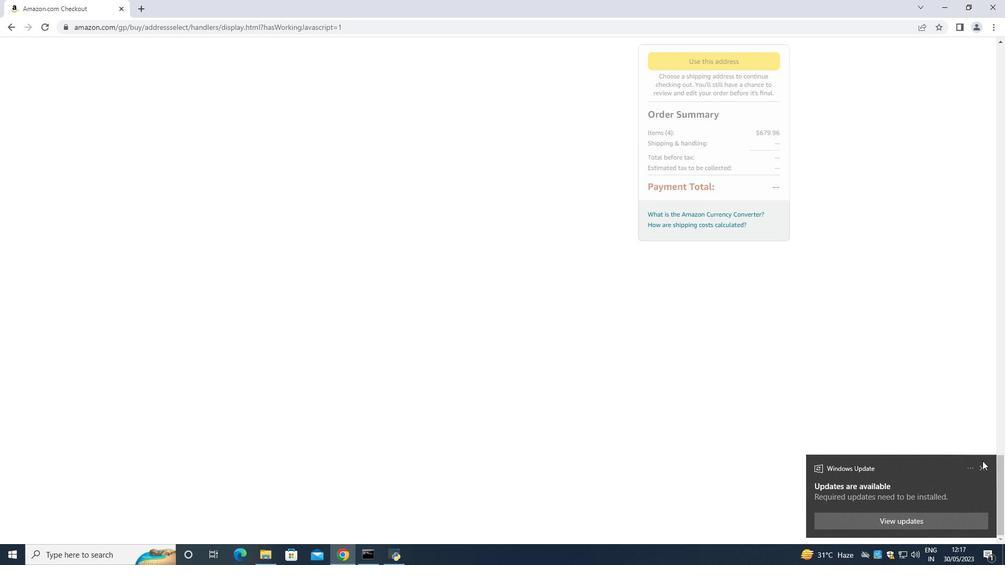 
Action: Mouse pressed left at (983, 468)
Screenshot: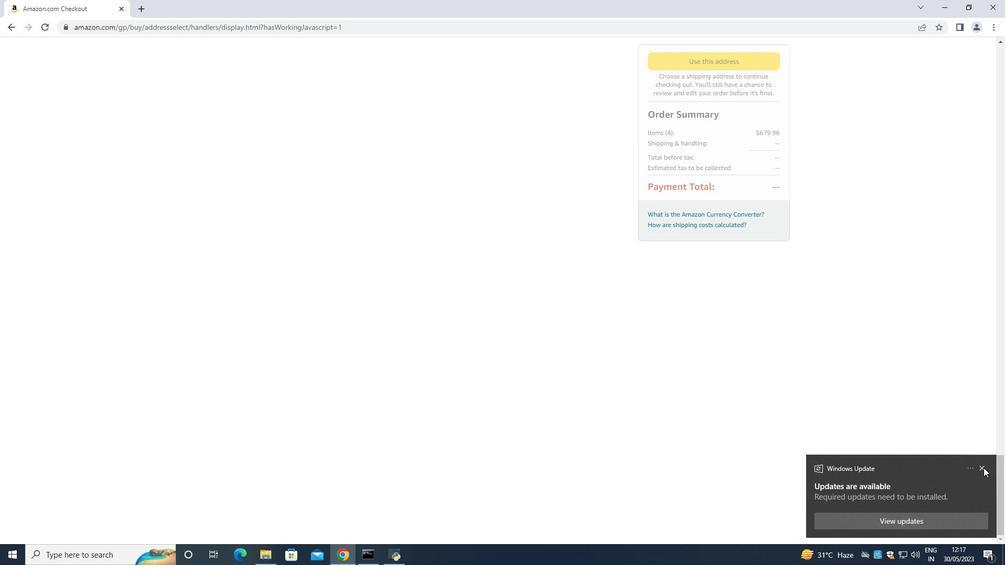 
Action: Mouse moved to (338, 248)
Screenshot: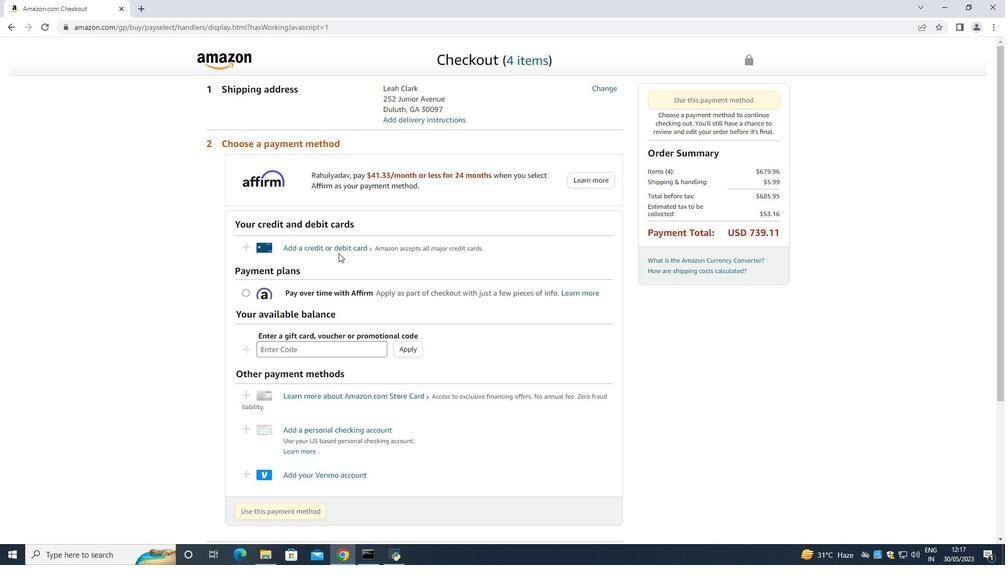 
Action: Mouse pressed left at (338, 248)
Screenshot: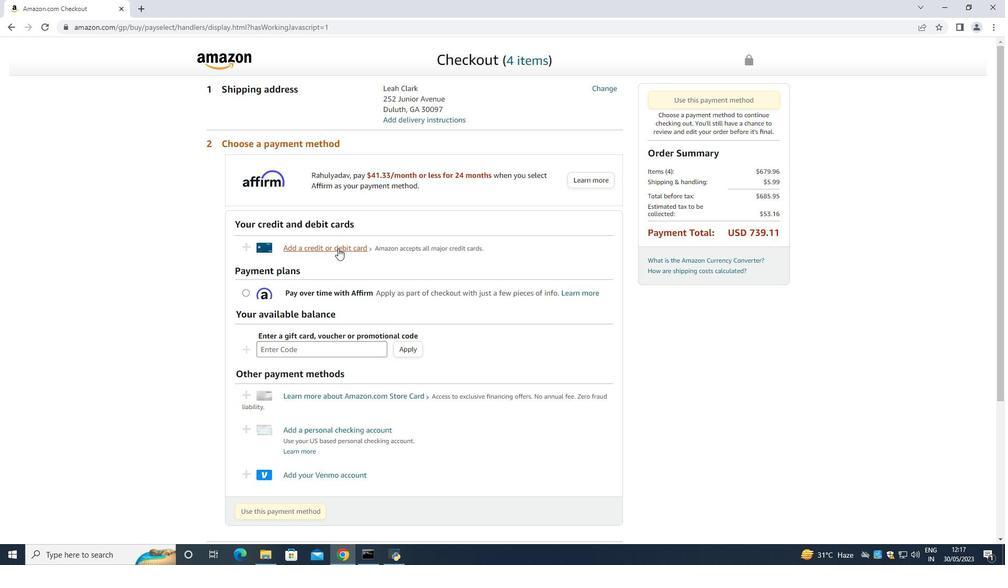 
Action: Mouse moved to (414, 243)
Screenshot: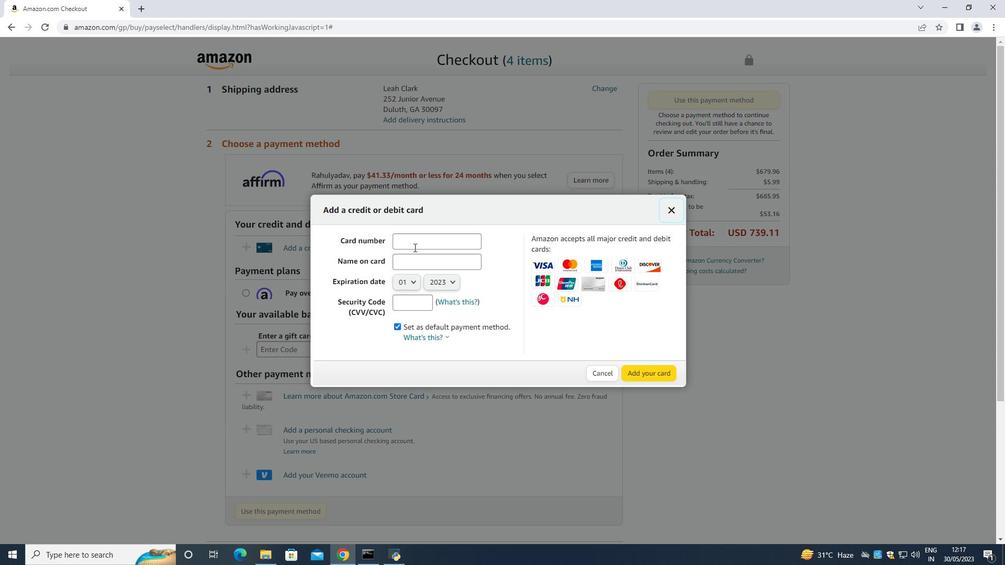 
Action: Mouse pressed left at (414, 243)
Screenshot: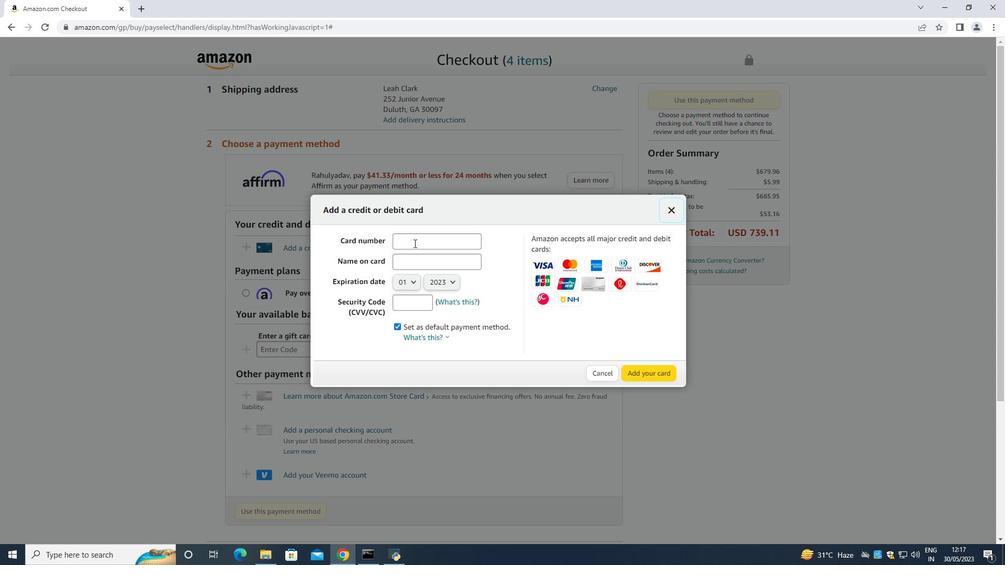 
Action: Mouse moved to (631, 177)
Screenshot: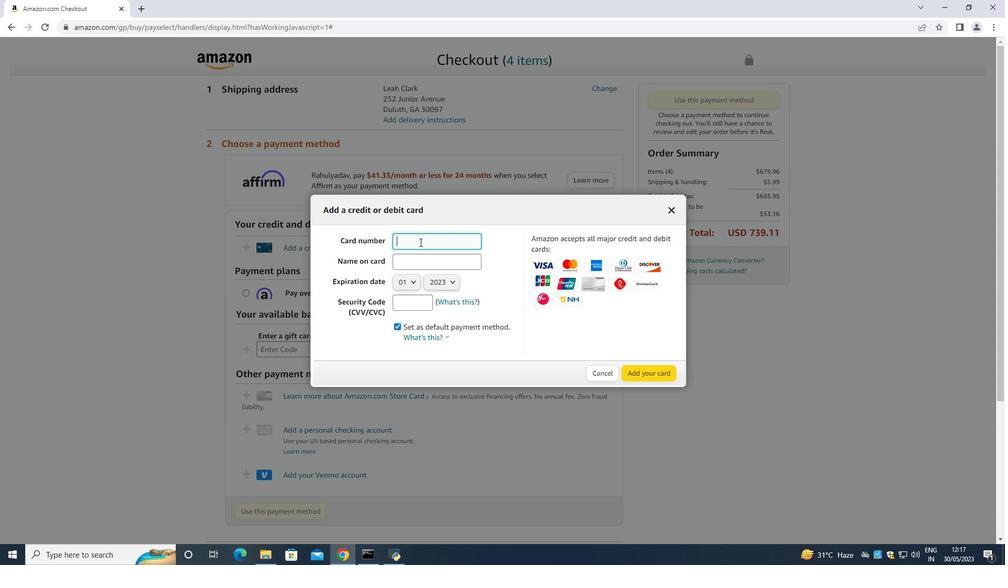 
Action: Key pressed 657412589654712<Key.backspace><Key.backspace>965
Screenshot: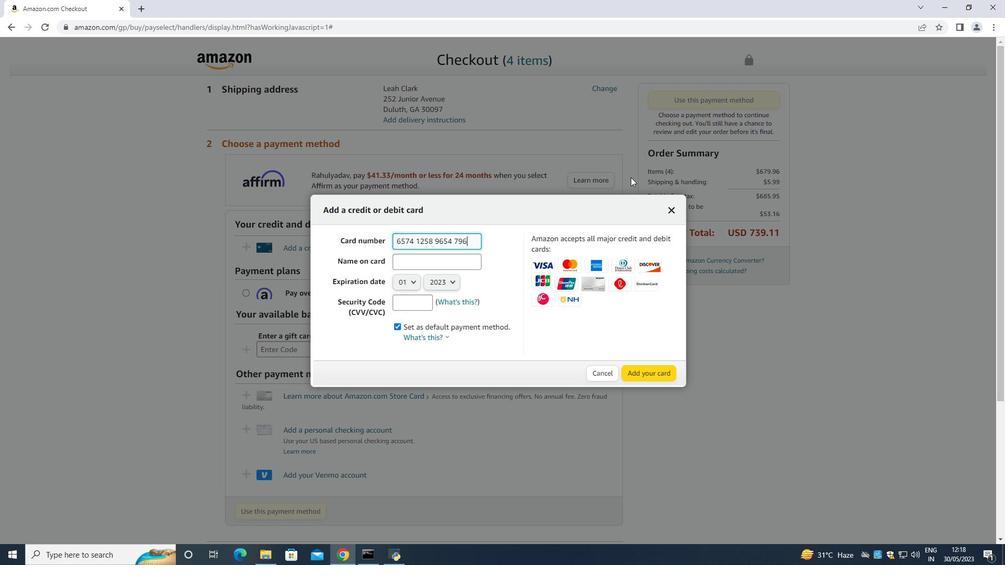 
Action: Mouse moved to (441, 267)
Screenshot: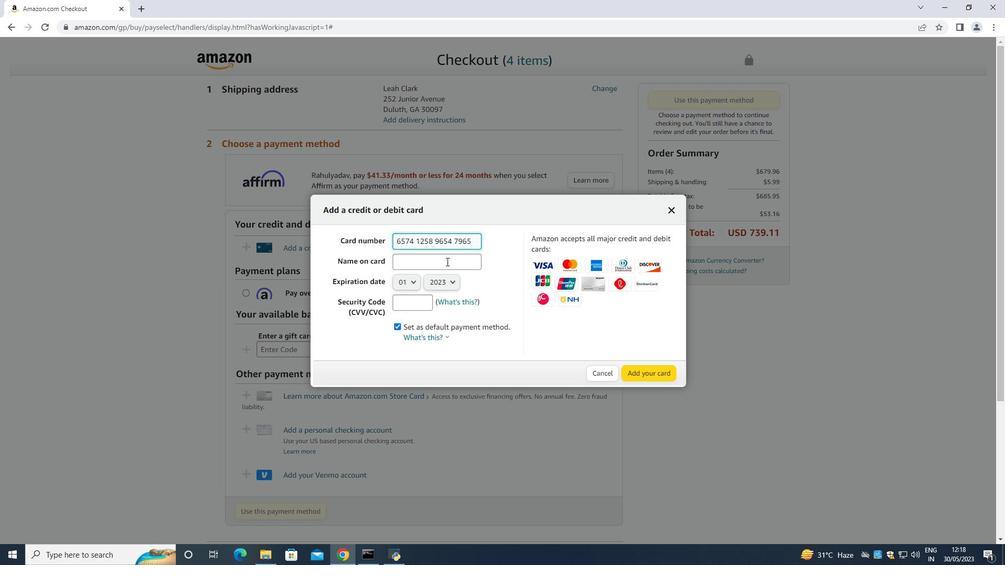 
Action: Mouse pressed left at (441, 267)
Screenshot: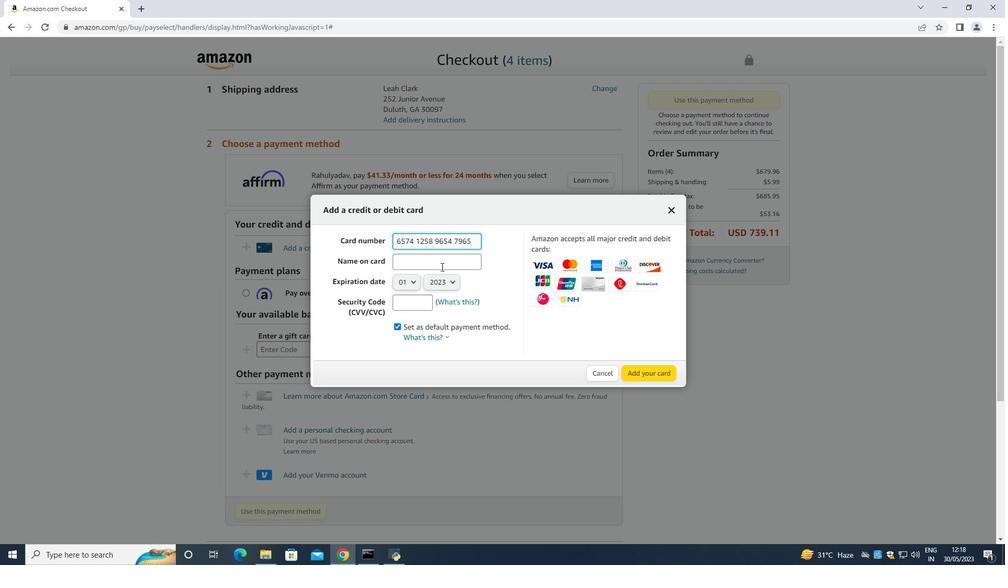 
Action: Mouse moved to (445, 261)
Screenshot: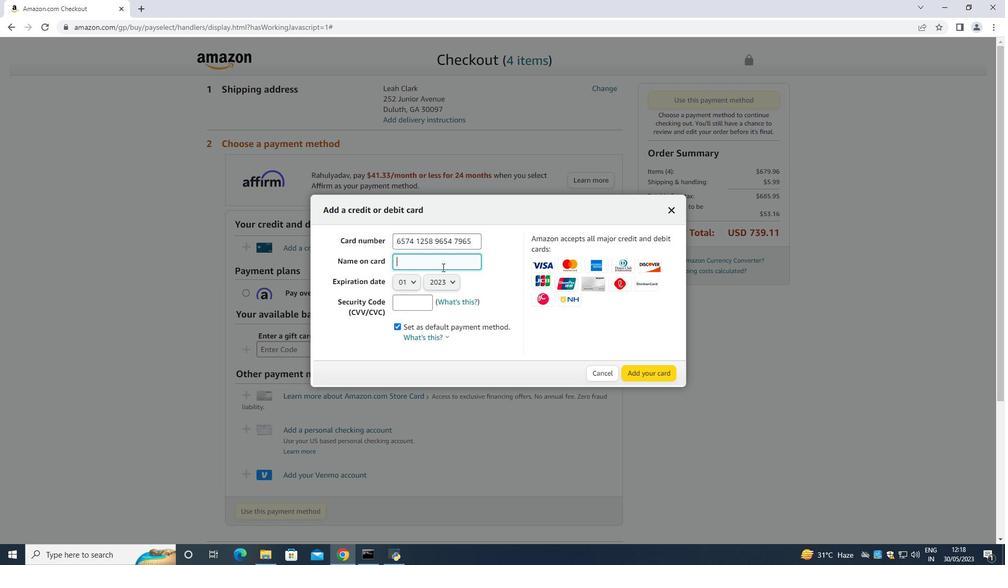 
Action: Key pressed <Key.enter>l
Screenshot: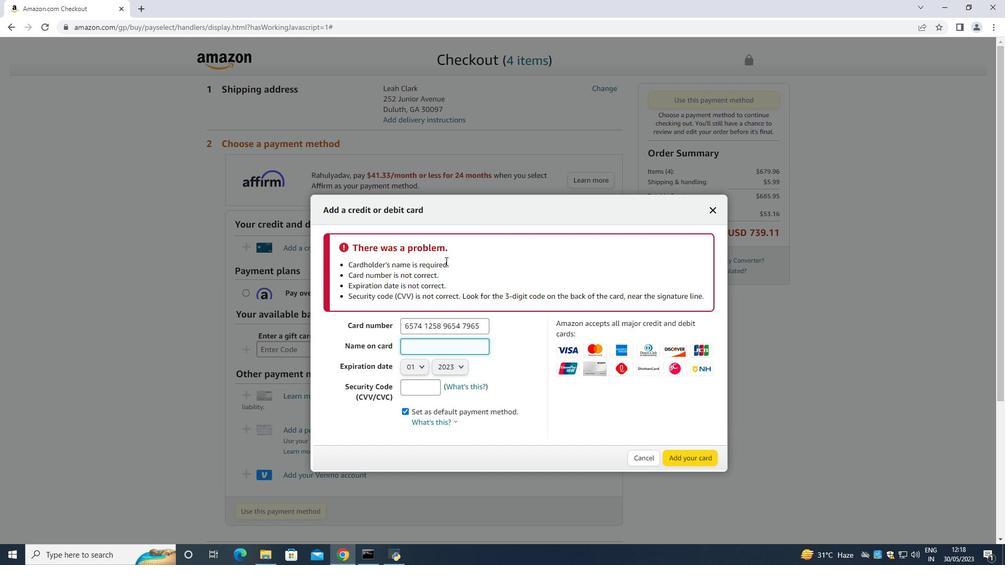
Action: Mouse moved to (481, 325)
Screenshot: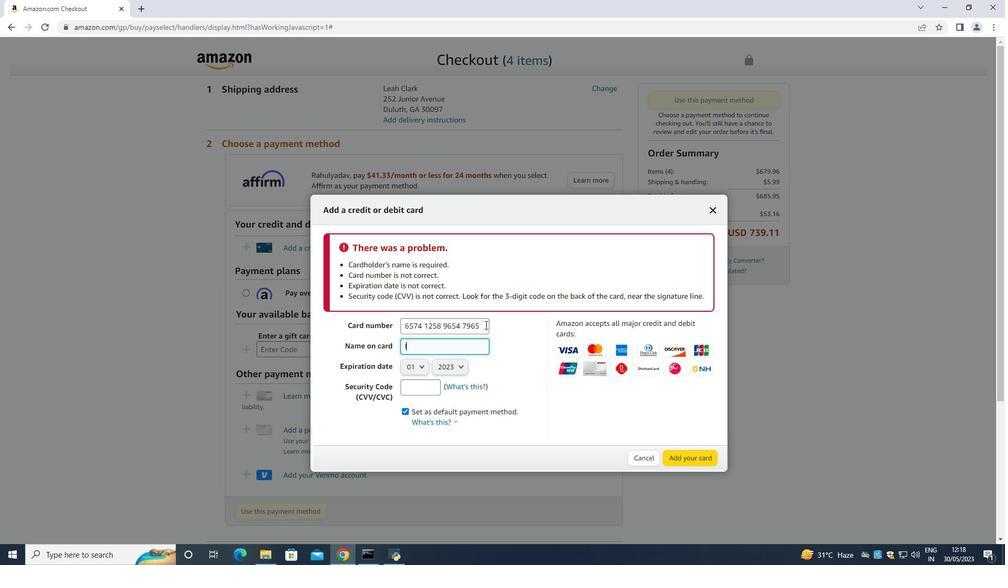 
Action: Mouse pressed left at (481, 325)
Screenshot: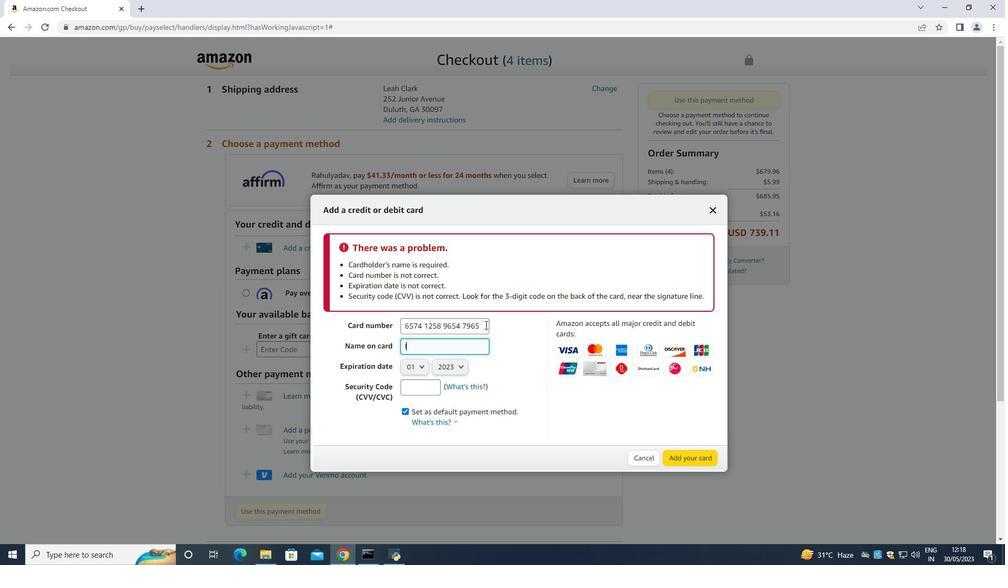 
Action: Mouse moved to (477, 322)
Screenshot: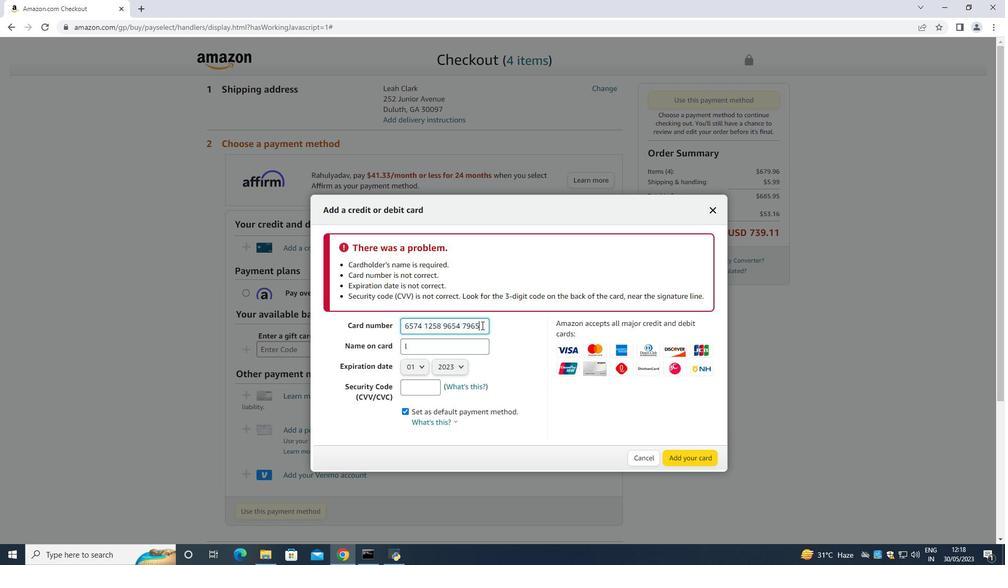 
Action: Key pressed <Key.backspace>
Screenshot: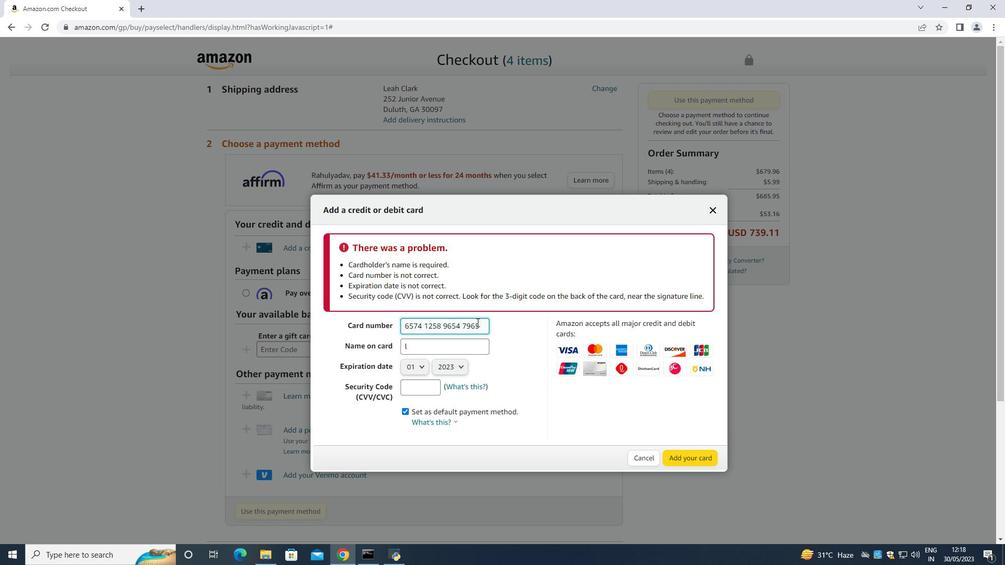 
Action: Mouse moved to (477, 322)
Screenshot: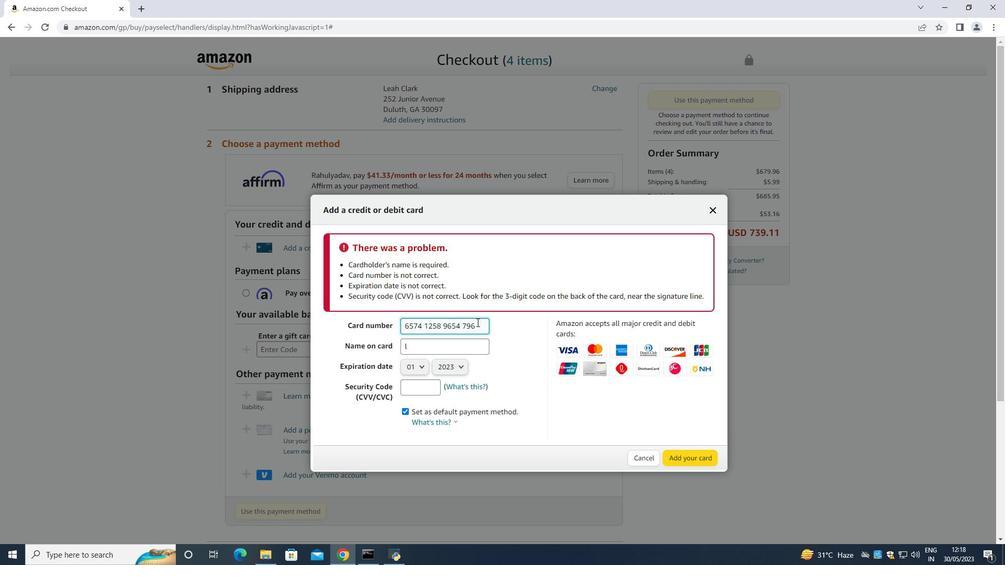 
Action: Key pressed <Key.backspace><Key.backspace><Key.backspace><Key.backspace><Key.backspace><Key.backspace><Key.backspace><Key.backspace><Key.backspace><Key.backspace><Key.backspace><Key.backspace><Key.backspace><Key.backspace><Key.backspace><Key.backspace><Key.backspace><Key.backspace><Key.backspace><Key.backspace><Key.backspace><Key.backspace><Key.backspace><Key.backspace><Key.backspace><Key.backspace><Key.backspace><Key.backspace><Key.backspace><Key.backspace><Key.backspace>4893772465817965
Screenshot: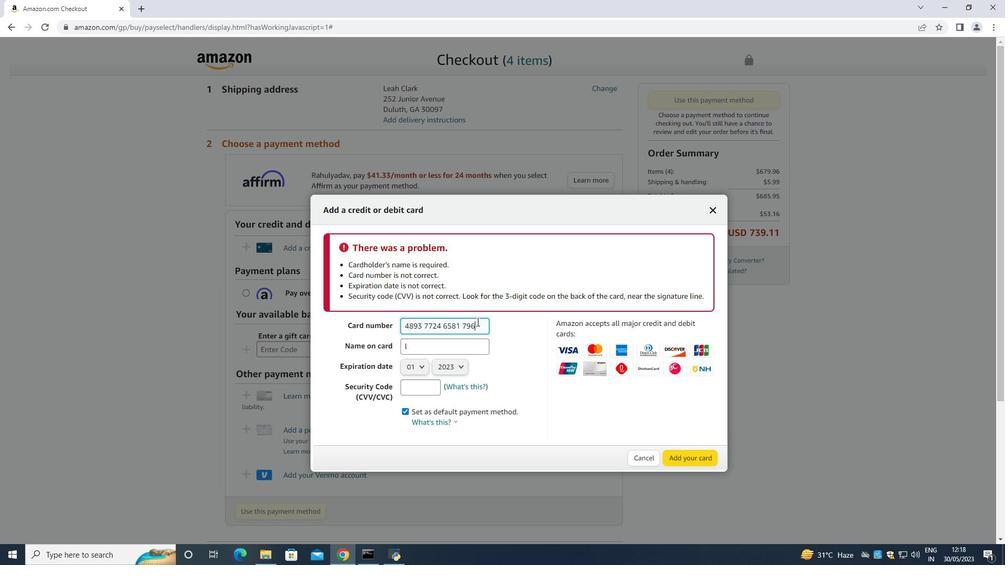 
Action: Mouse moved to (431, 348)
Screenshot: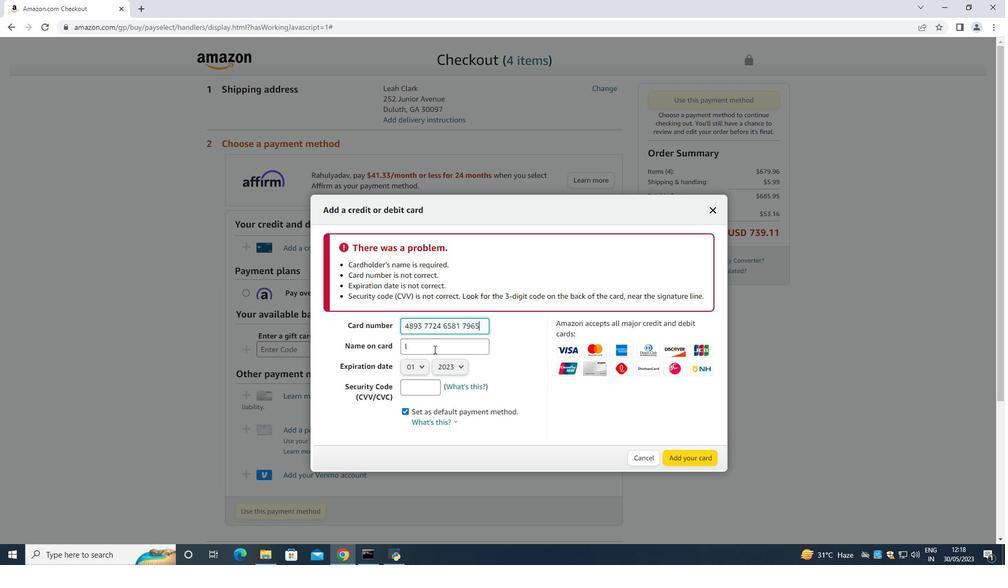 
Action: Mouse pressed left at (431, 348)
Screenshot: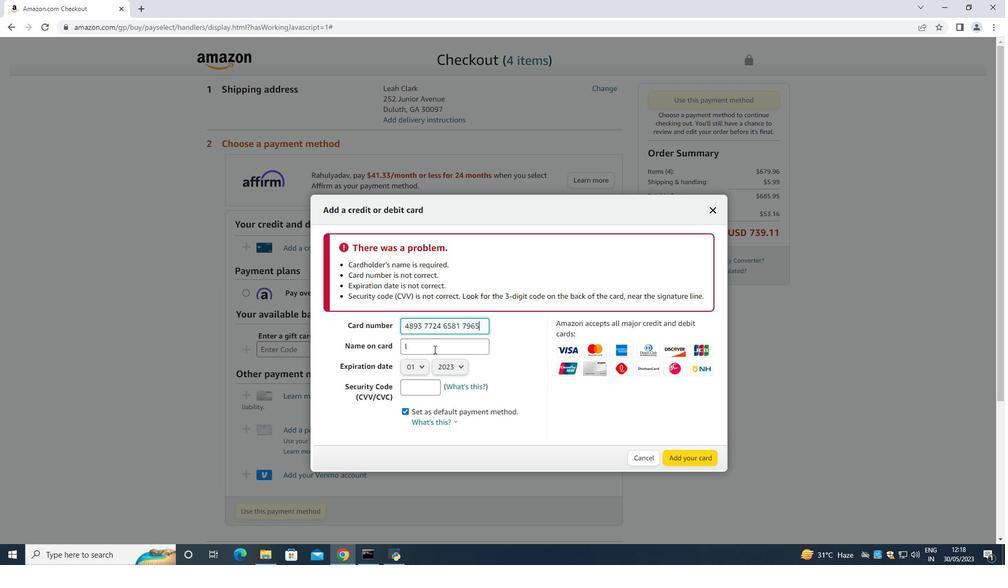 
Action: Mouse moved to (425, 344)
Screenshot: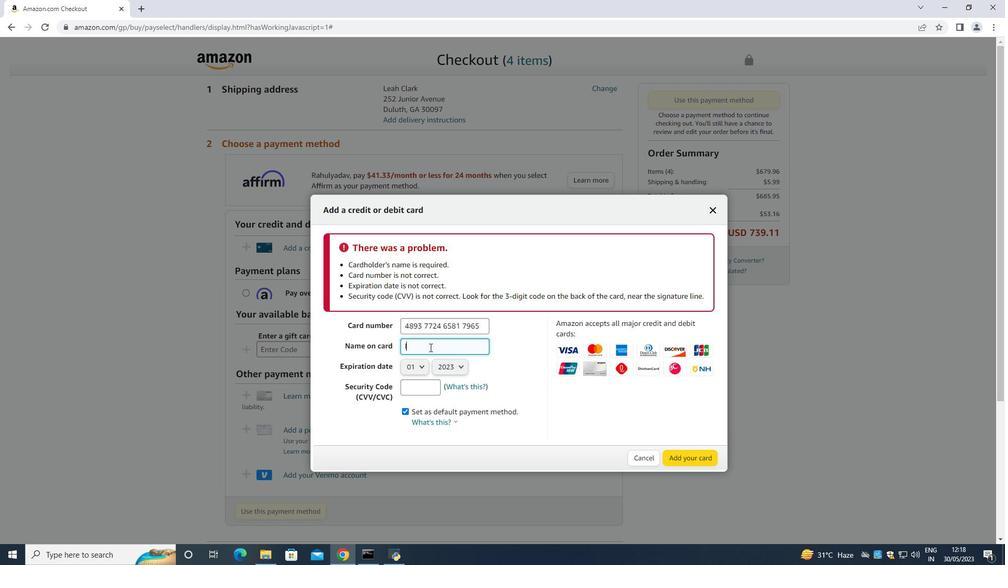 
Action: Key pressed <Key.backspace><Key.shift>Leah<Key.space><Key.shift>Clark<Key.space><Key.tab><Key.enter><Key.enter><Key.tab><Key.enter><Key.down><Key.down><Key.enter><Key.tab>549
Screenshot: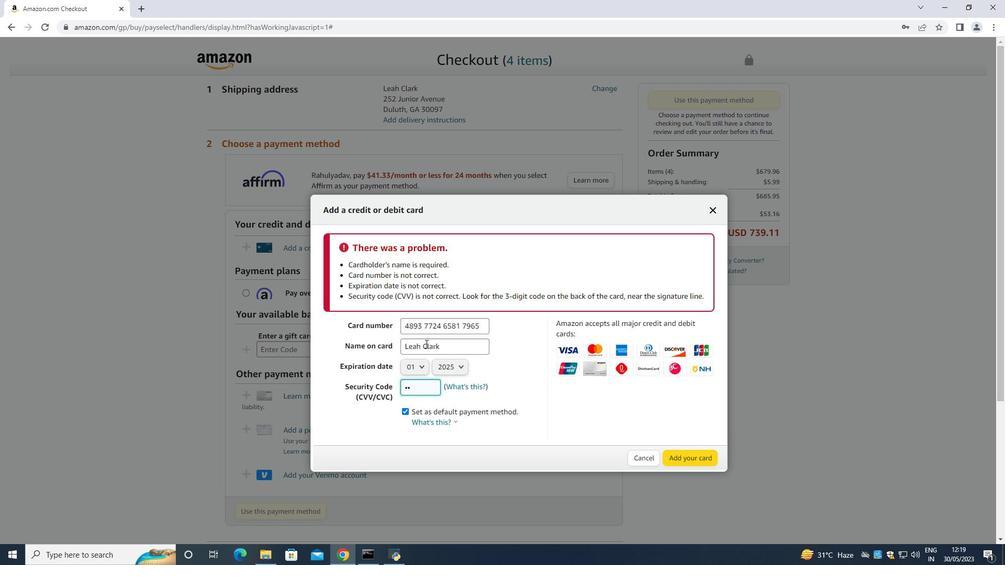 
Action: Mouse moved to (424, 342)
Screenshot: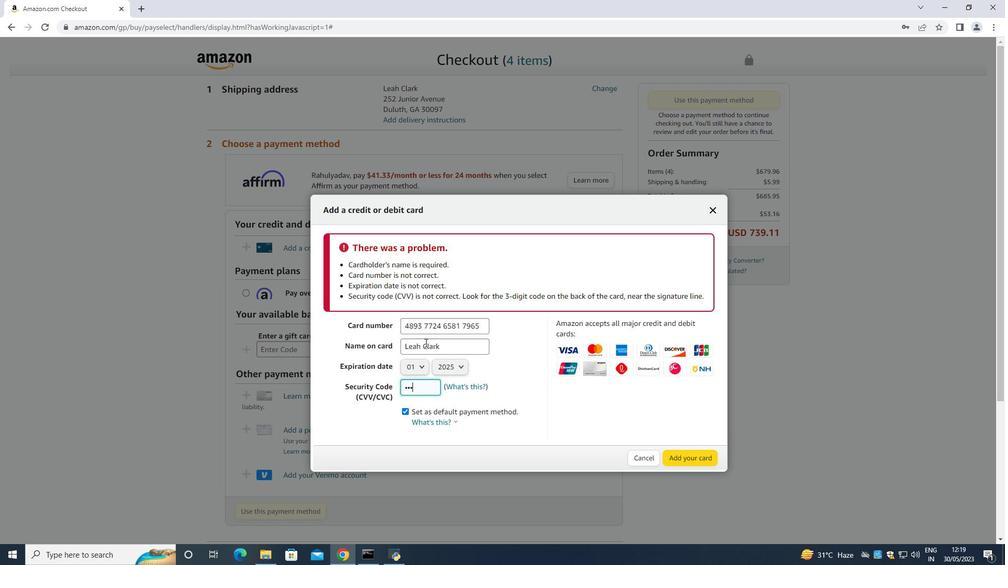 
